 Task: Find connections with filter location Nouna with filter topic #communitieswith filter profile language English with filter current company Rheinmetall with filter school Mangalayatan University, Aligarh with filter industry Recreational Facilities with filter service category CateringChange with filter keywords title Administrative Analyst
Action: Mouse moved to (625, 121)
Screenshot: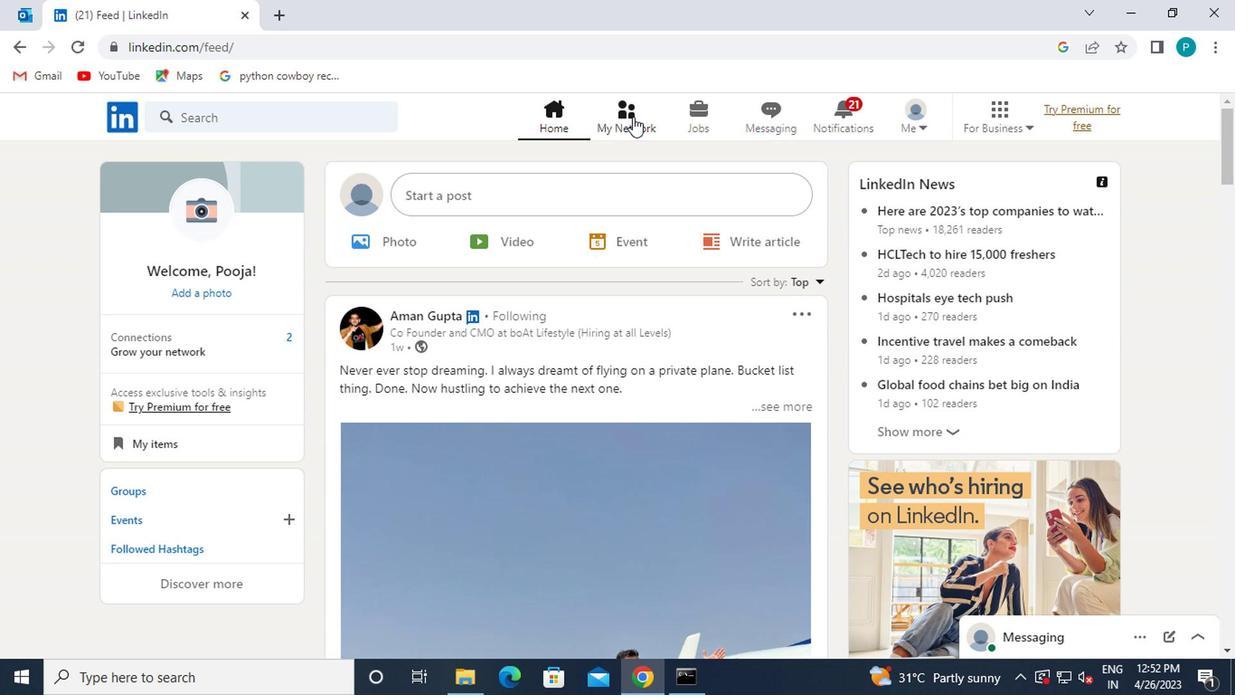 
Action: Mouse pressed left at (625, 121)
Screenshot: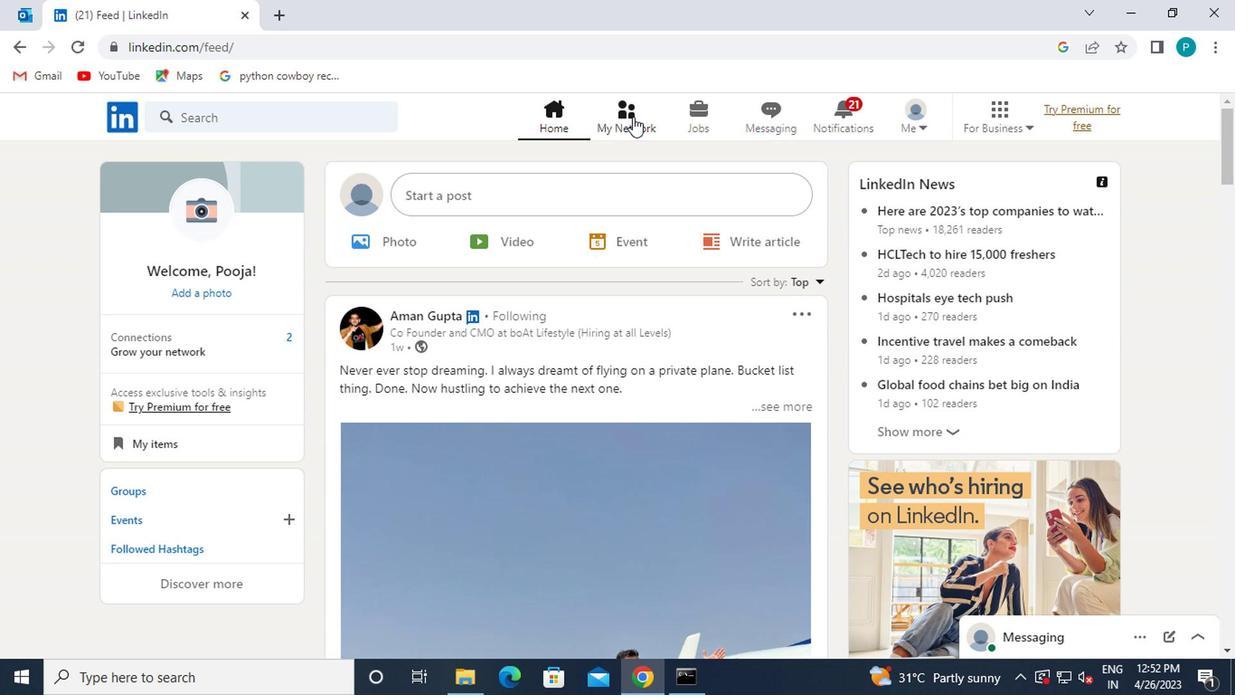 
Action: Mouse moved to (627, 121)
Screenshot: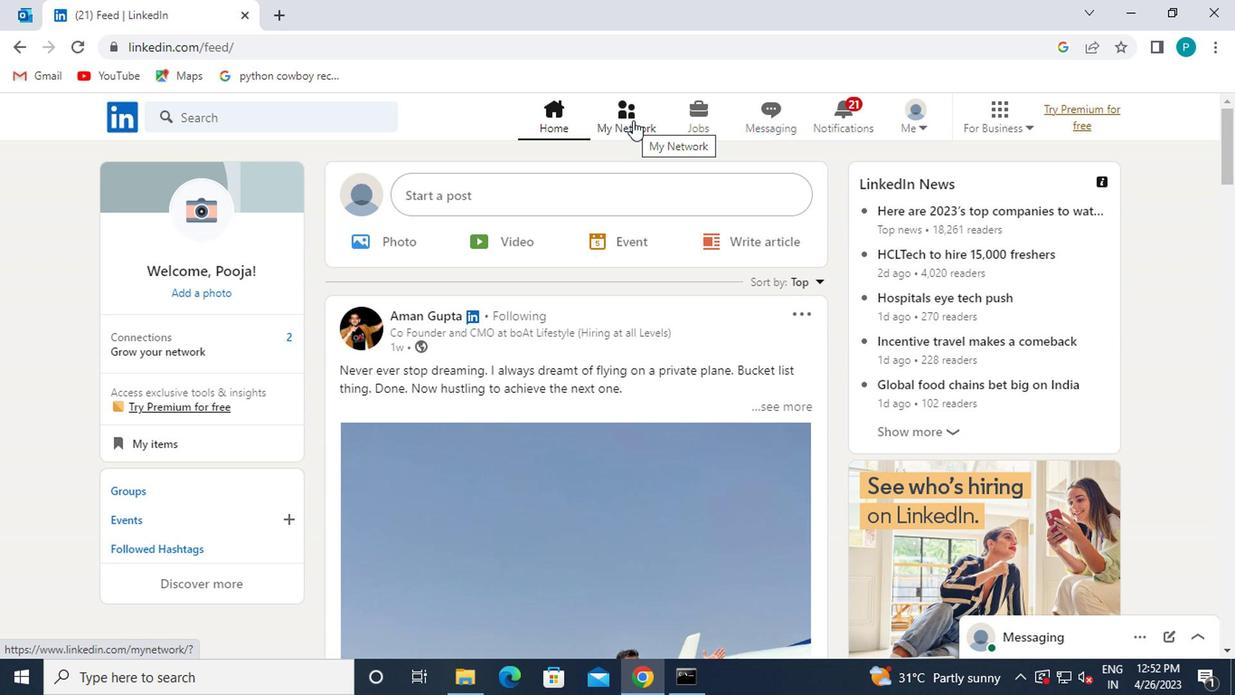 
Action: Mouse pressed left at (627, 121)
Screenshot: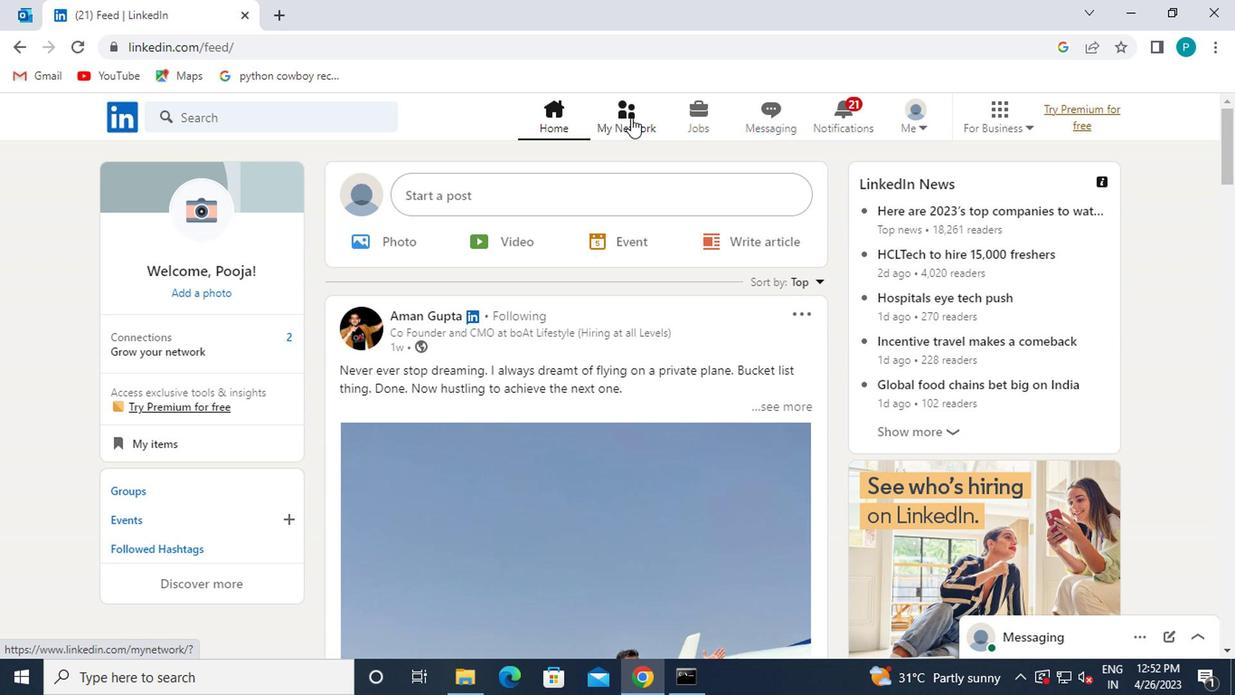 
Action: Mouse moved to (299, 209)
Screenshot: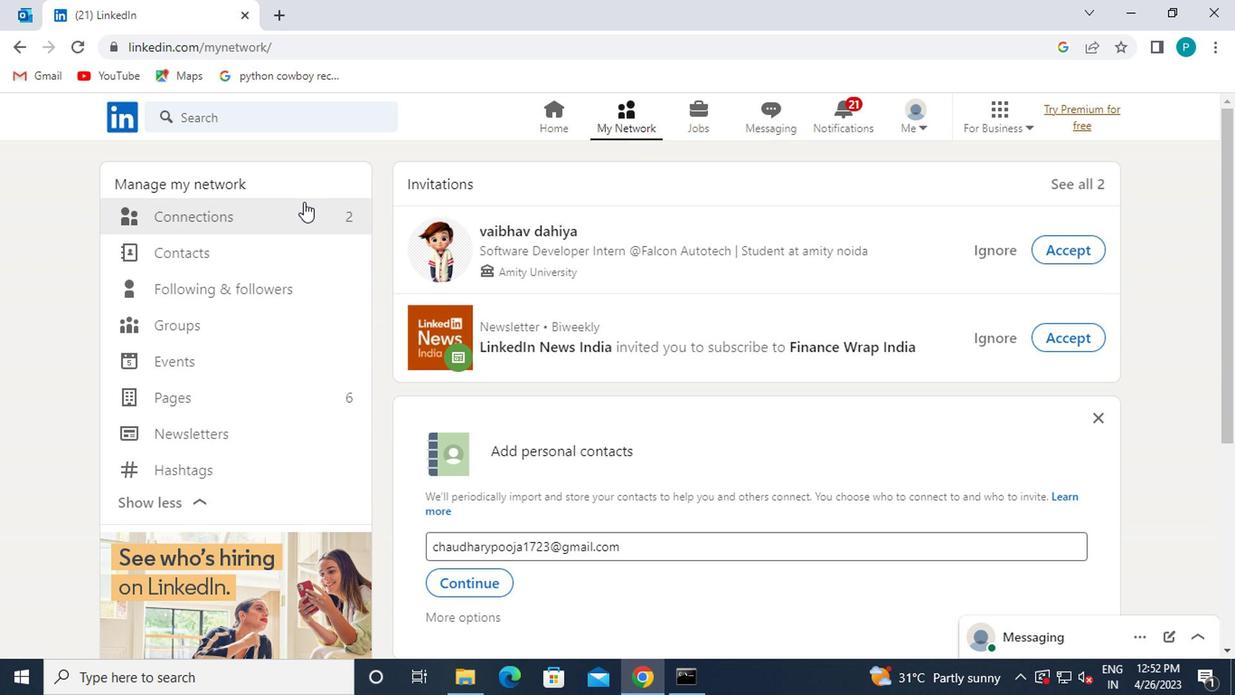 
Action: Mouse pressed left at (299, 209)
Screenshot: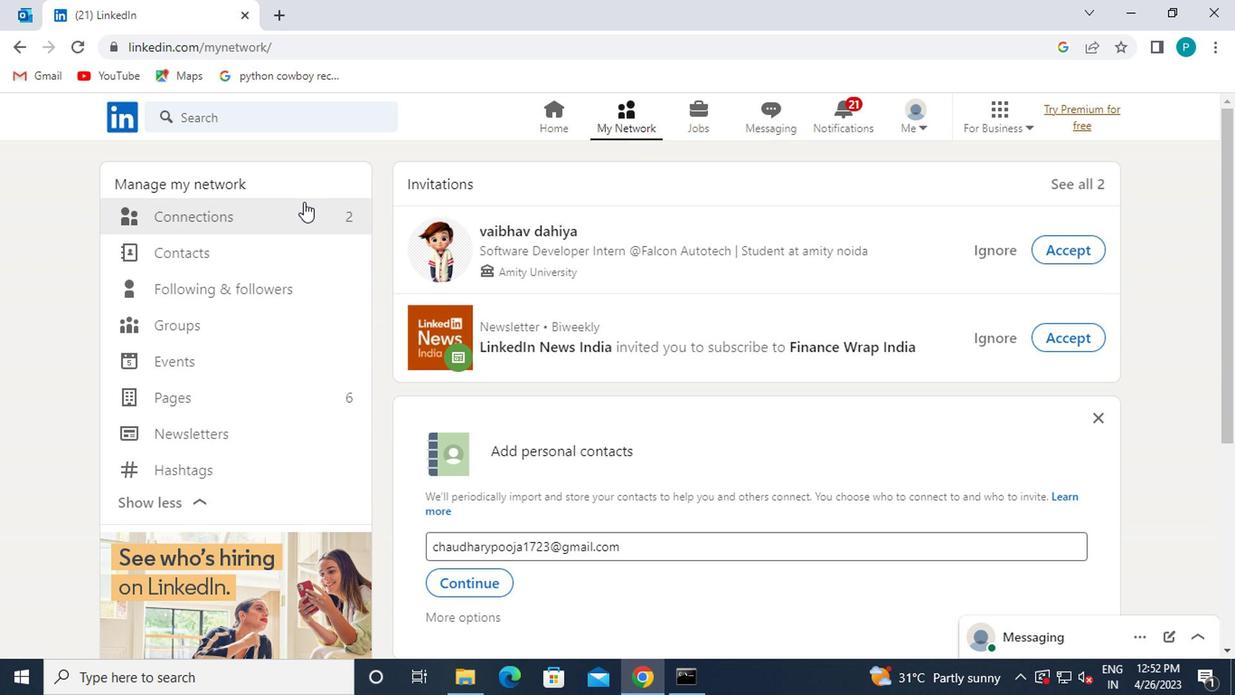 
Action: Mouse moved to (749, 219)
Screenshot: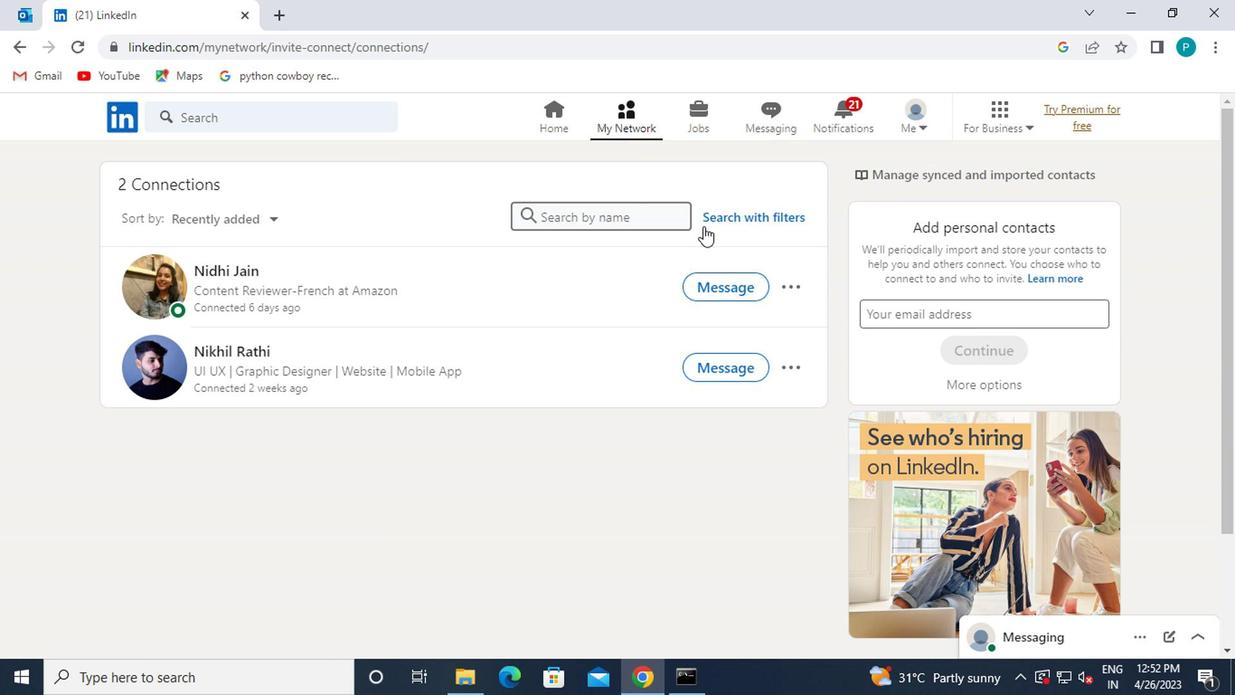 
Action: Mouse pressed left at (749, 219)
Screenshot: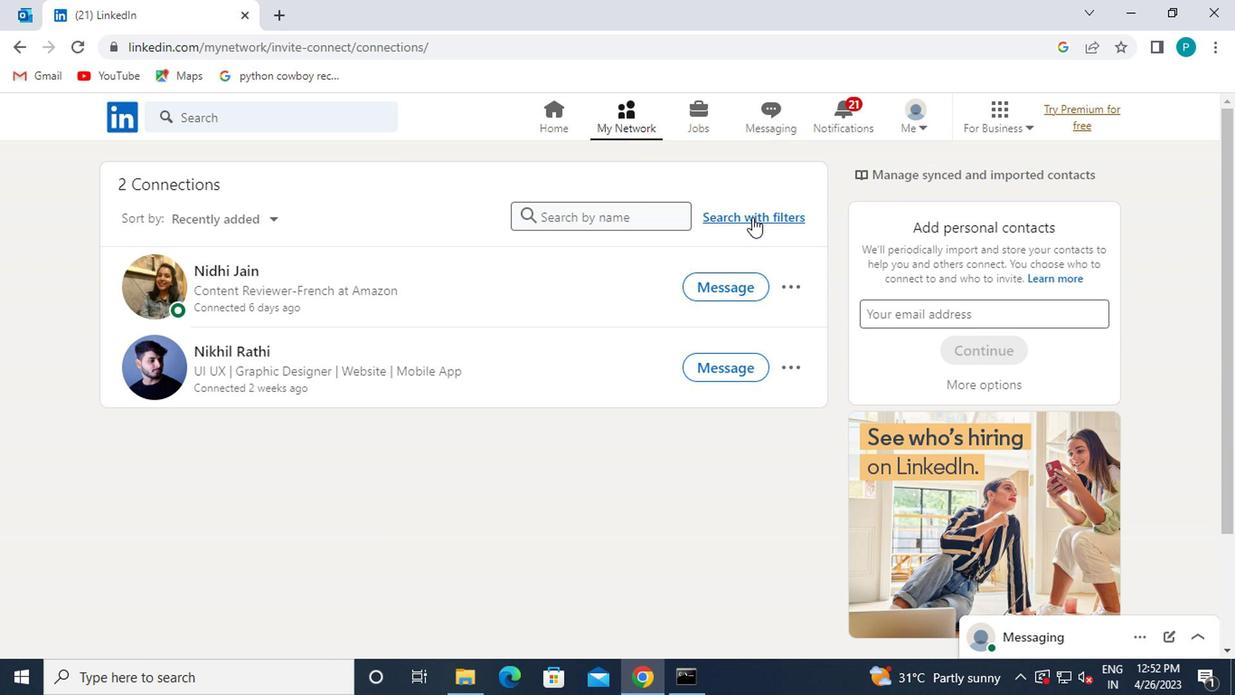
Action: Mouse moved to (596, 169)
Screenshot: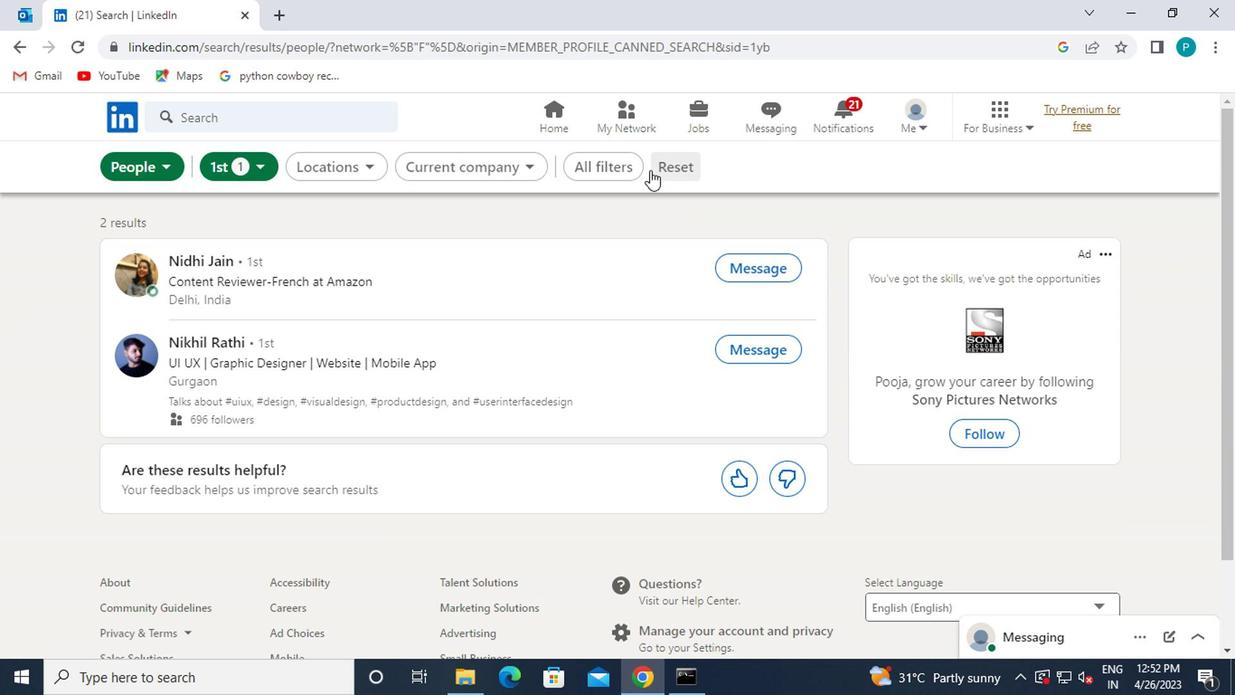 
Action: Mouse pressed left at (596, 169)
Screenshot: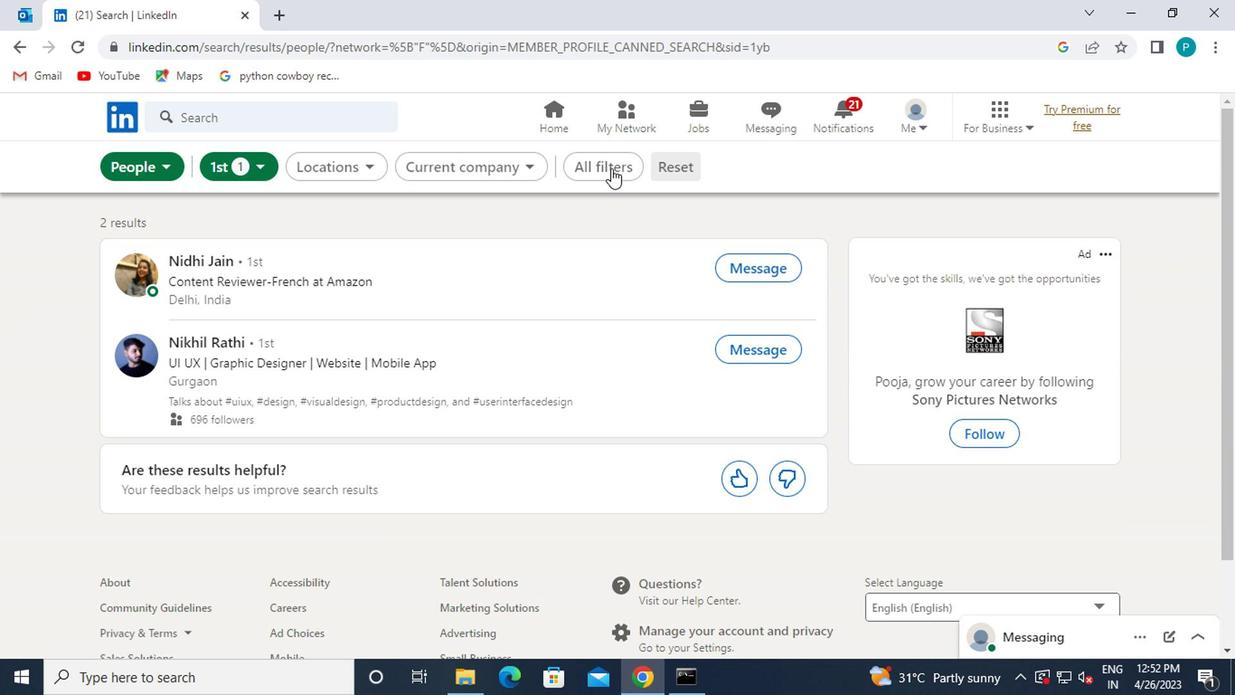 
Action: Mouse moved to (988, 421)
Screenshot: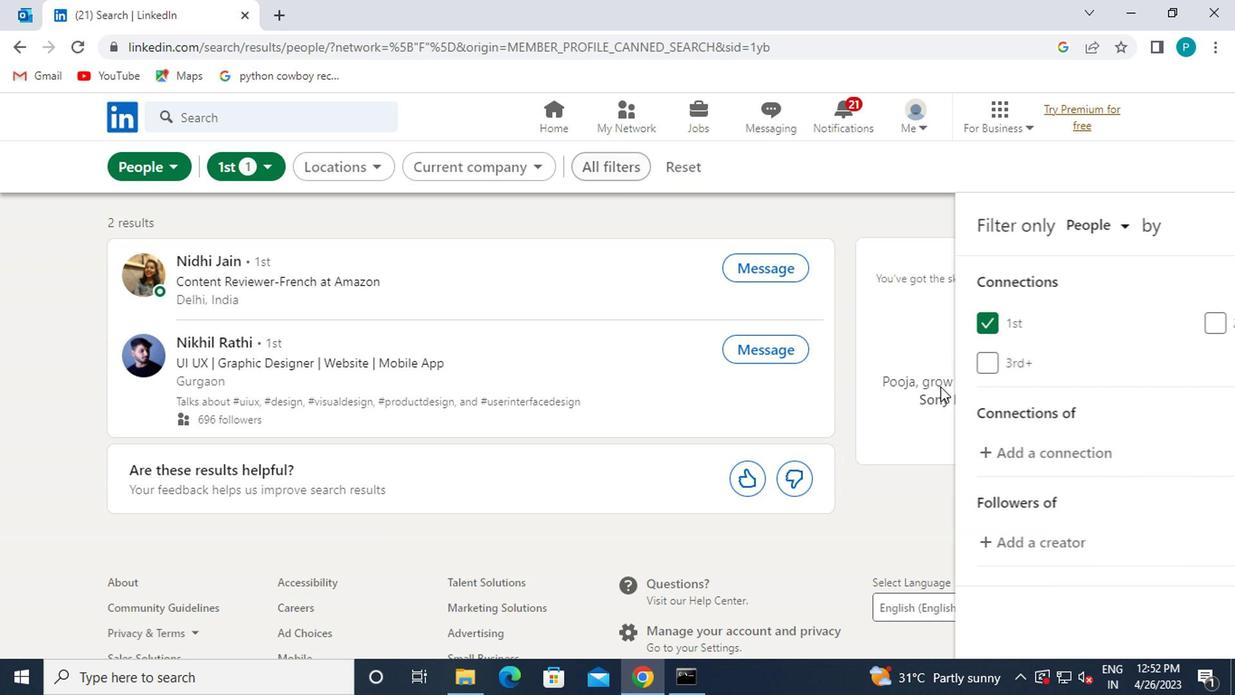 
Action: Mouse scrolled (988, 420) with delta (0, 0)
Screenshot: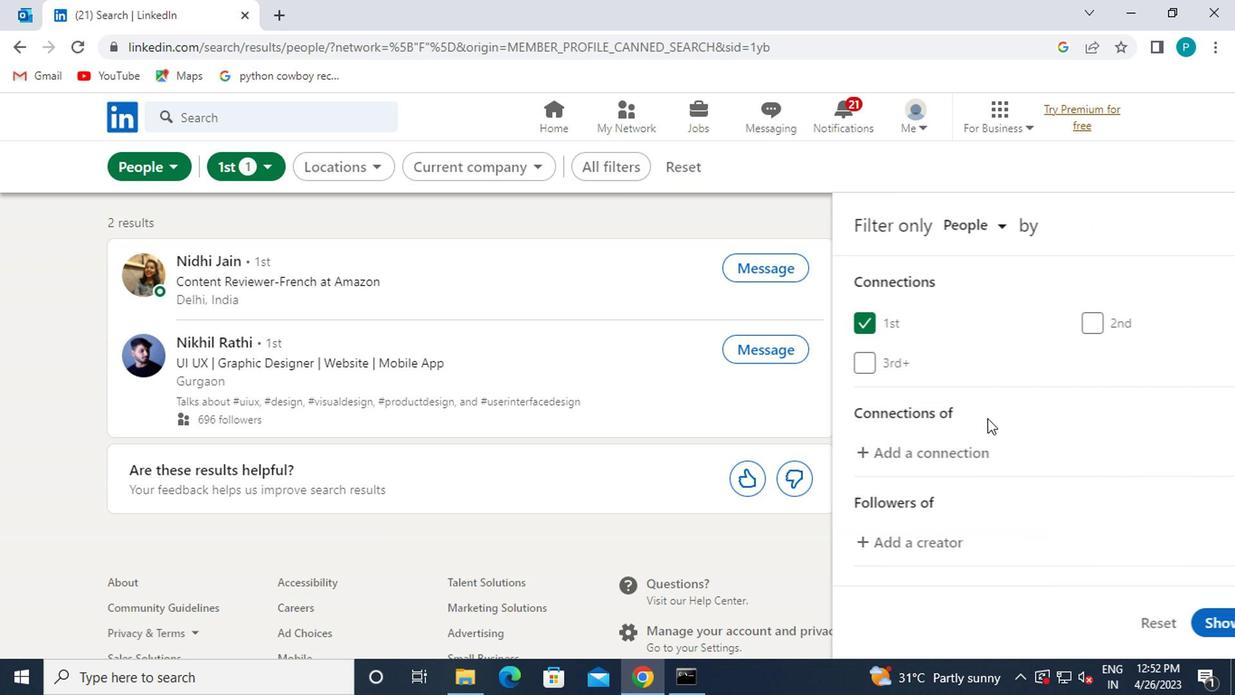 
Action: Mouse scrolled (988, 420) with delta (0, 0)
Screenshot: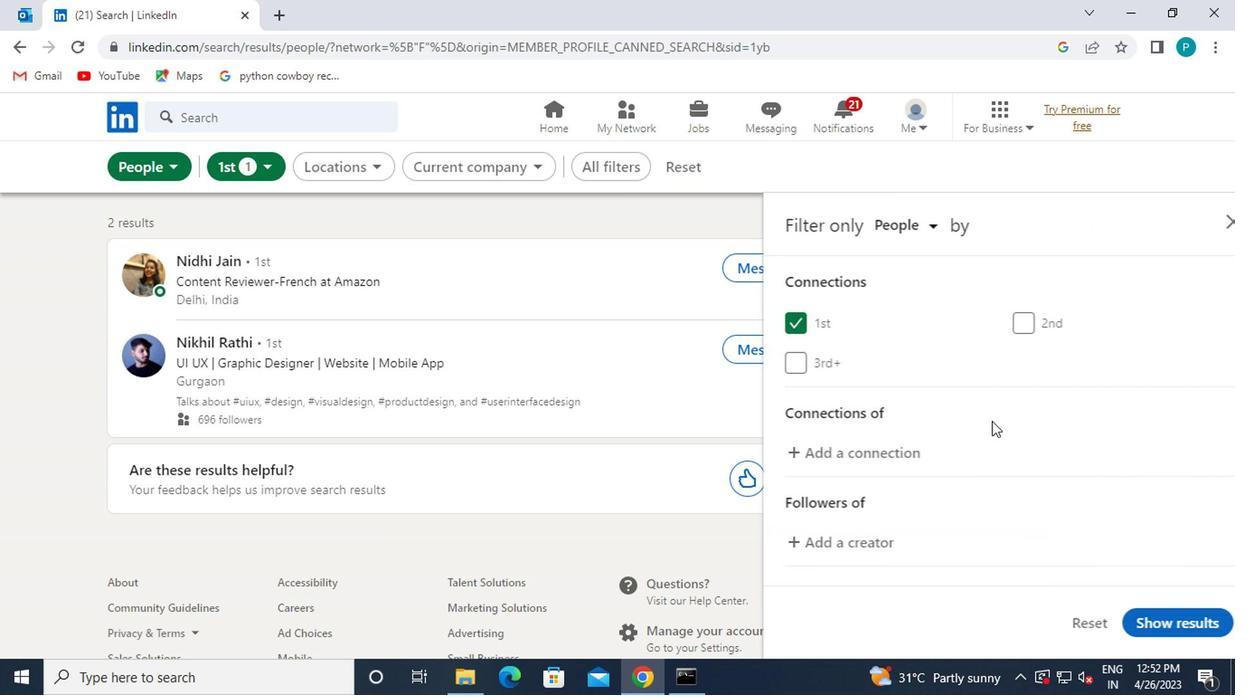 
Action: Mouse scrolled (988, 420) with delta (0, 0)
Screenshot: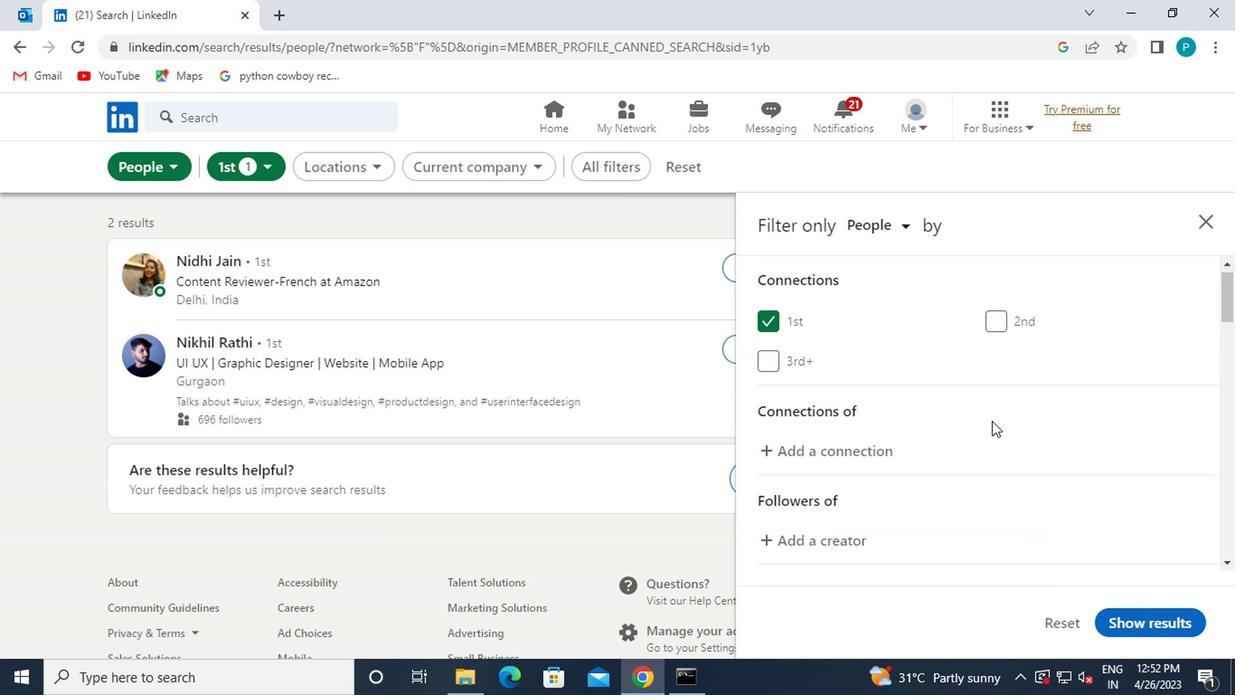 
Action: Mouse moved to (1008, 436)
Screenshot: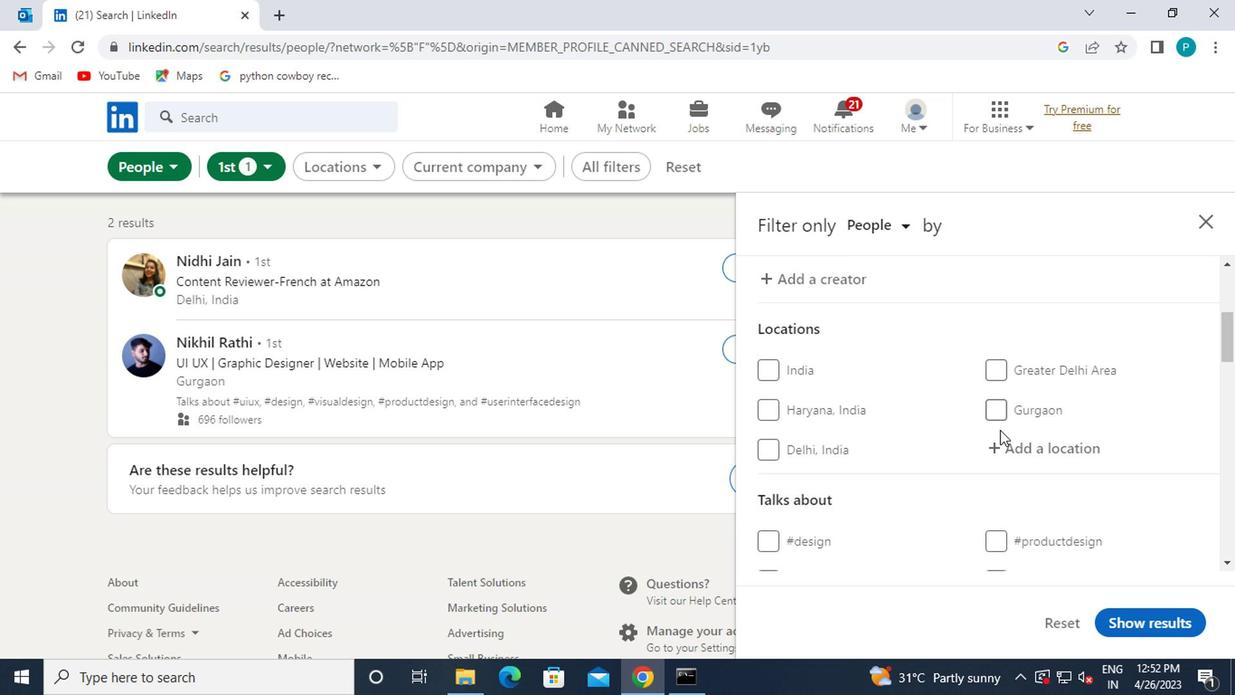 
Action: Mouse pressed left at (1008, 436)
Screenshot: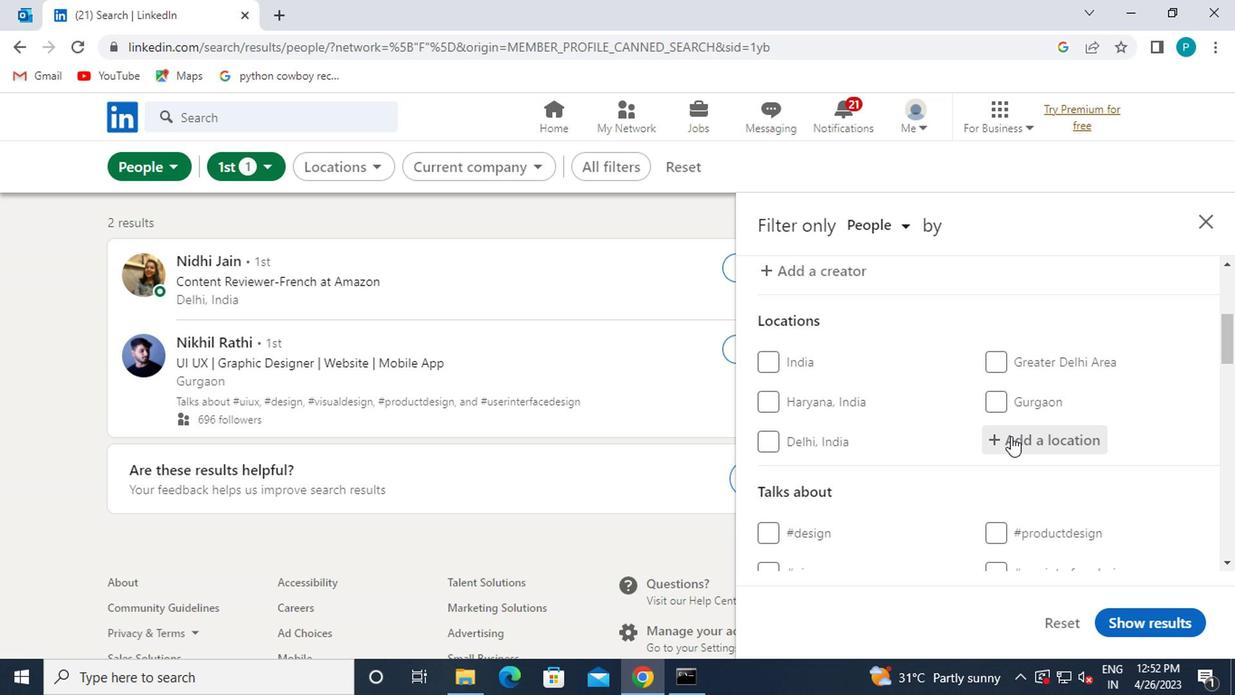 
Action: Mouse moved to (1017, 427)
Screenshot: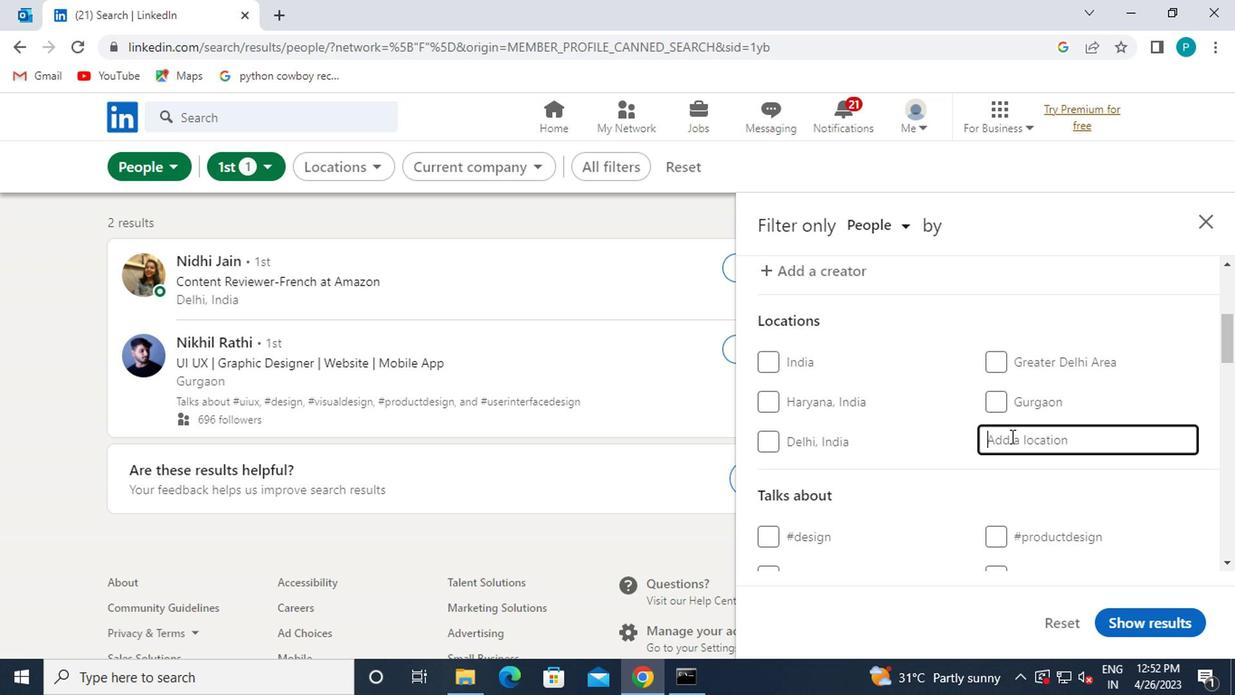 
Action: Key pressed nouna
Screenshot: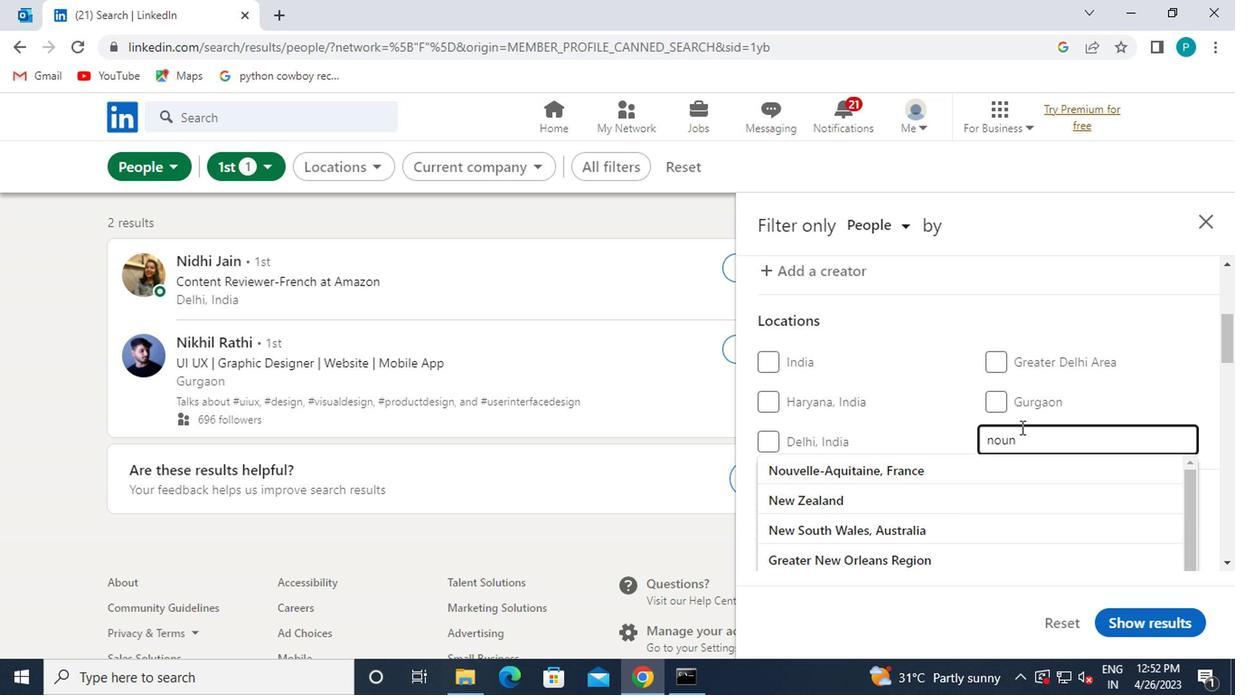 
Action: Mouse moved to (1020, 427)
Screenshot: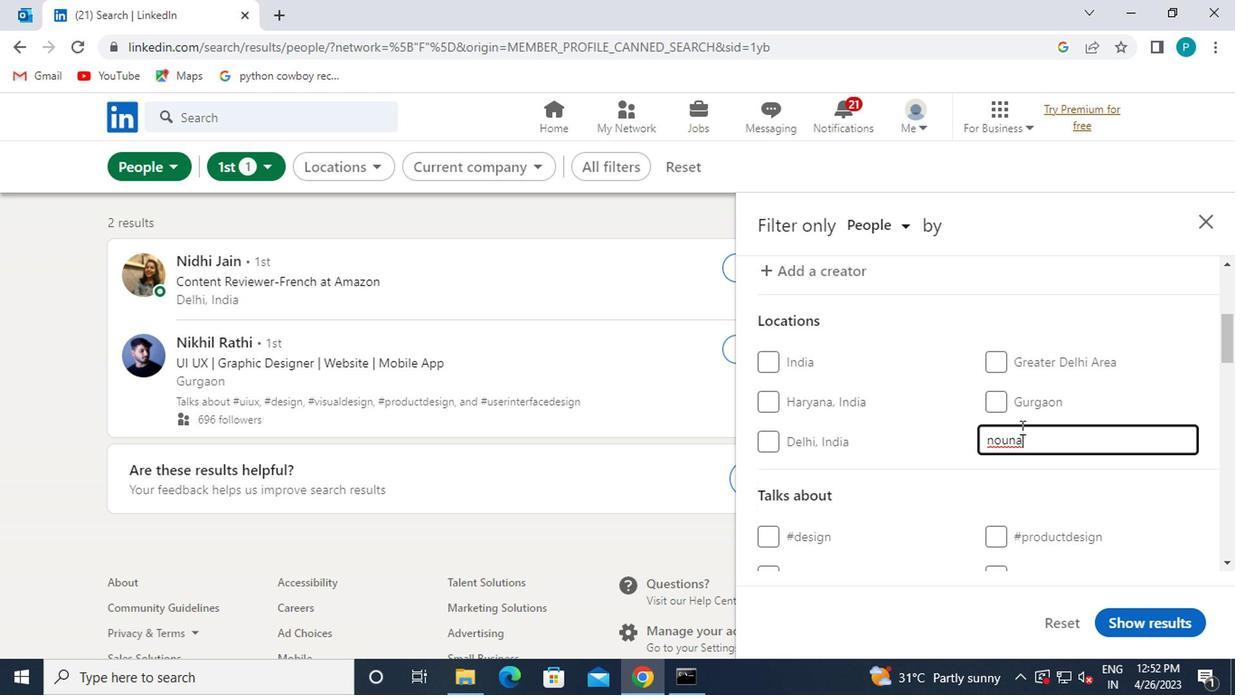 
Action: Mouse scrolled (1020, 426) with delta (0, 0)
Screenshot: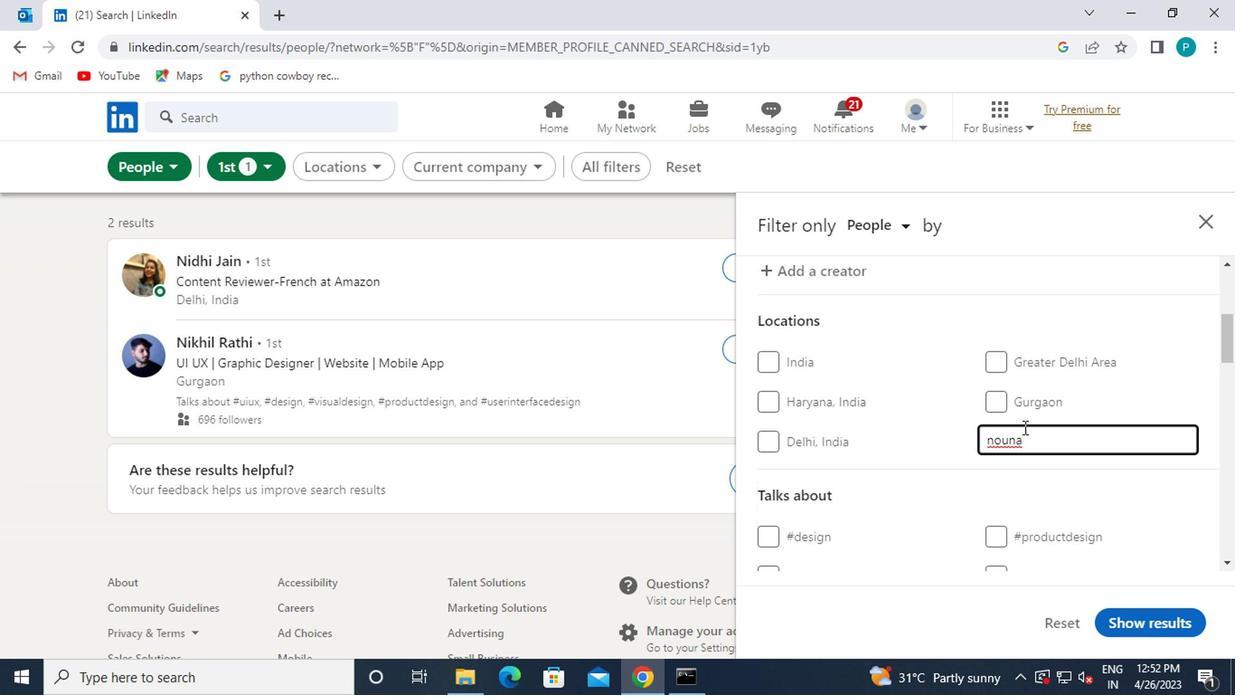 
Action: Mouse scrolled (1020, 426) with delta (0, 0)
Screenshot: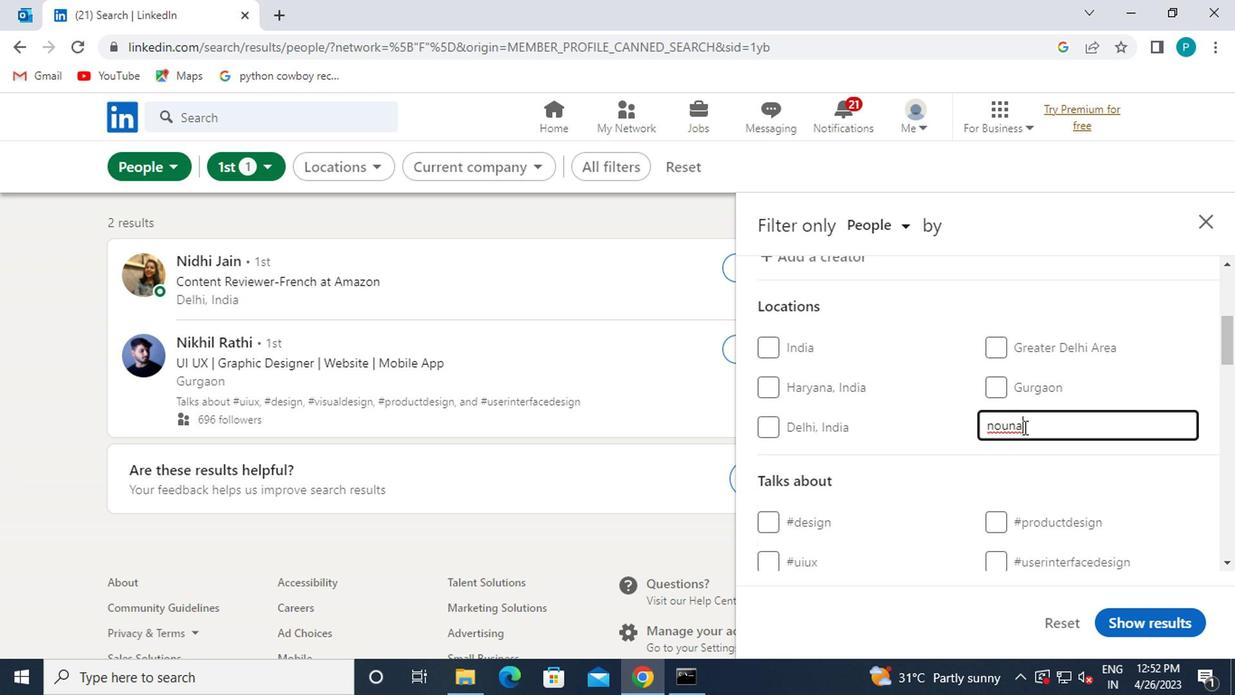
Action: Mouse moved to (1038, 431)
Screenshot: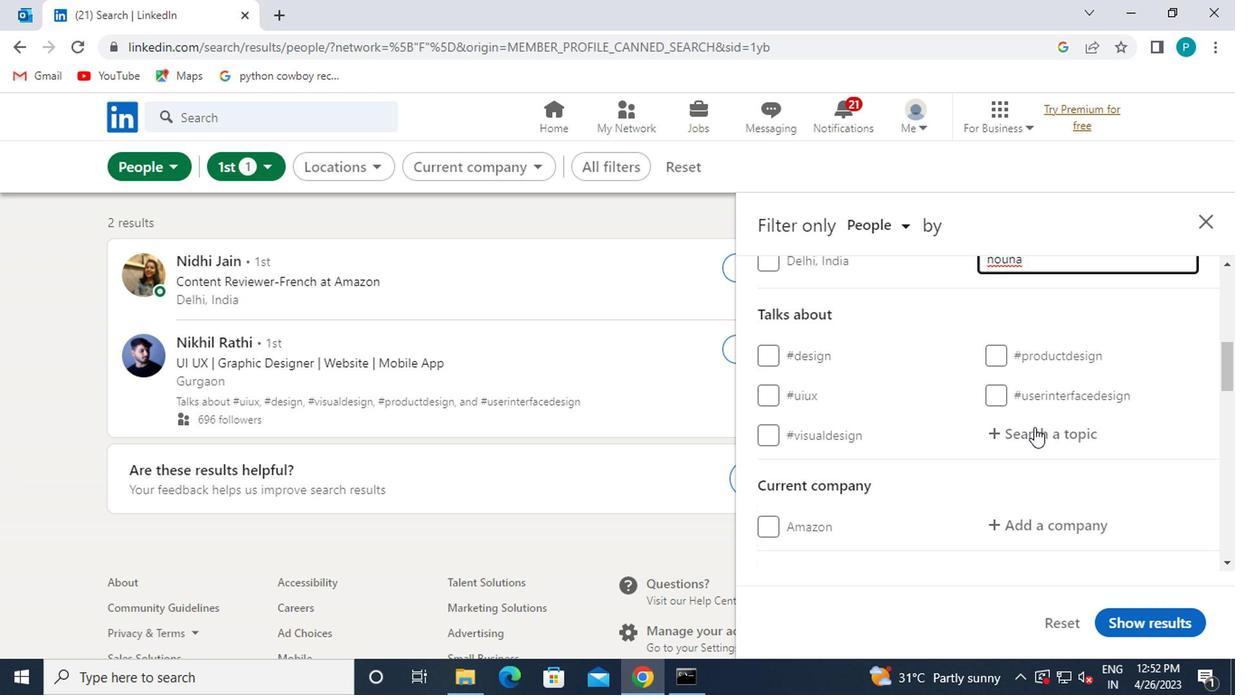 
Action: Mouse pressed left at (1038, 431)
Screenshot: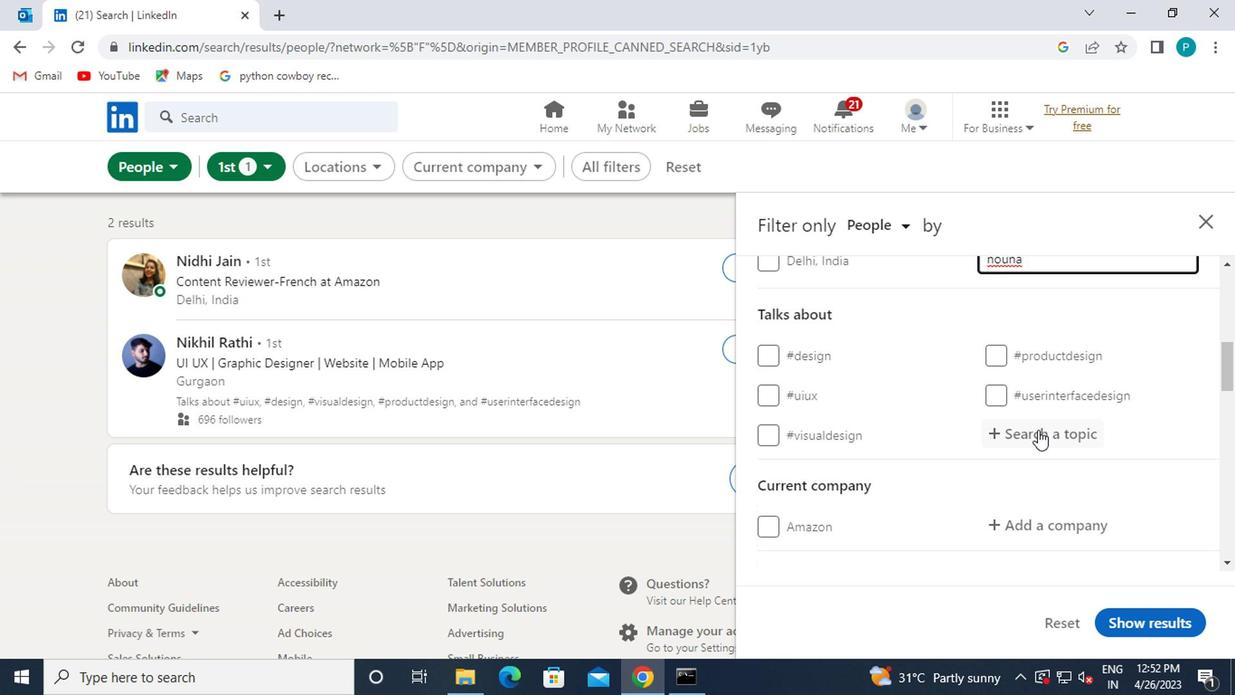 
Action: Mouse moved to (1038, 433)
Screenshot: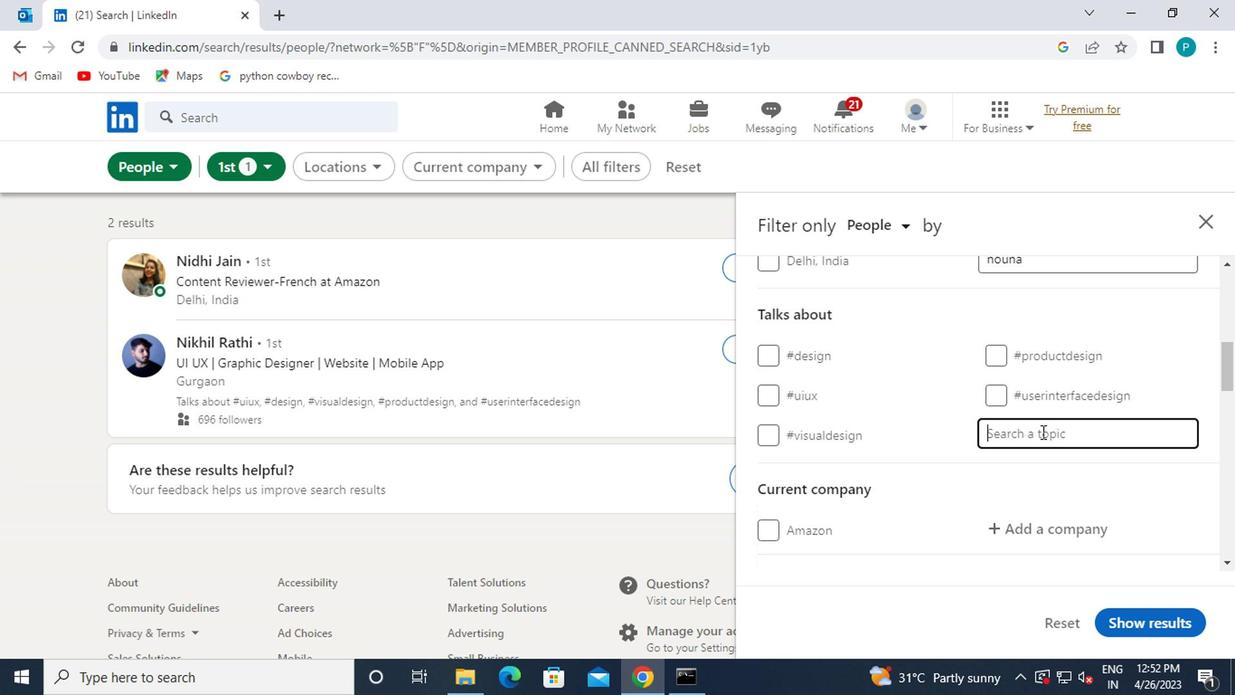 
Action: Key pressed <Key.shift>#COMMUNITIES
Screenshot: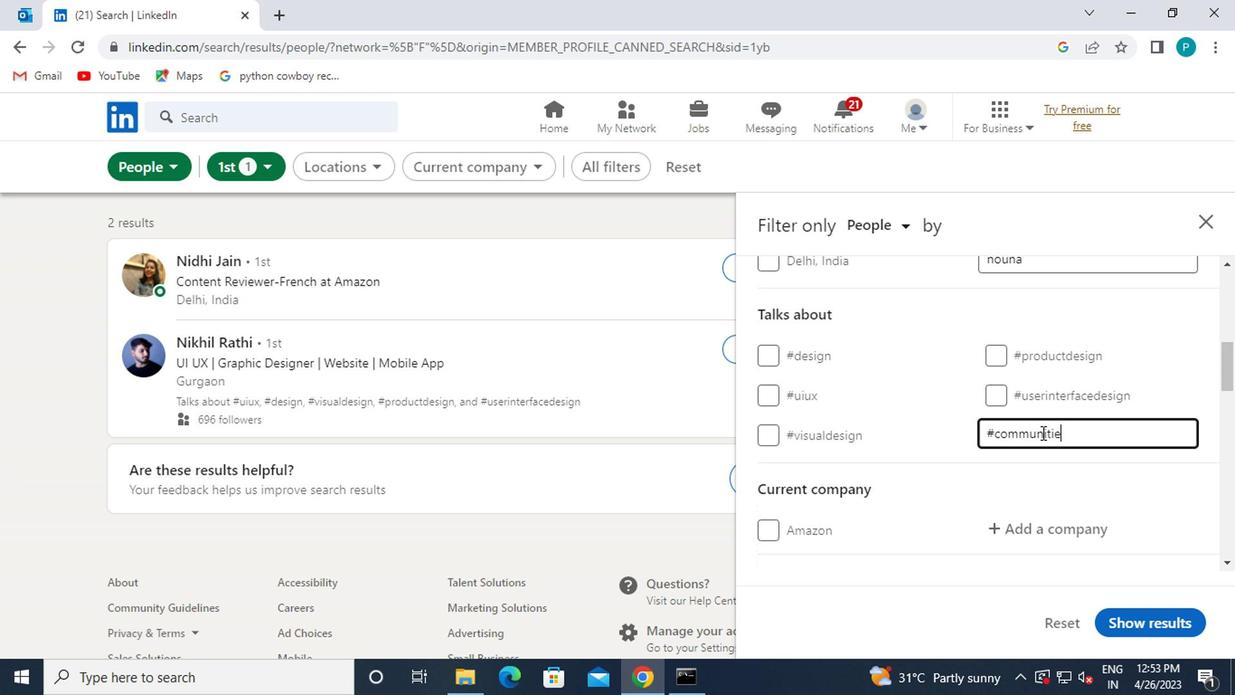 
Action: Mouse moved to (1037, 437)
Screenshot: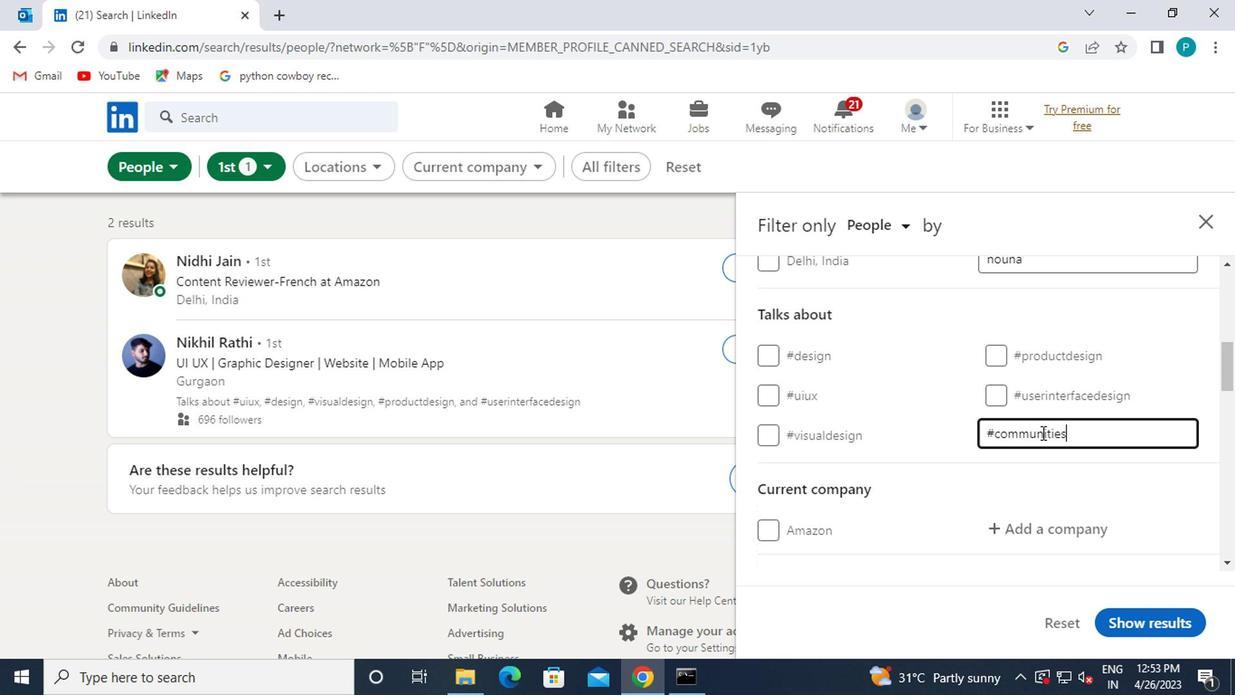 
Action: Mouse scrolled (1037, 436) with delta (0, 0)
Screenshot: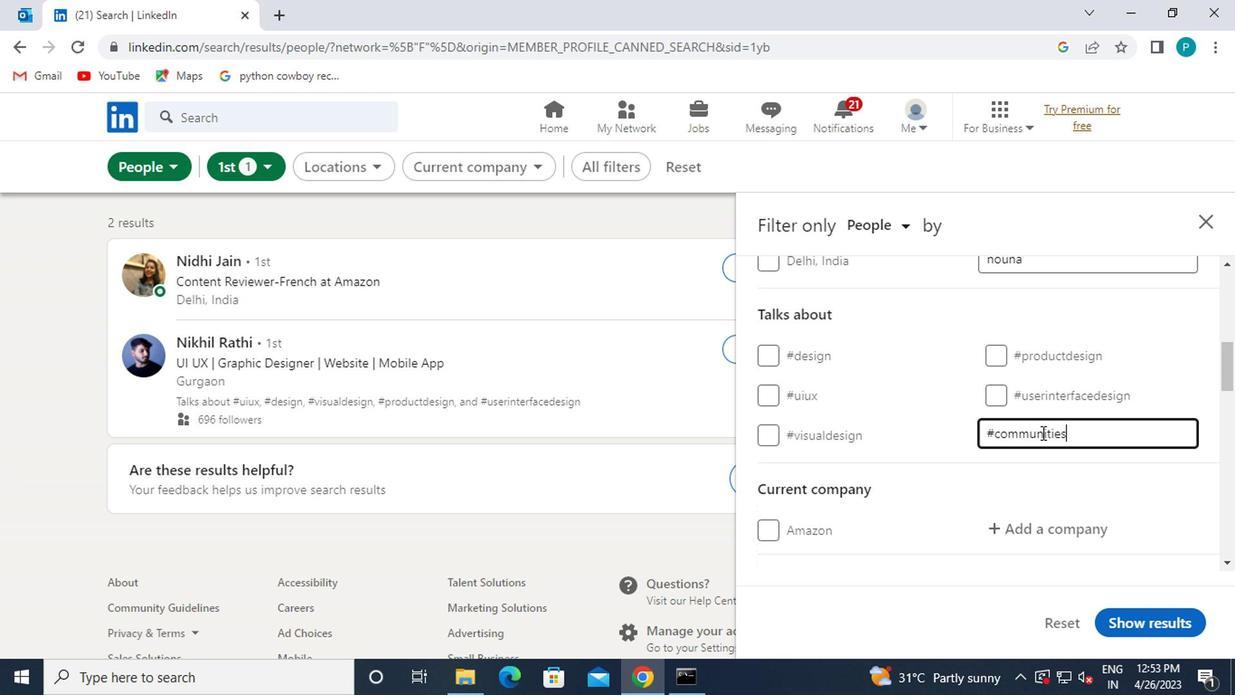 
Action: Mouse moved to (1037, 437)
Screenshot: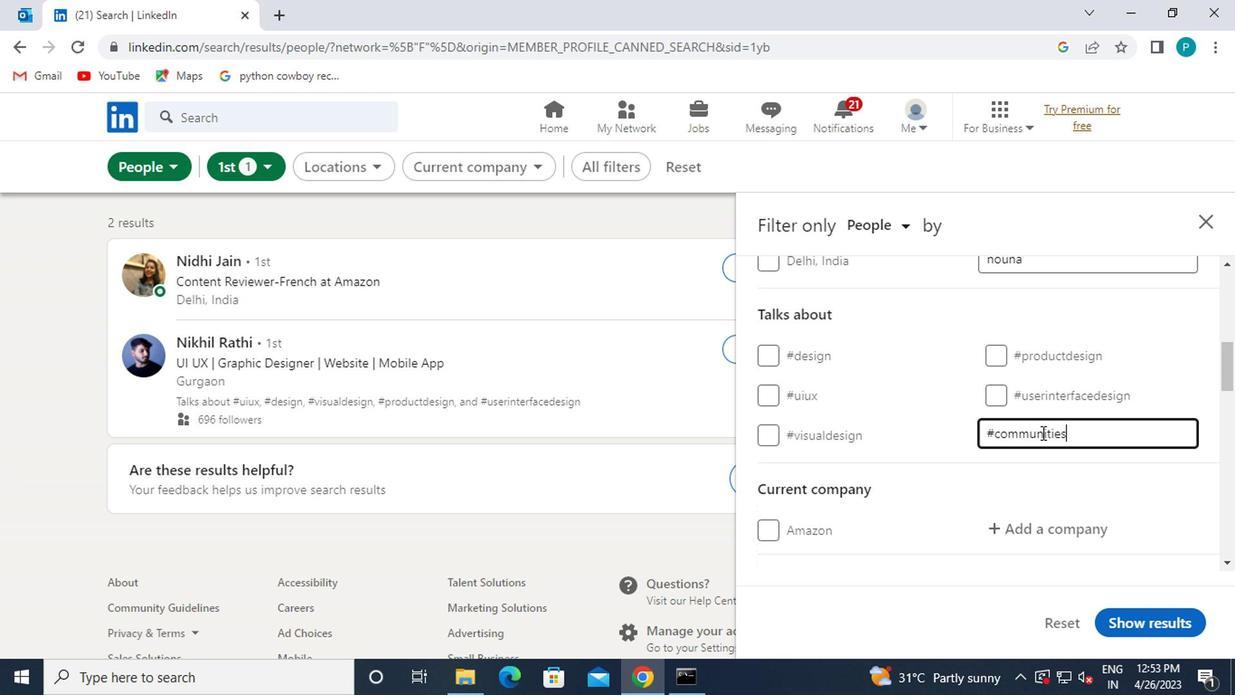 
Action: Mouse scrolled (1037, 436) with delta (0, 0)
Screenshot: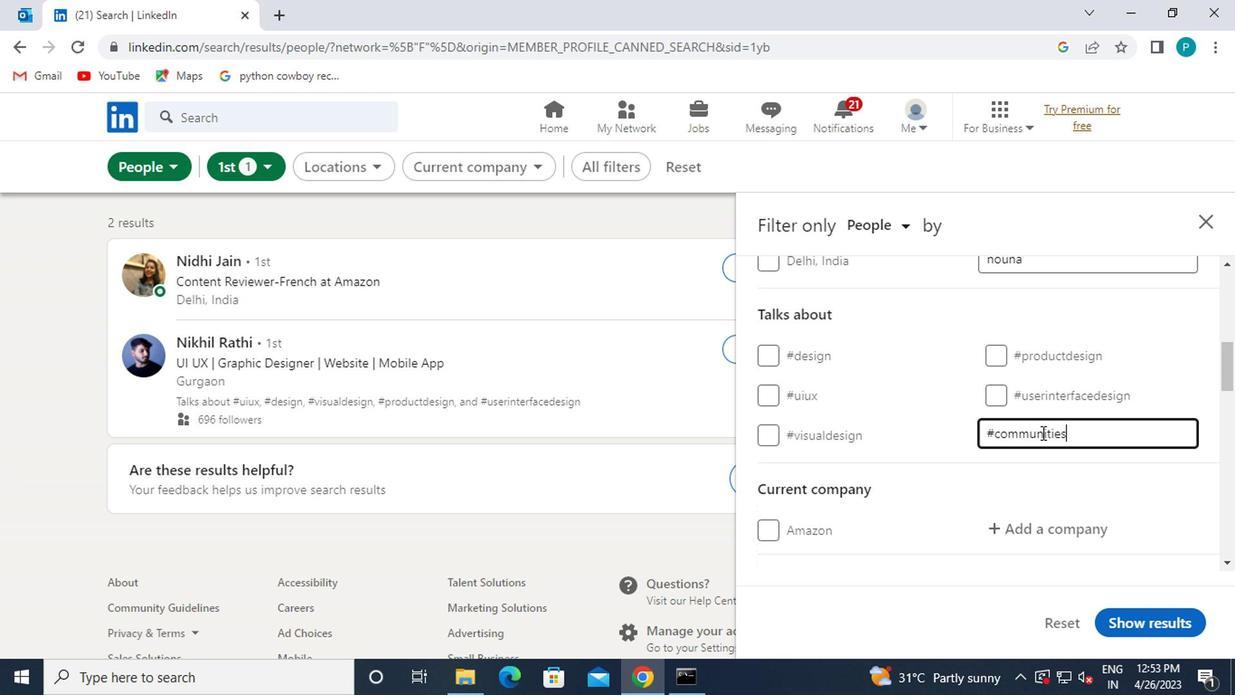 
Action: Mouse moved to (997, 353)
Screenshot: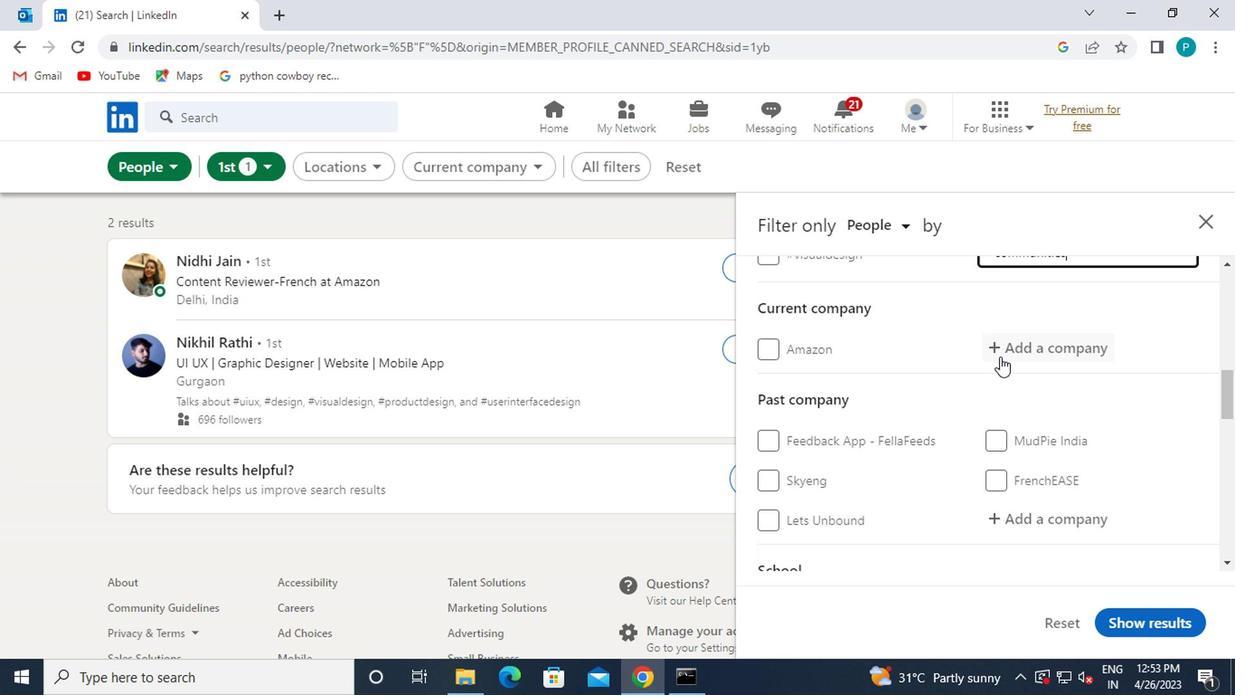 
Action: Mouse pressed left at (997, 353)
Screenshot: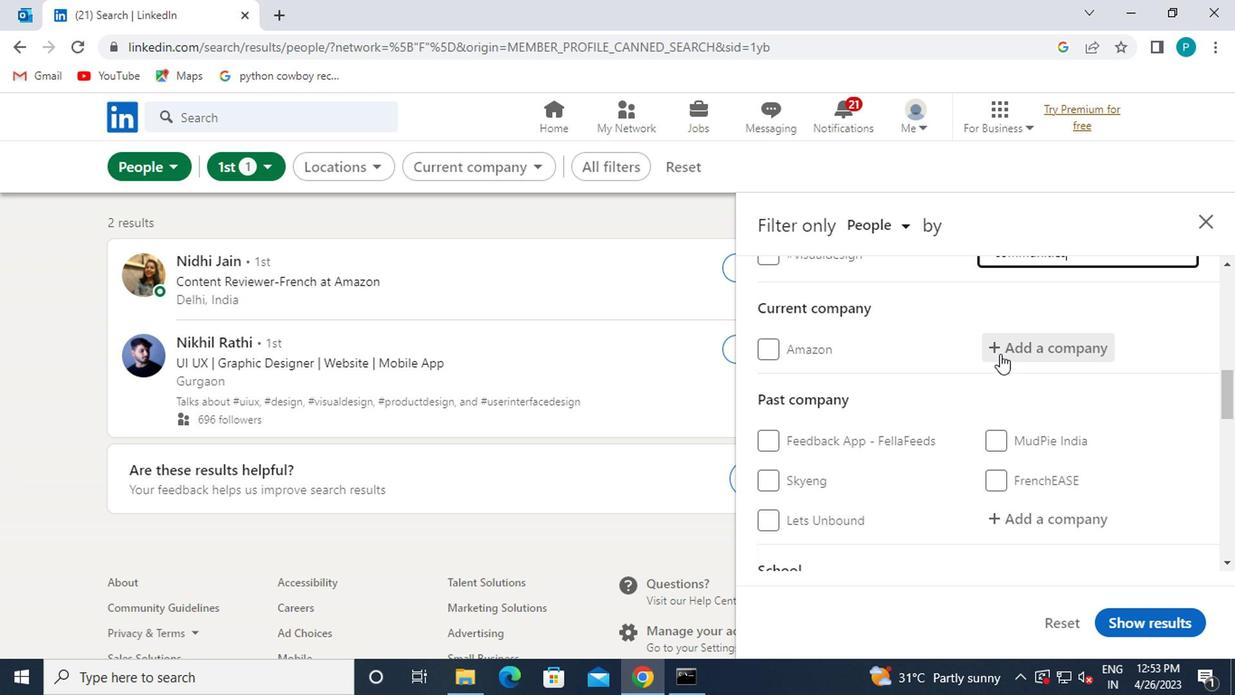 
Action: Key pressed <Key.caps_lock>R<Key.caps_lock>HEINMETALL
Screenshot: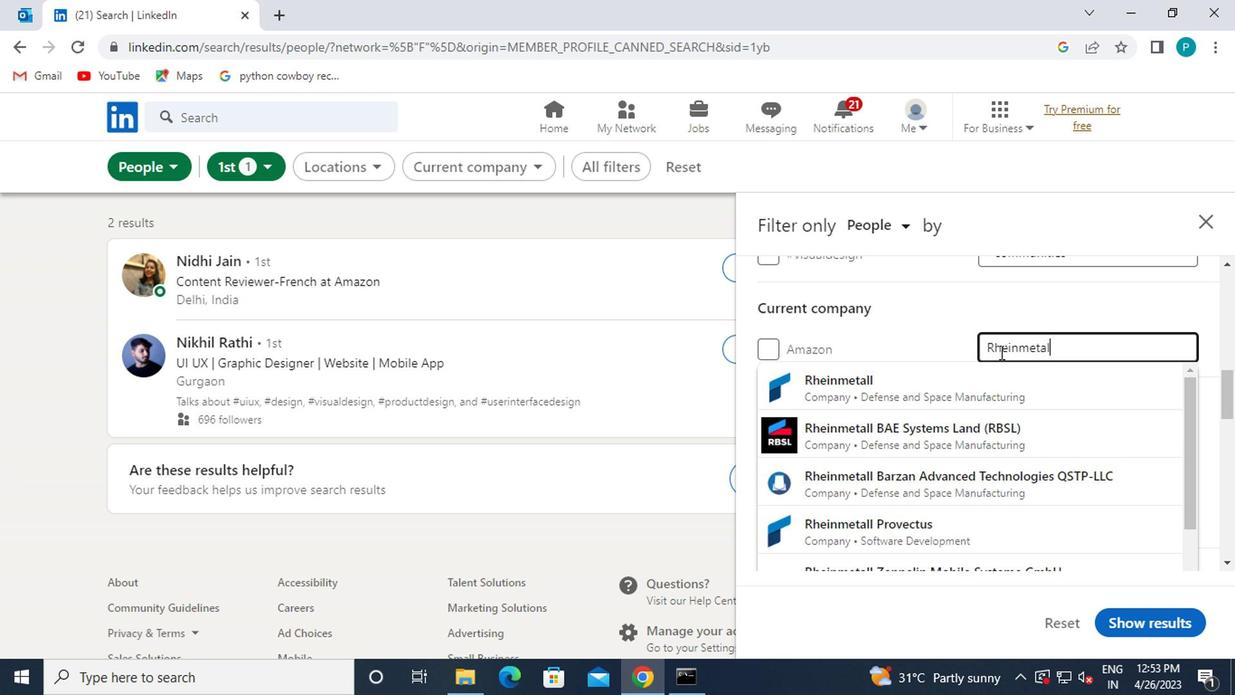 
Action: Mouse moved to (983, 390)
Screenshot: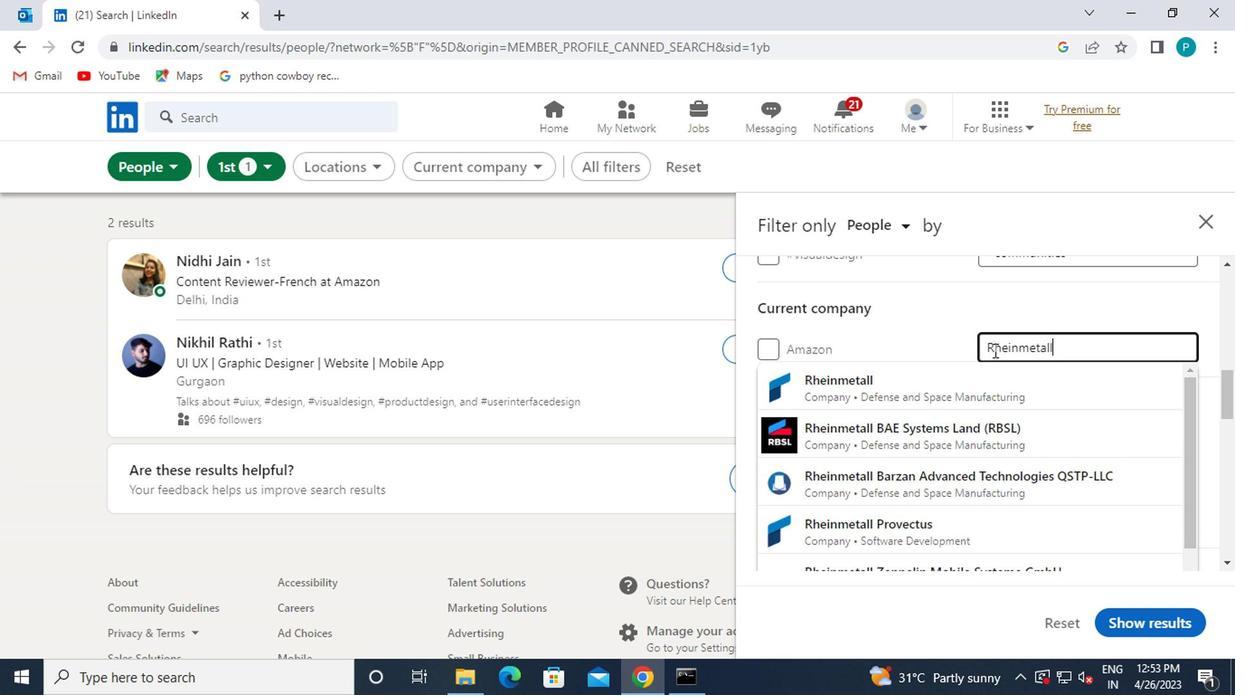 
Action: Mouse pressed left at (983, 390)
Screenshot: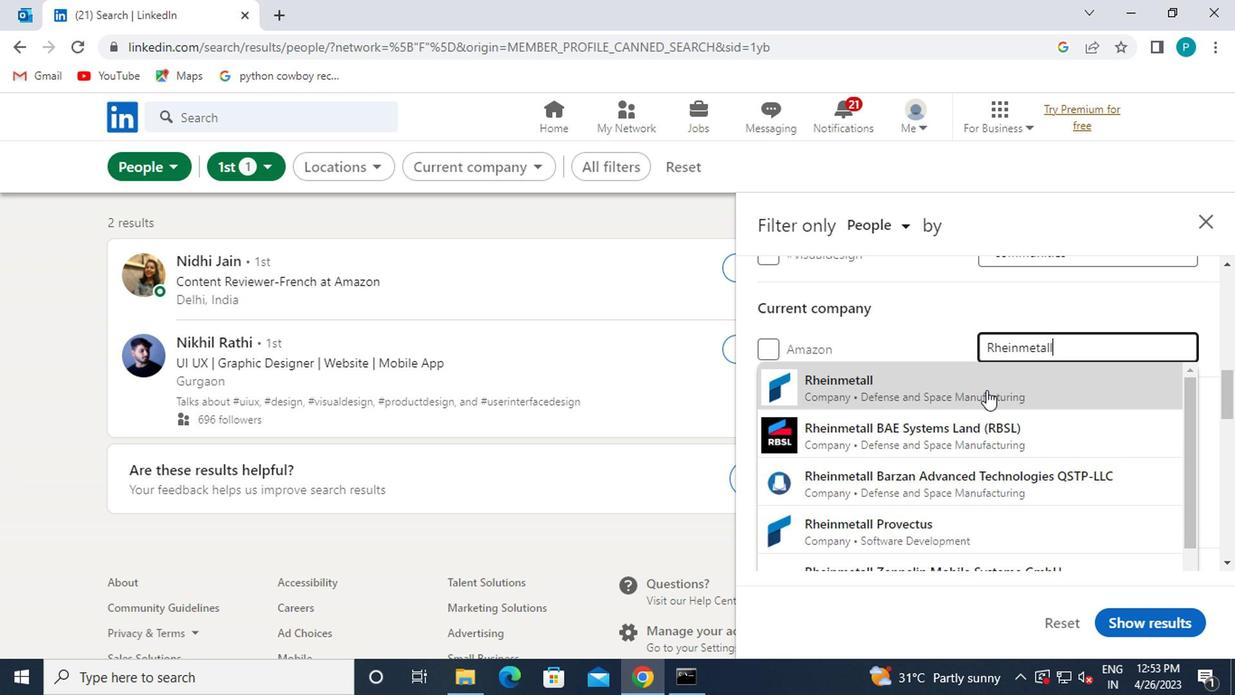 
Action: Mouse moved to (983, 410)
Screenshot: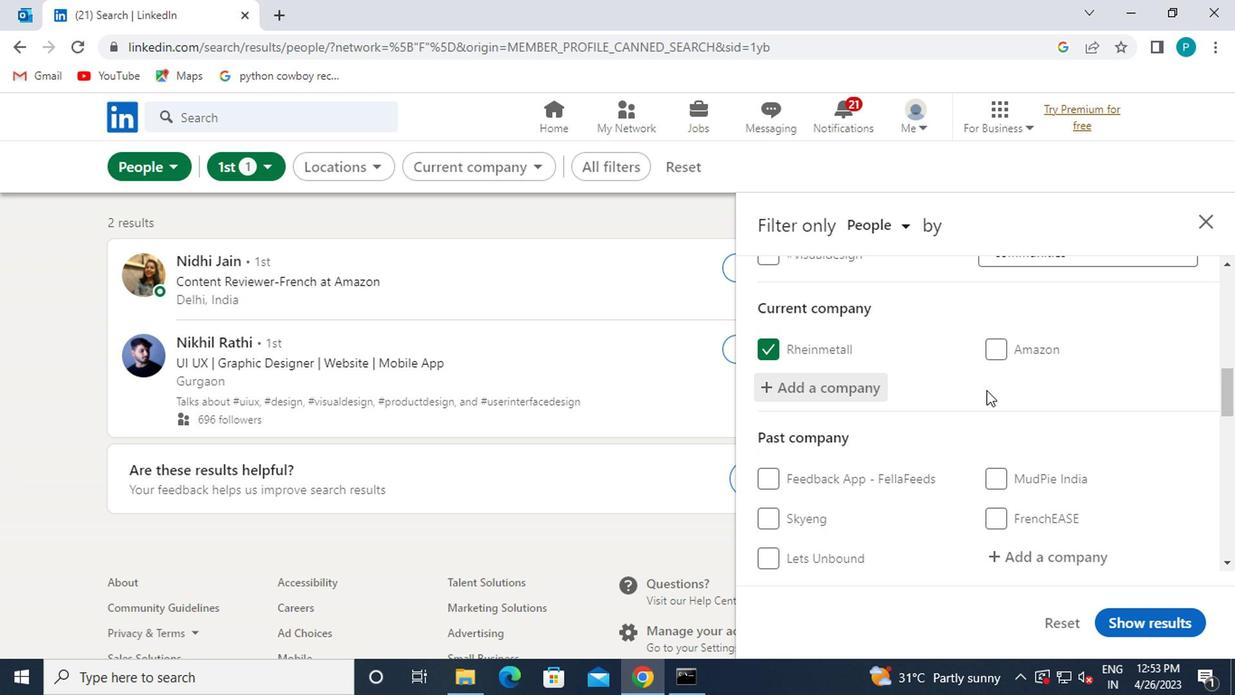 
Action: Mouse scrolled (983, 409) with delta (0, -1)
Screenshot: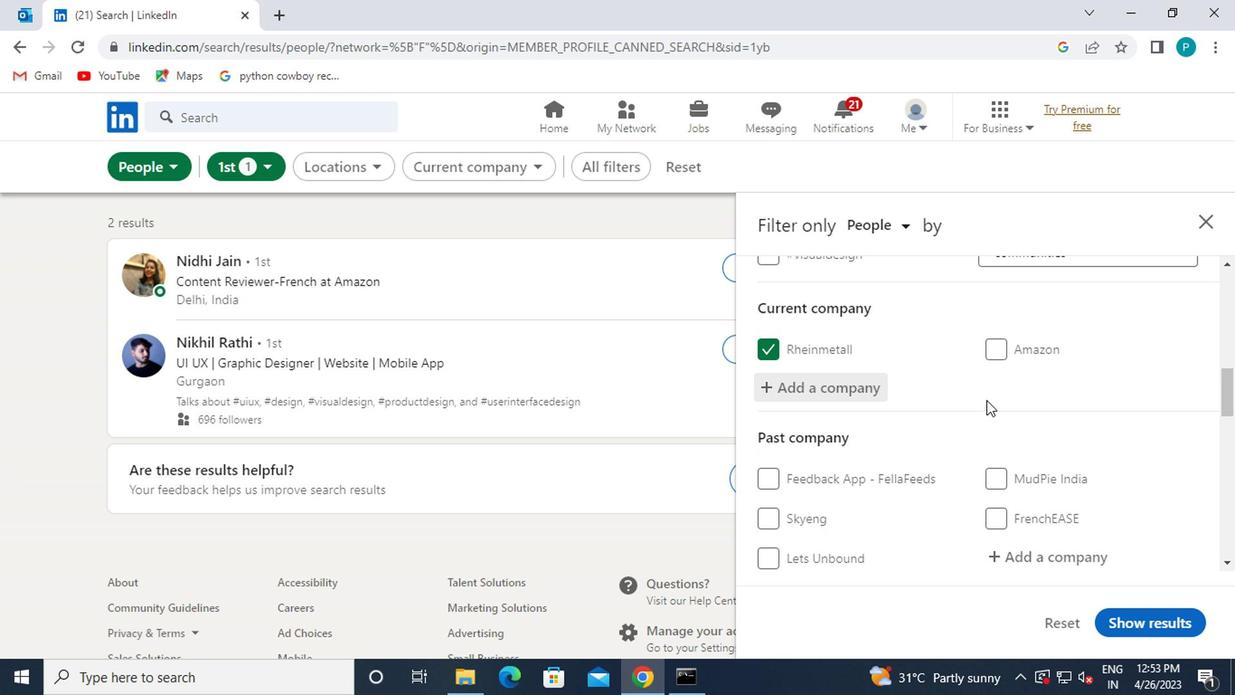 
Action: Mouse moved to (983, 415)
Screenshot: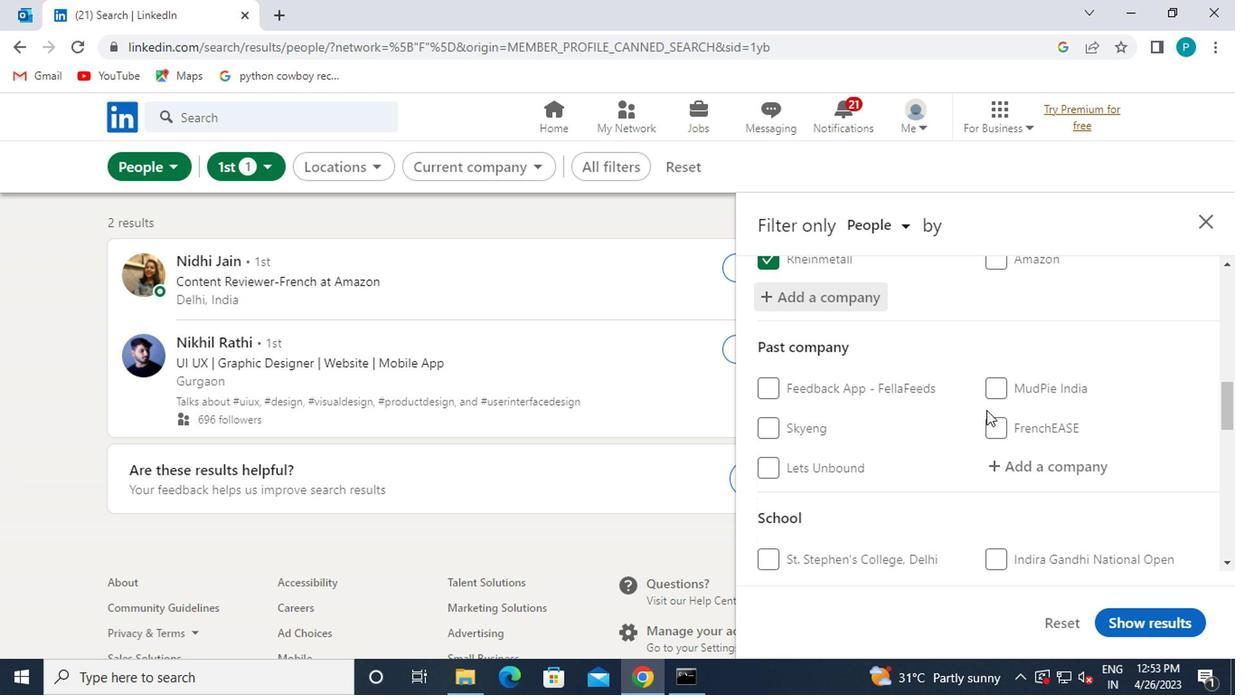 
Action: Mouse scrolled (983, 415) with delta (0, 0)
Screenshot: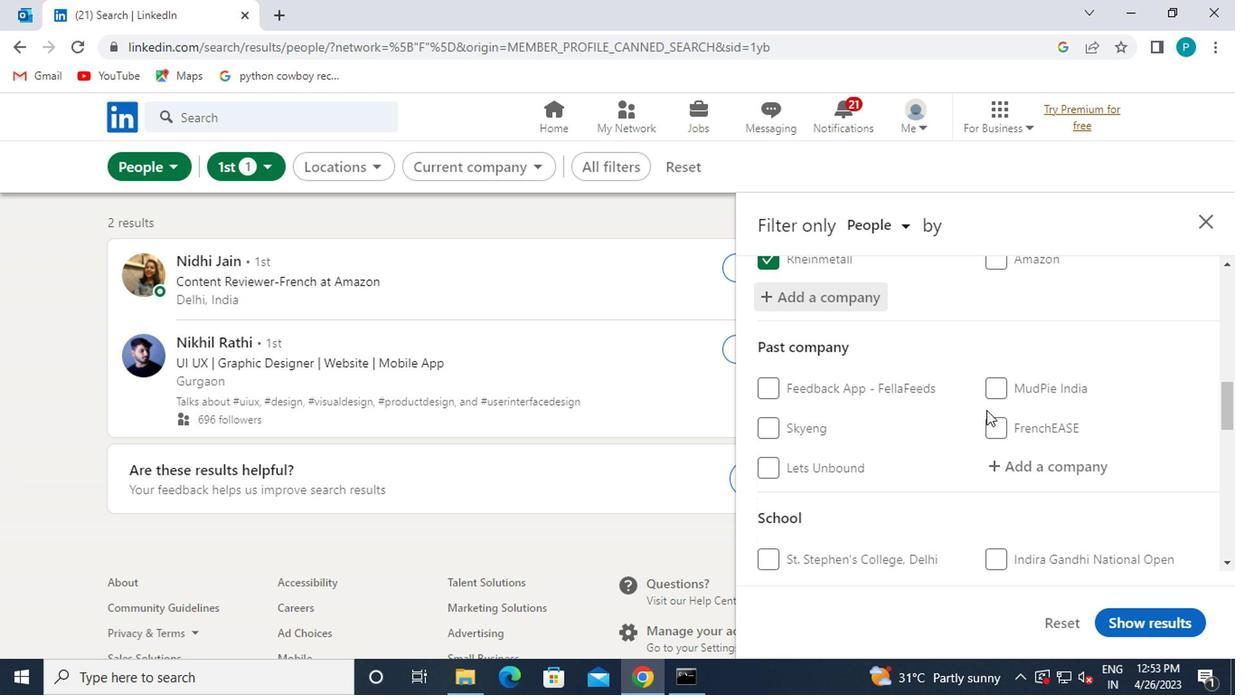 
Action: Mouse moved to (983, 426)
Screenshot: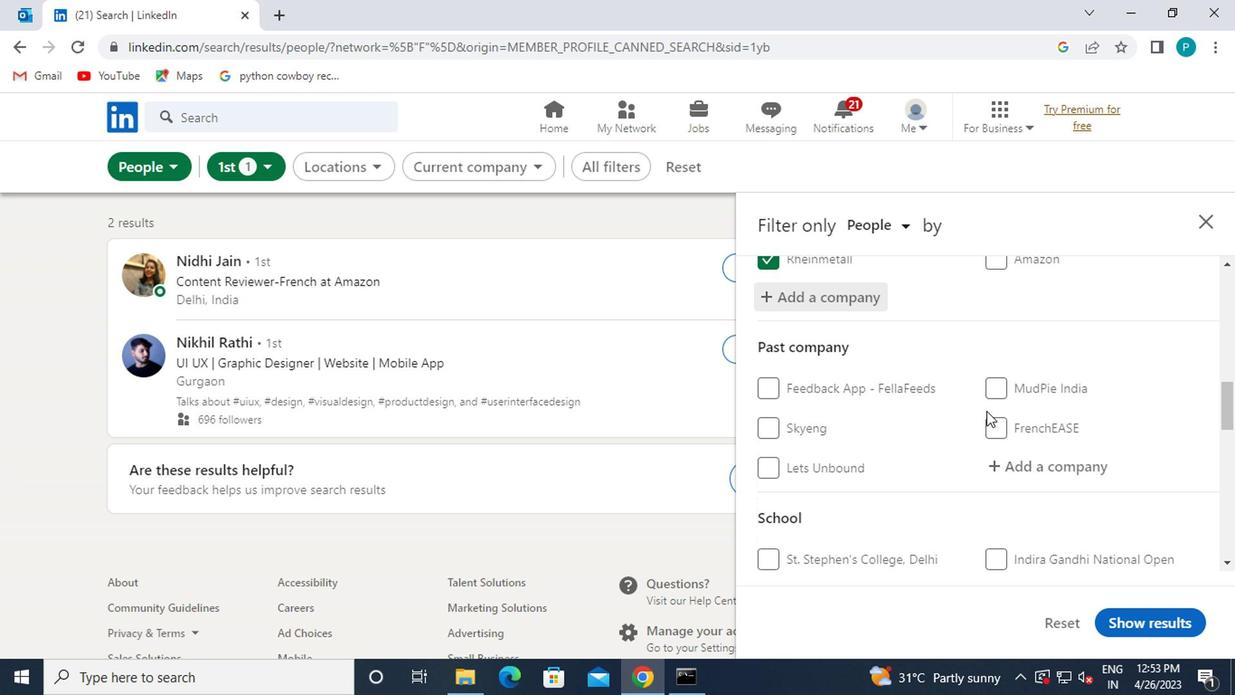 
Action: Mouse scrolled (983, 425) with delta (0, -1)
Screenshot: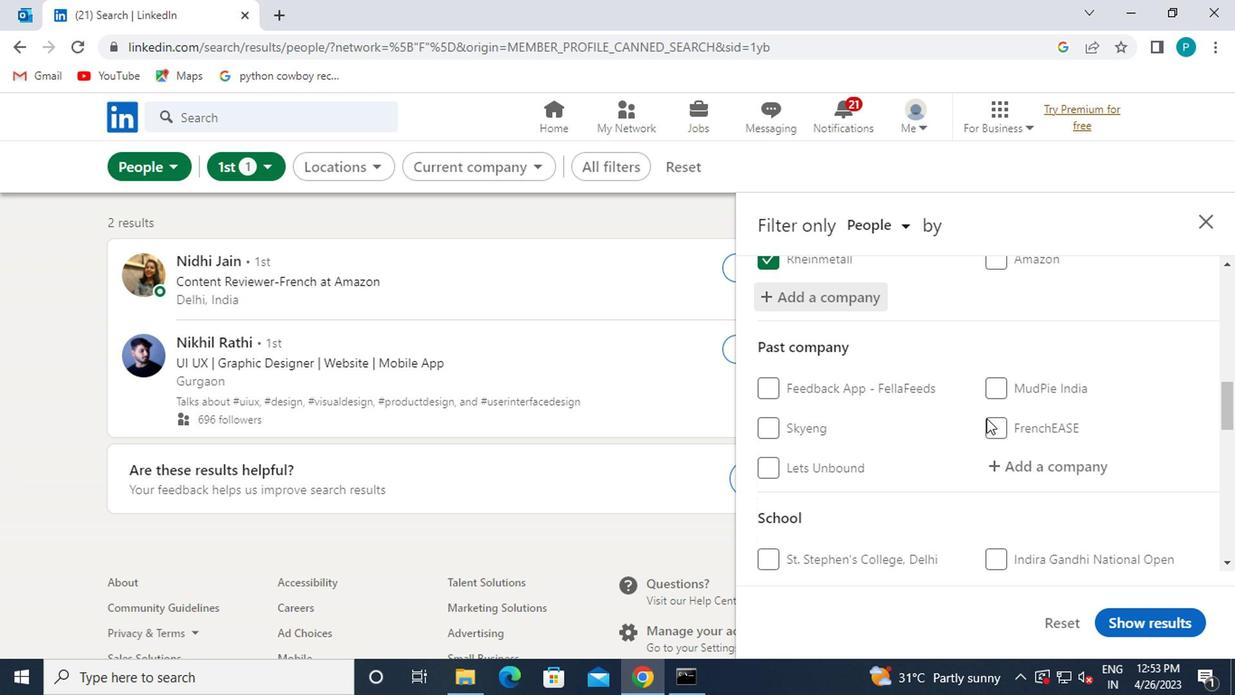 
Action: Mouse moved to (1001, 488)
Screenshot: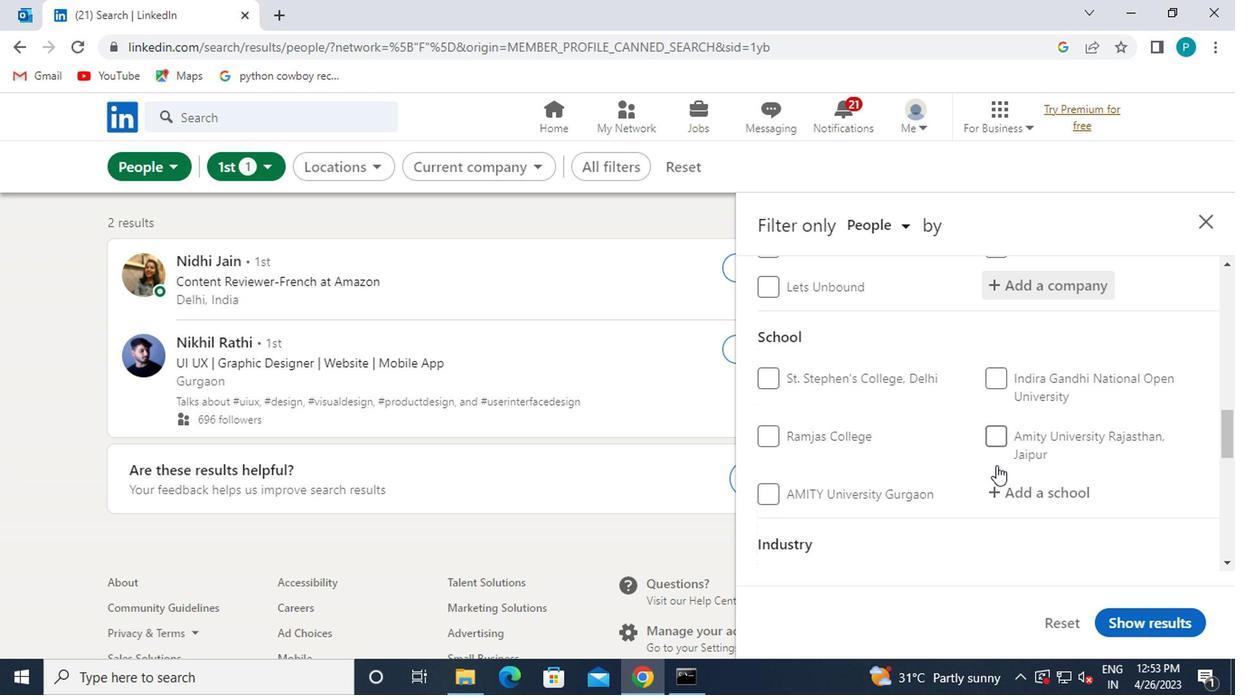 
Action: Mouse pressed left at (1001, 488)
Screenshot: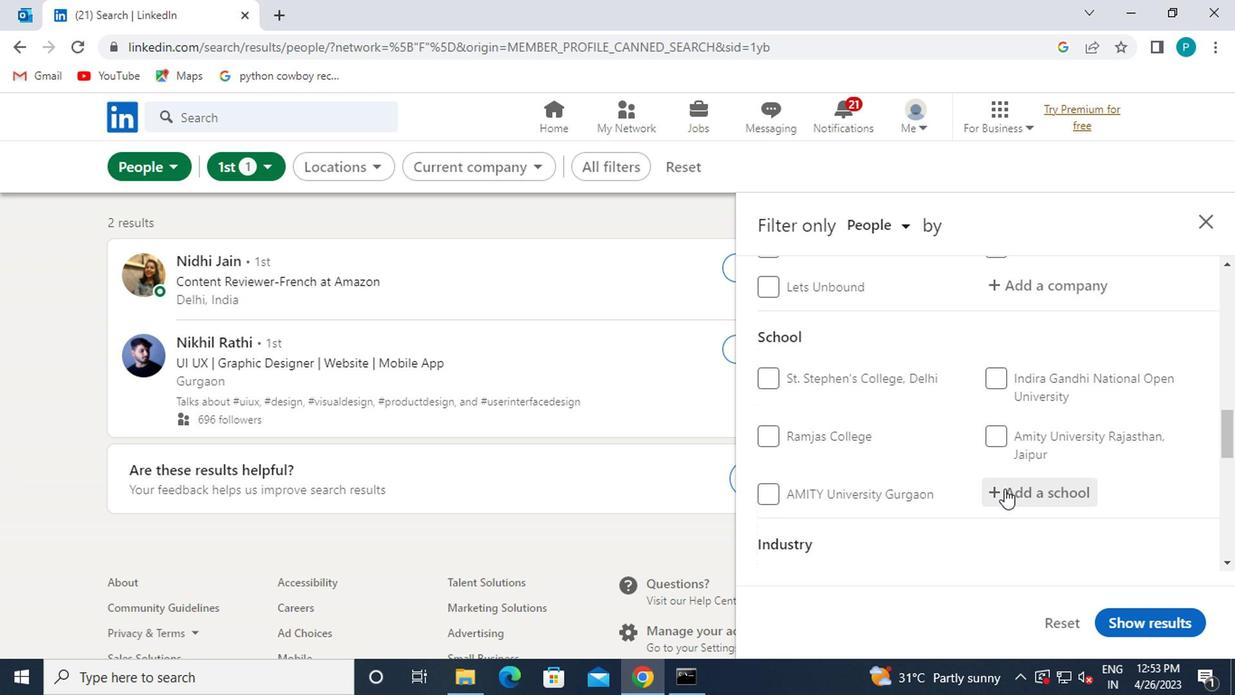 
Action: Mouse moved to (1026, 475)
Screenshot: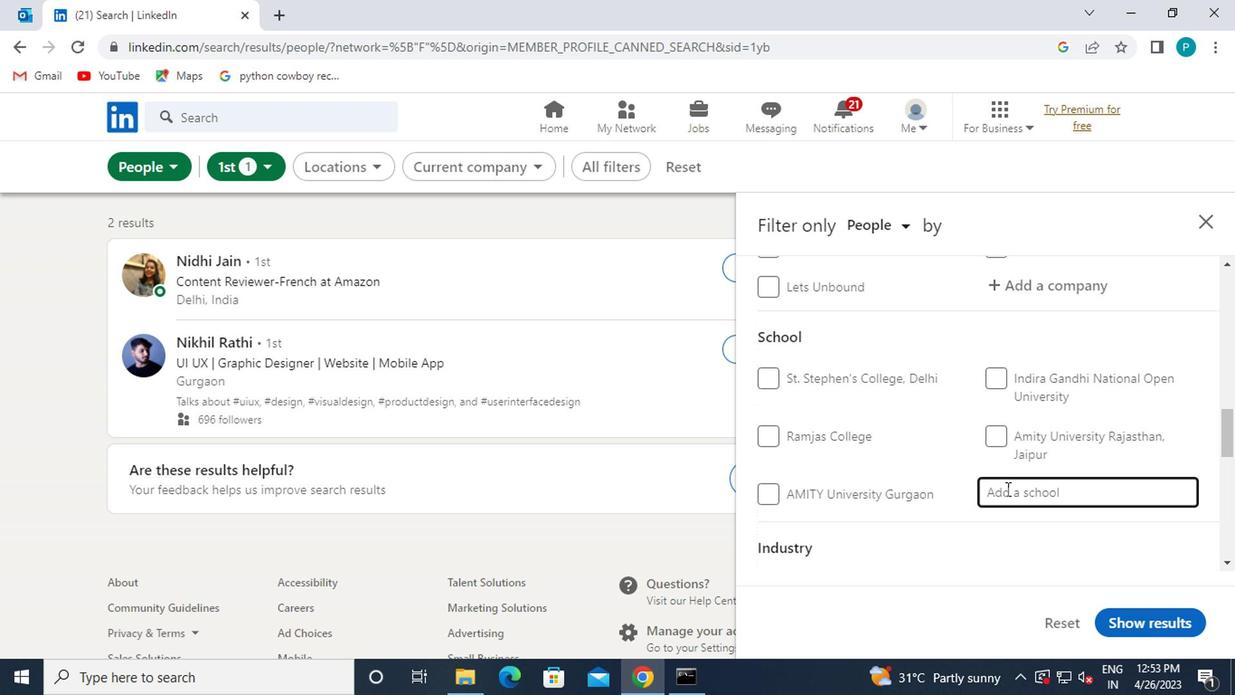
Action: Key pressed MANAL<Key.backspace><Key.backspace>GALAYATAN
Screenshot: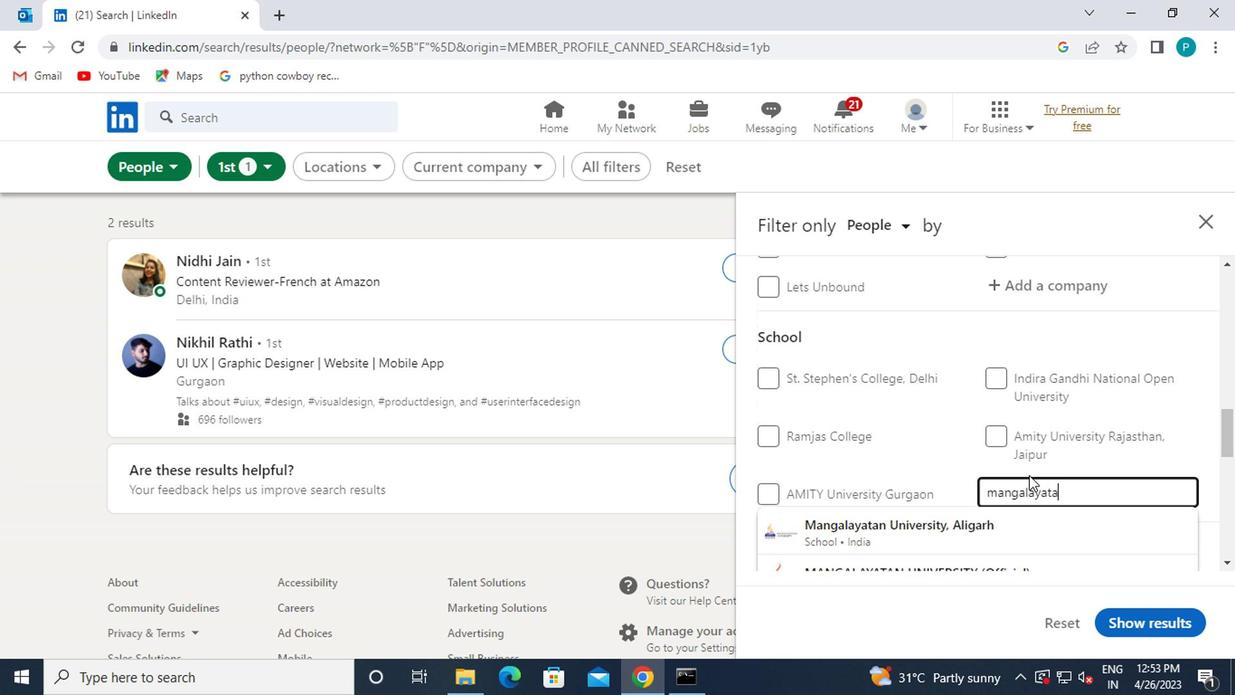 
Action: Mouse moved to (1011, 531)
Screenshot: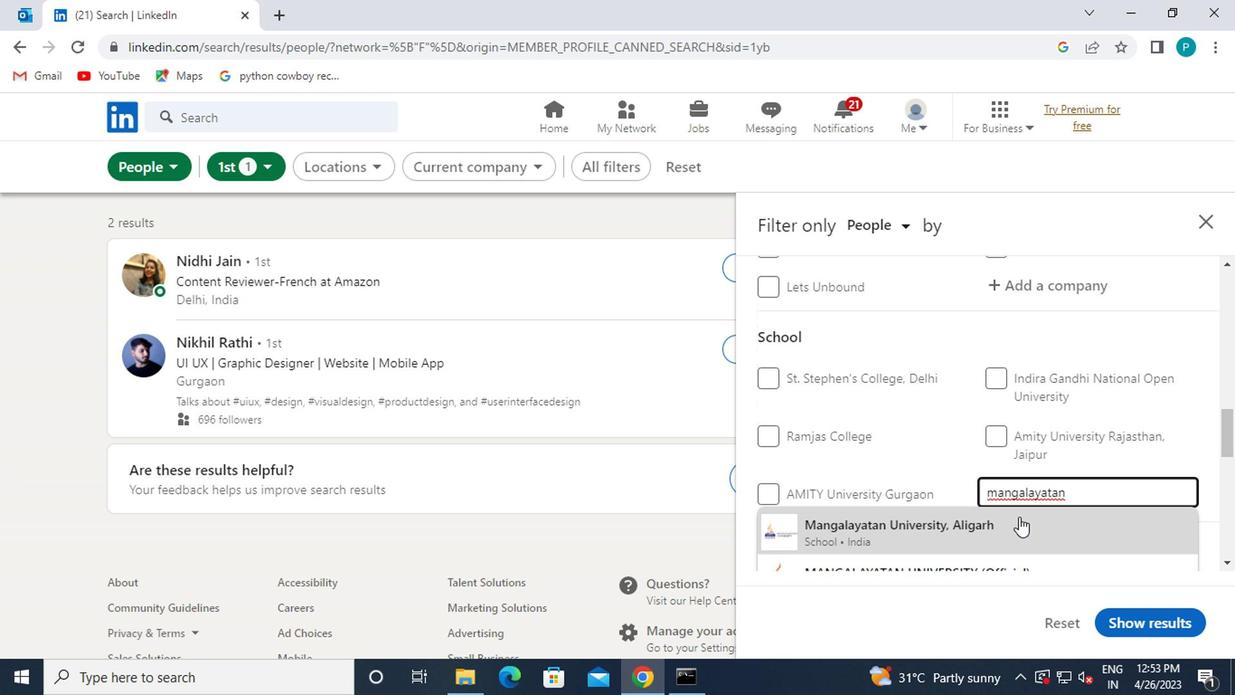 
Action: Mouse pressed left at (1011, 531)
Screenshot: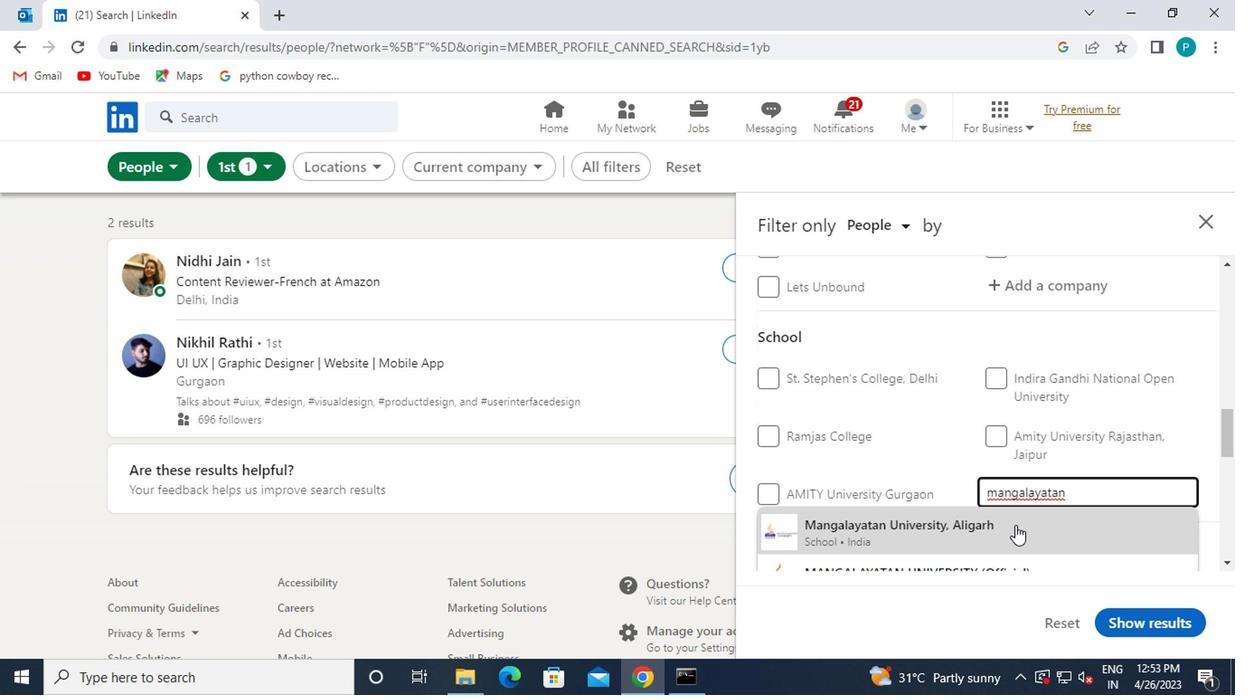 
Action: Mouse moved to (930, 509)
Screenshot: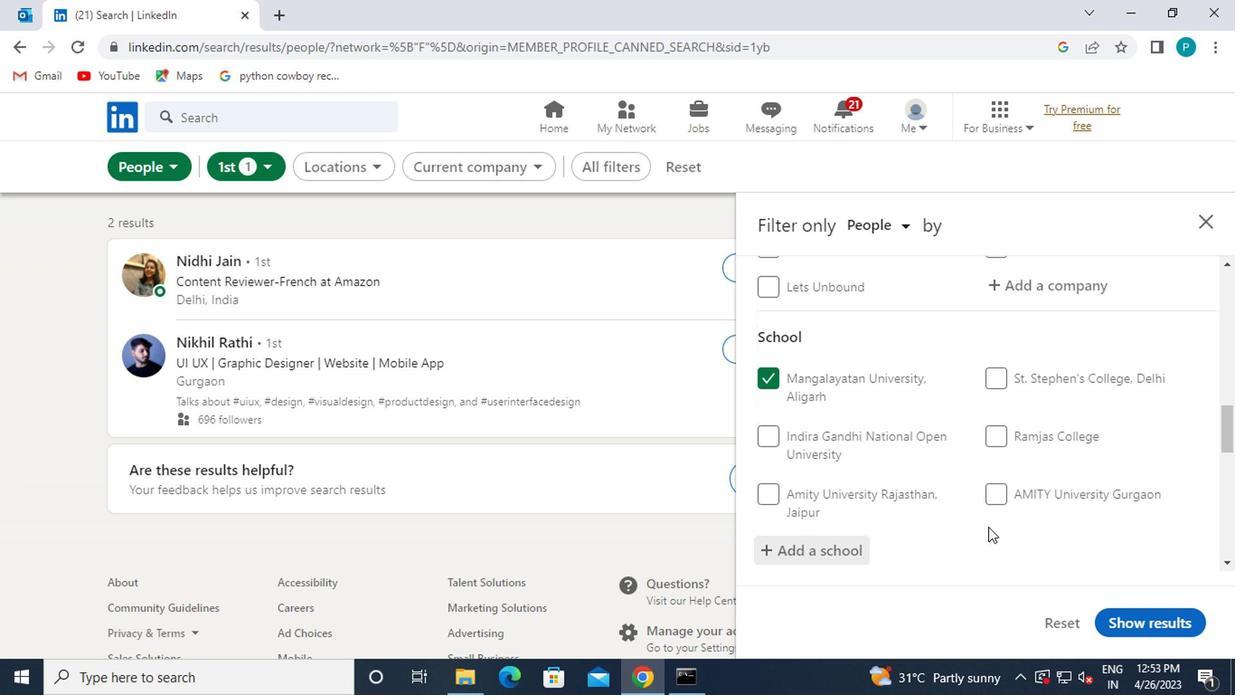 
Action: Mouse scrolled (930, 507) with delta (0, -1)
Screenshot: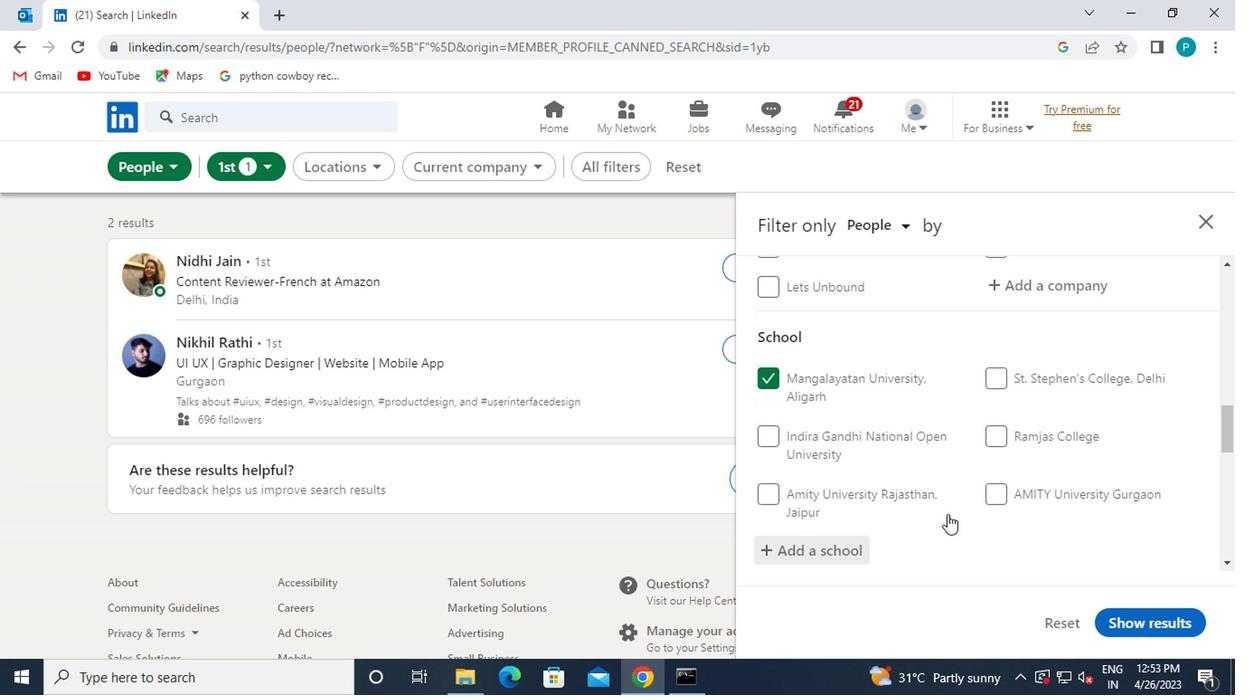 
Action: Mouse scrolled (930, 507) with delta (0, -1)
Screenshot: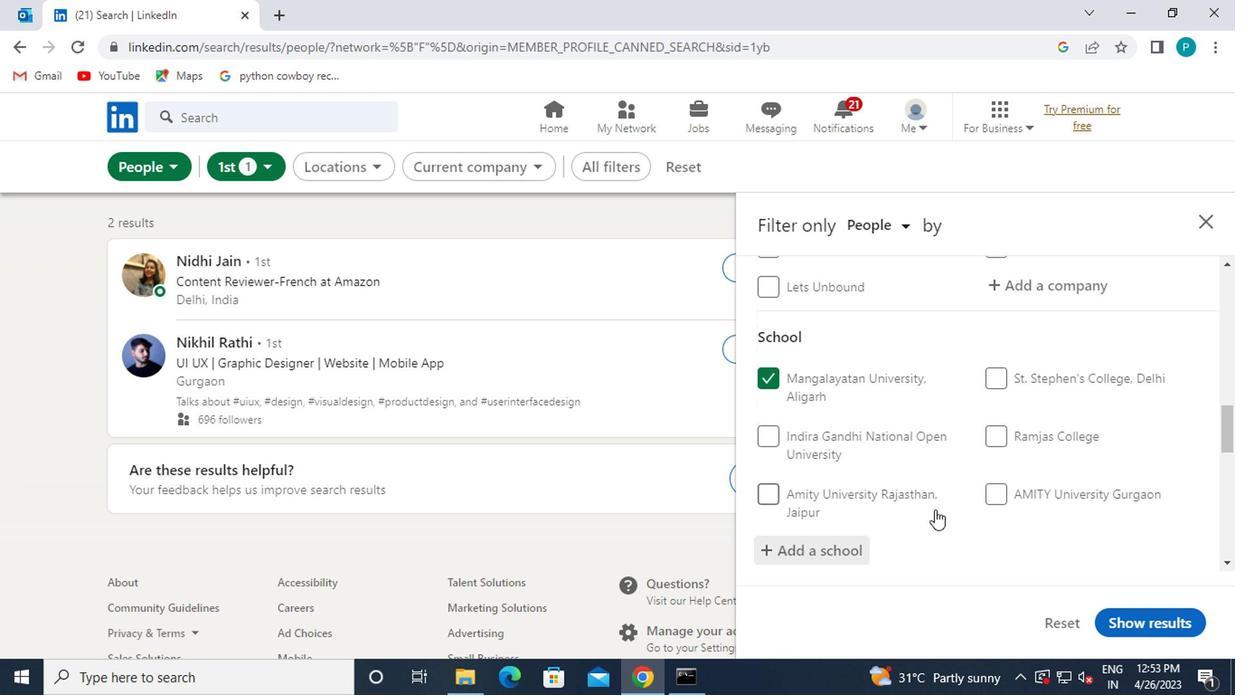 
Action: Mouse moved to (828, 525)
Screenshot: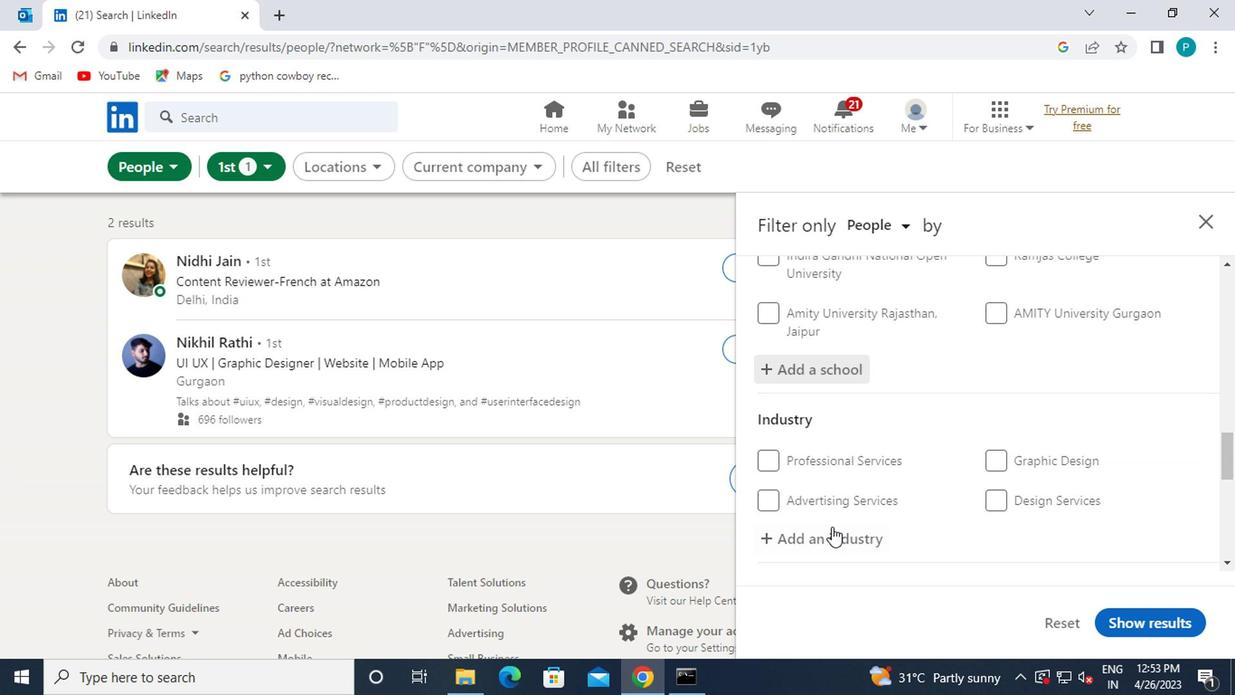 
Action: Mouse pressed left at (828, 525)
Screenshot: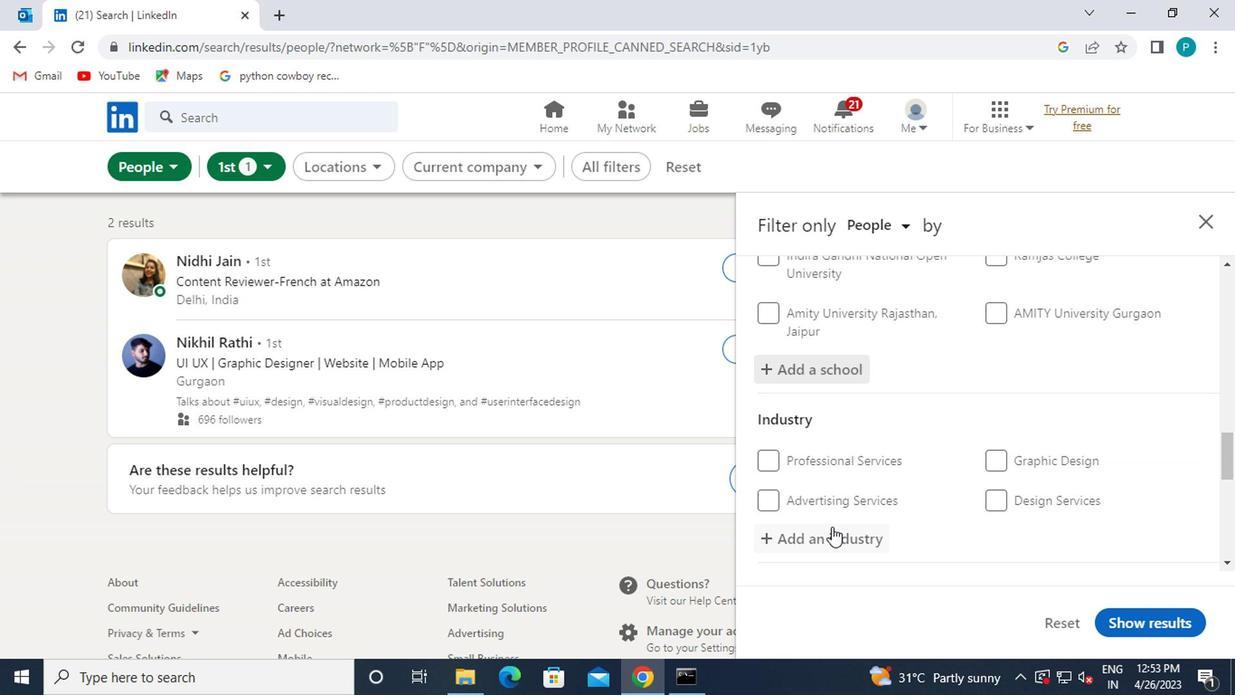 
Action: Mouse moved to (845, 505)
Screenshot: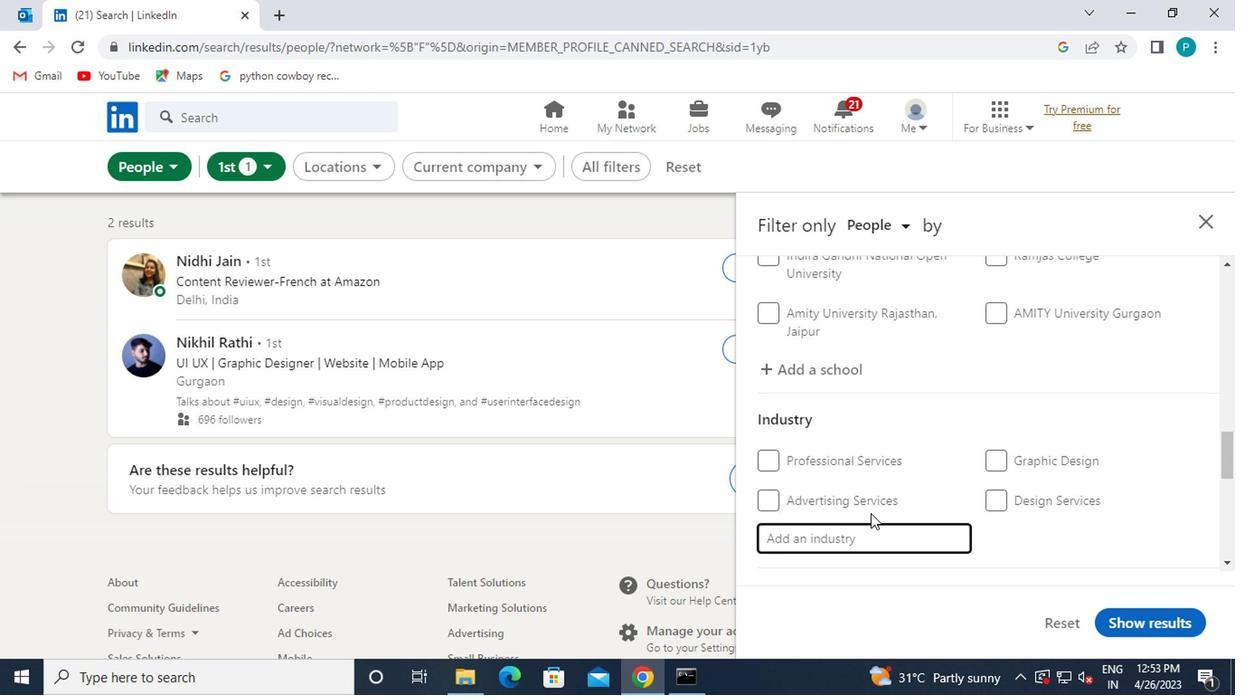 
Action: Key pressed <Key.caps_lock>
Screenshot: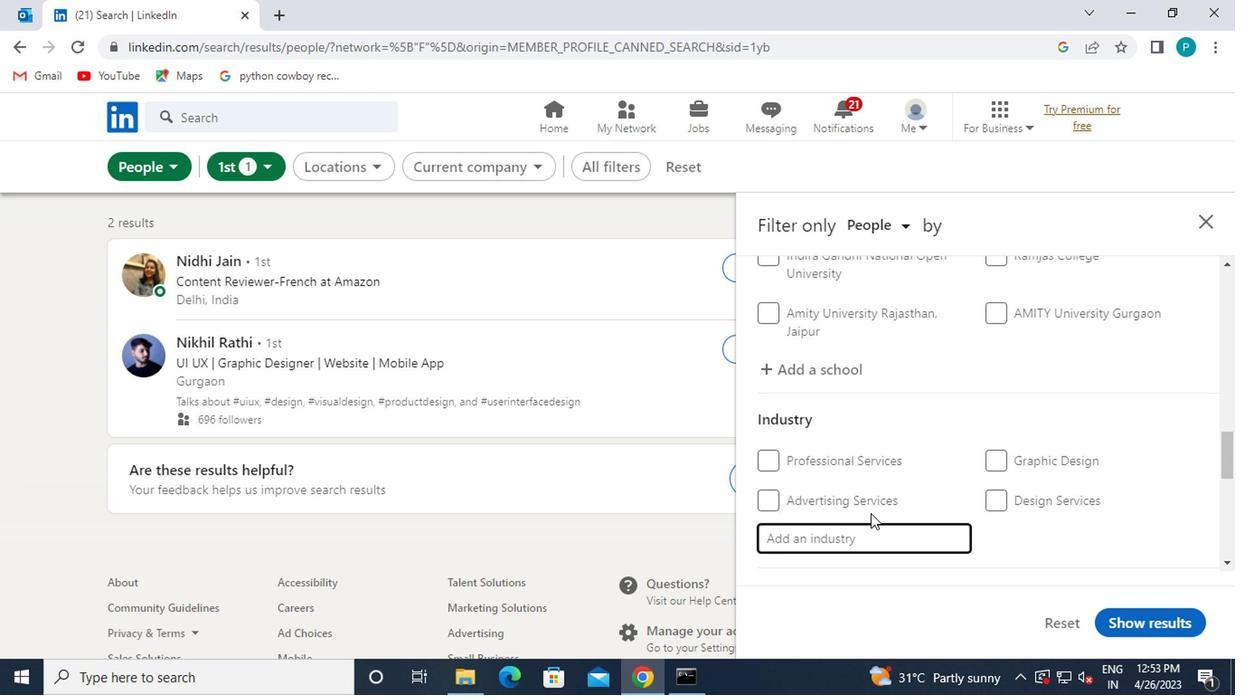 
Action: Mouse moved to (845, 504)
Screenshot: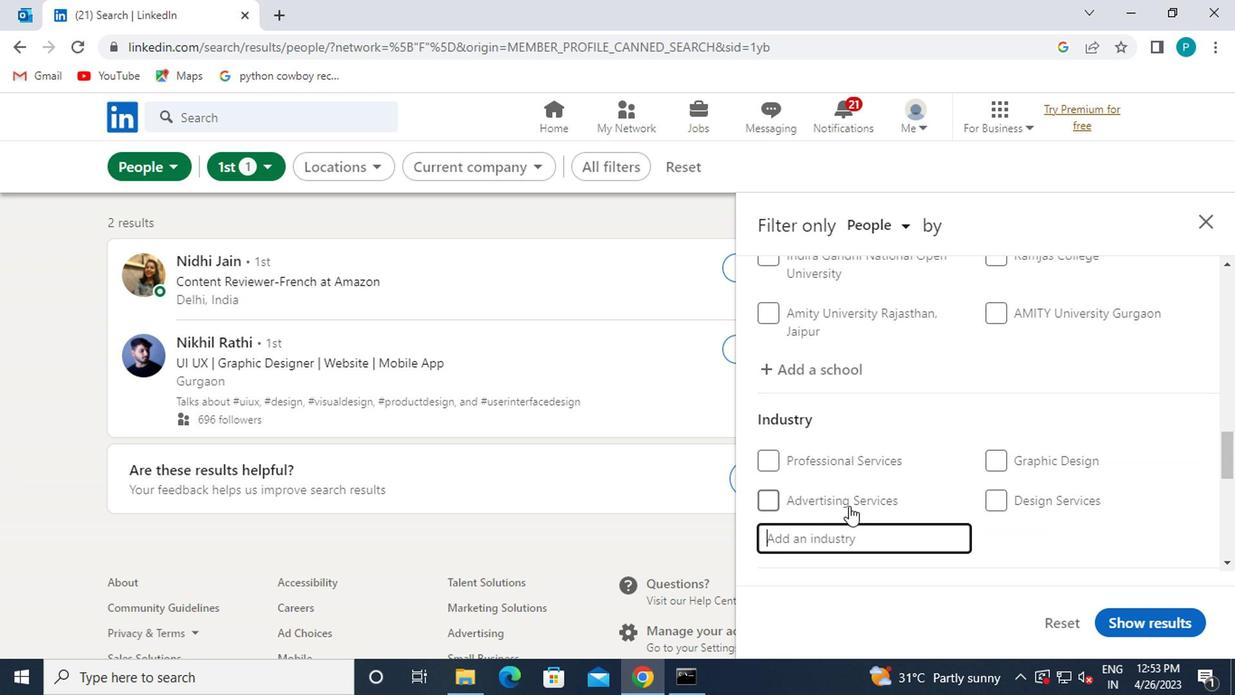 
Action: Key pressed R<Key.caps_lock>EC
Screenshot: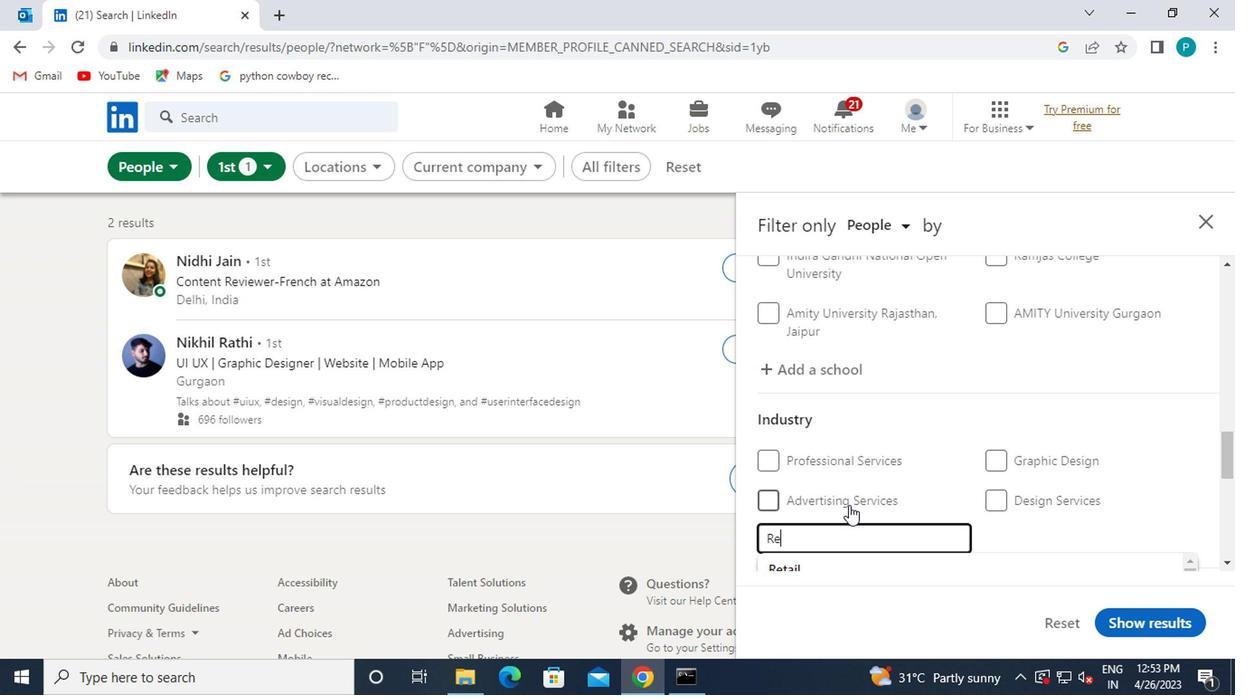
Action: Mouse scrolled (845, 503) with delta (0, -1)
Screenshot: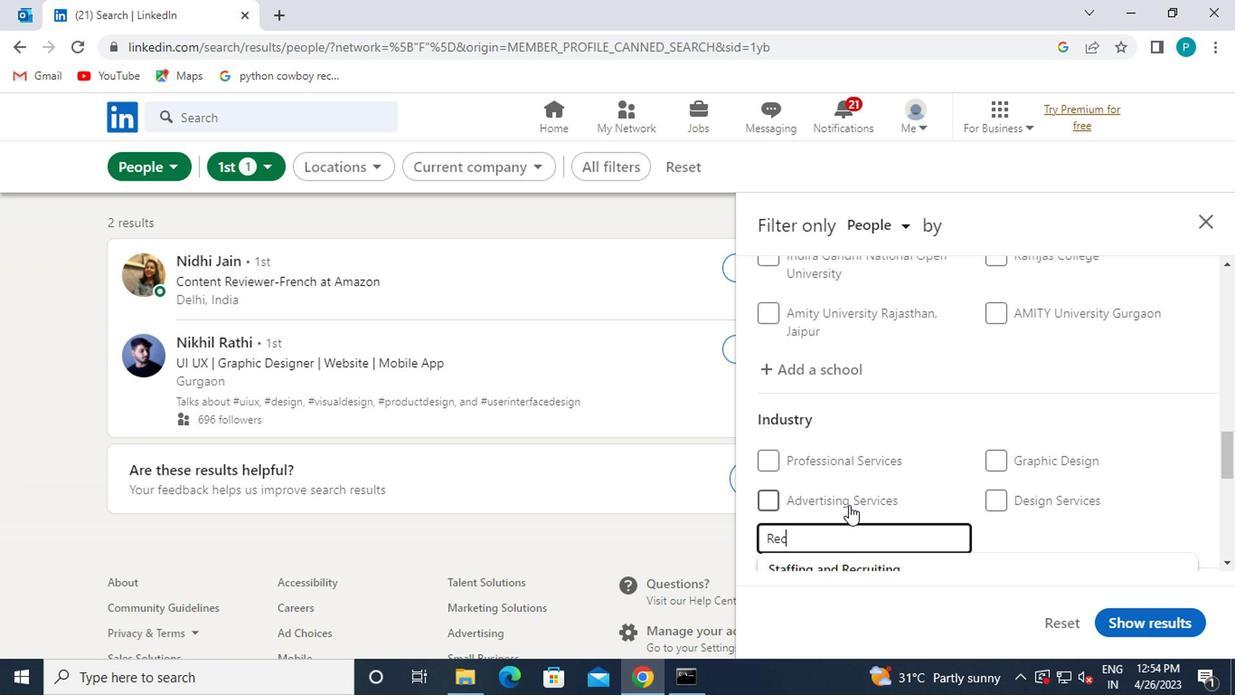 
Action: Mouse moved to (852, 507)
Screenshot: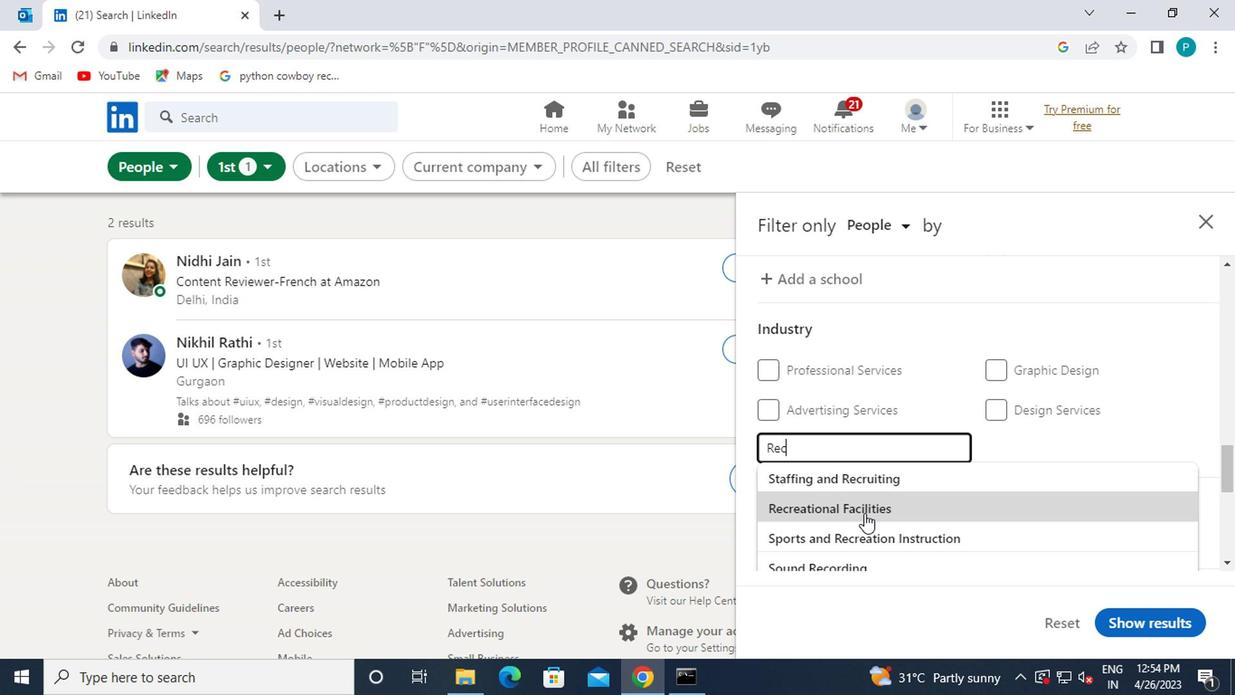 
Action: Mouse pressed left at (852, 507)
Screenshot: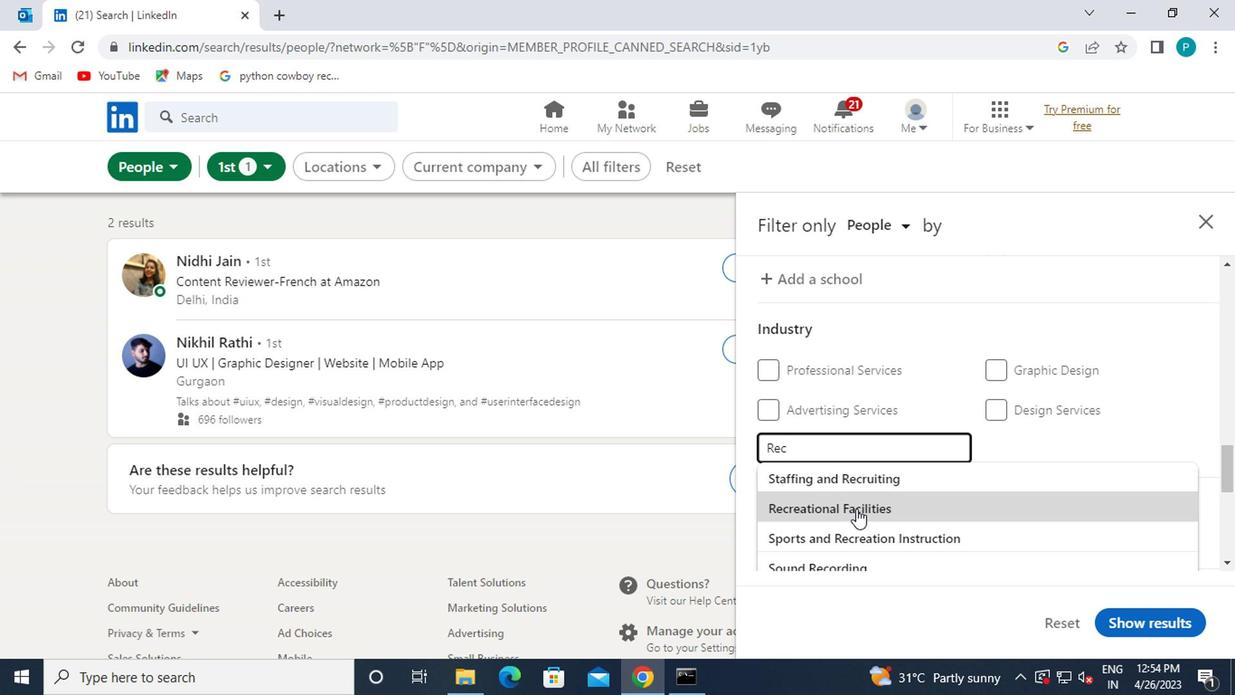 
Action: Mouse scrolled (852, 507) with delta (0, 0)
Screenshot: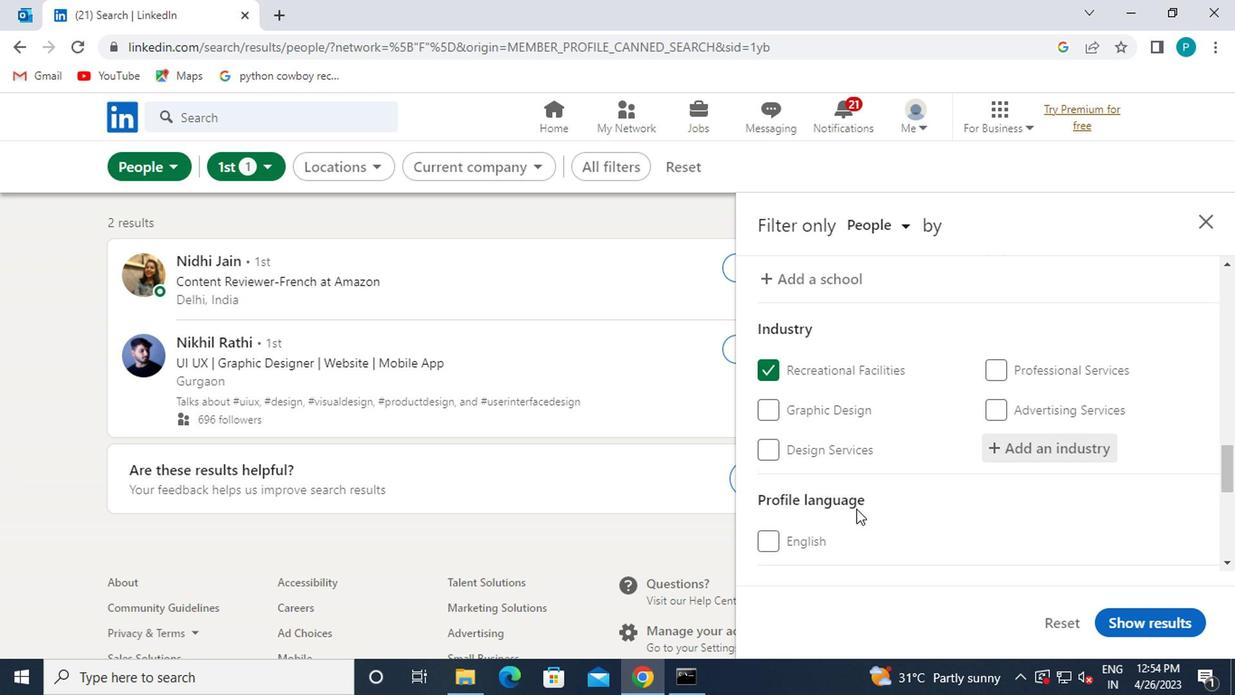 
Action: Mouse scrolled (852, 507) with delta (0, 0)
Screenshot: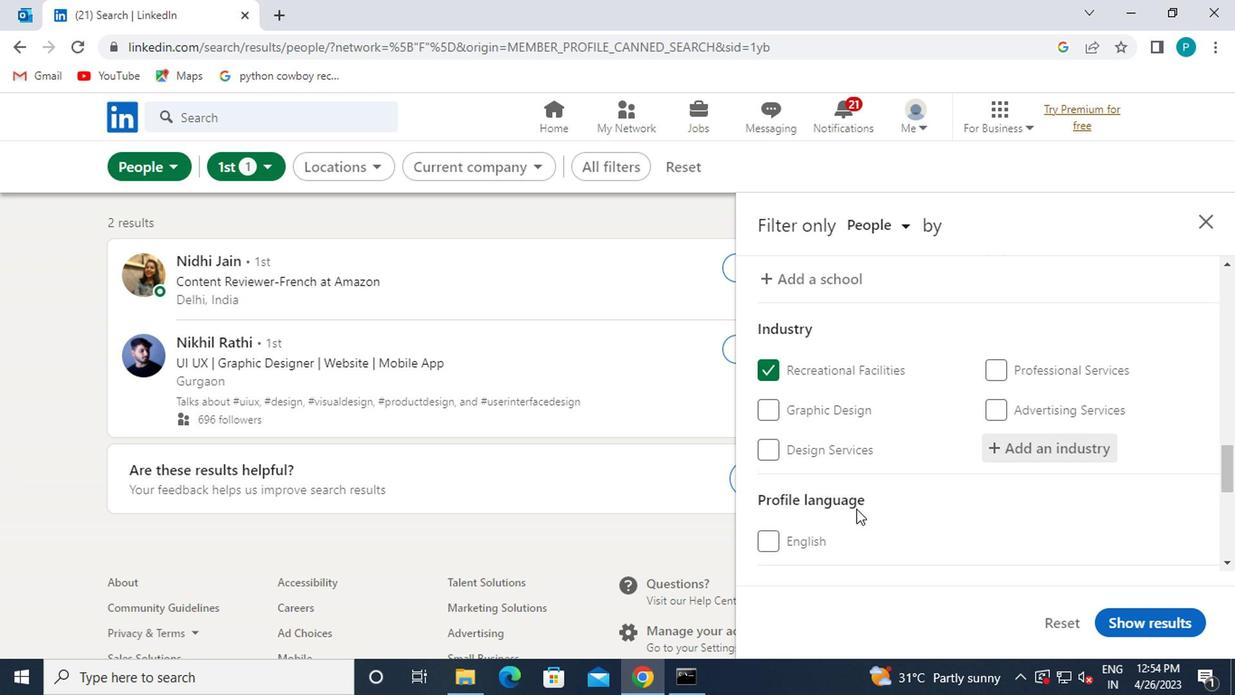 
Action: Mouse scrolled (852, 507) with delta (0, 0)
Screenshot: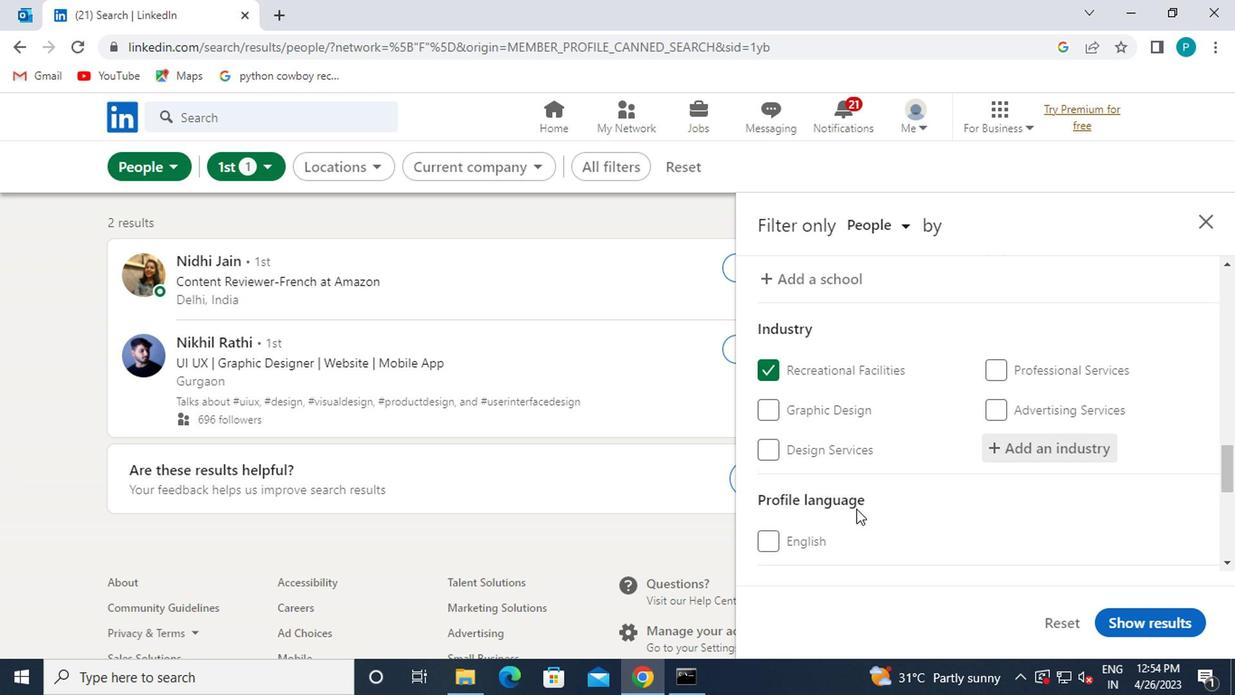 
Action: Mouse moved to (794, 356)
Screenshot: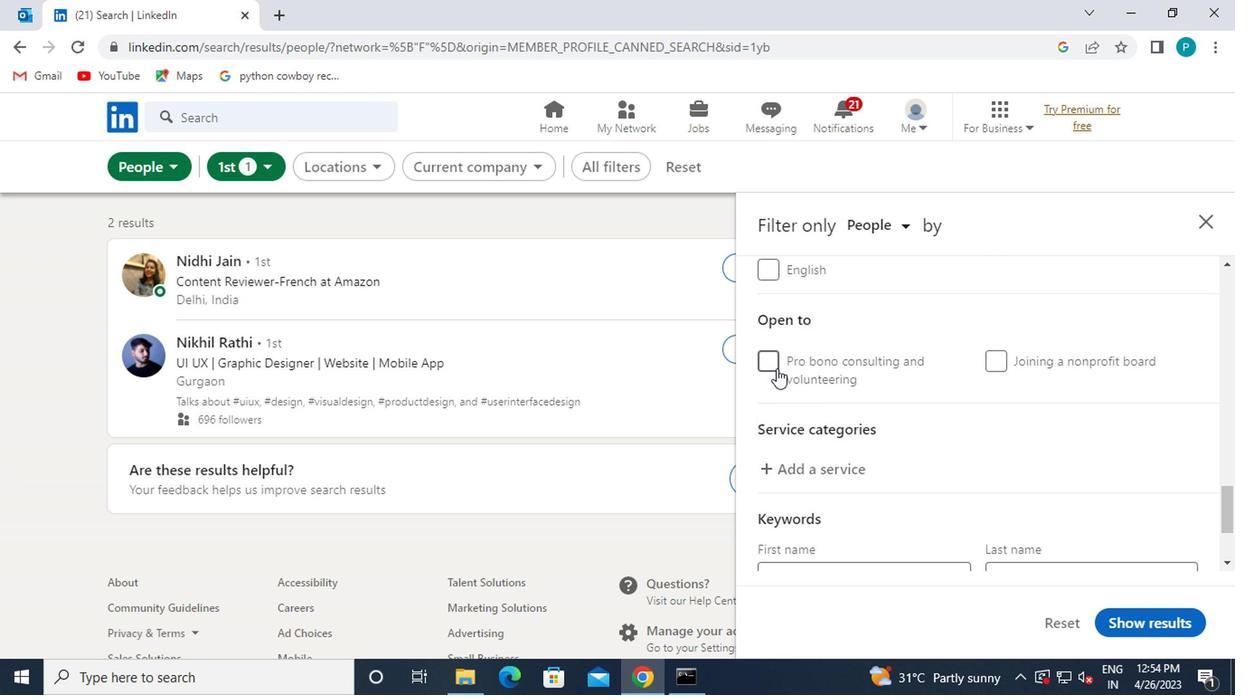 
Action: Mouse scrolled (794, 357) with delta (0, 1)
Screenshot: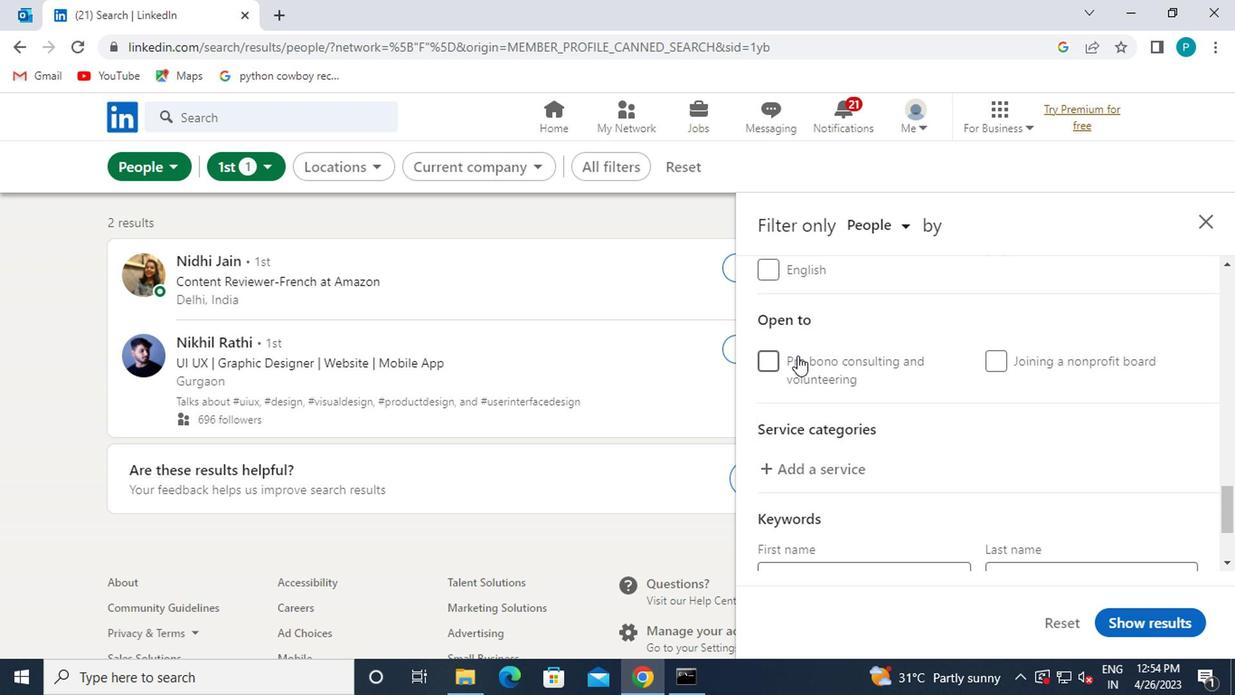 
Action: Mouse moved to (773, 358)
Screenshot: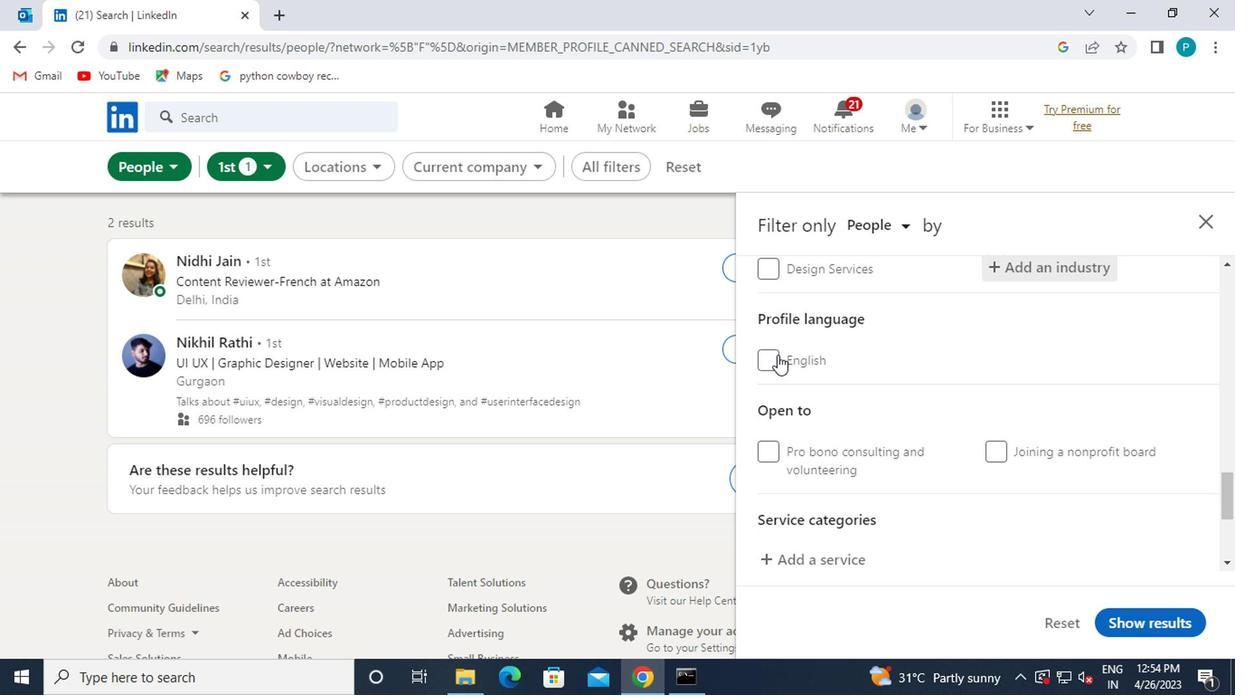 
Action: Mouse pressed left at (773, 358)
Screenshot: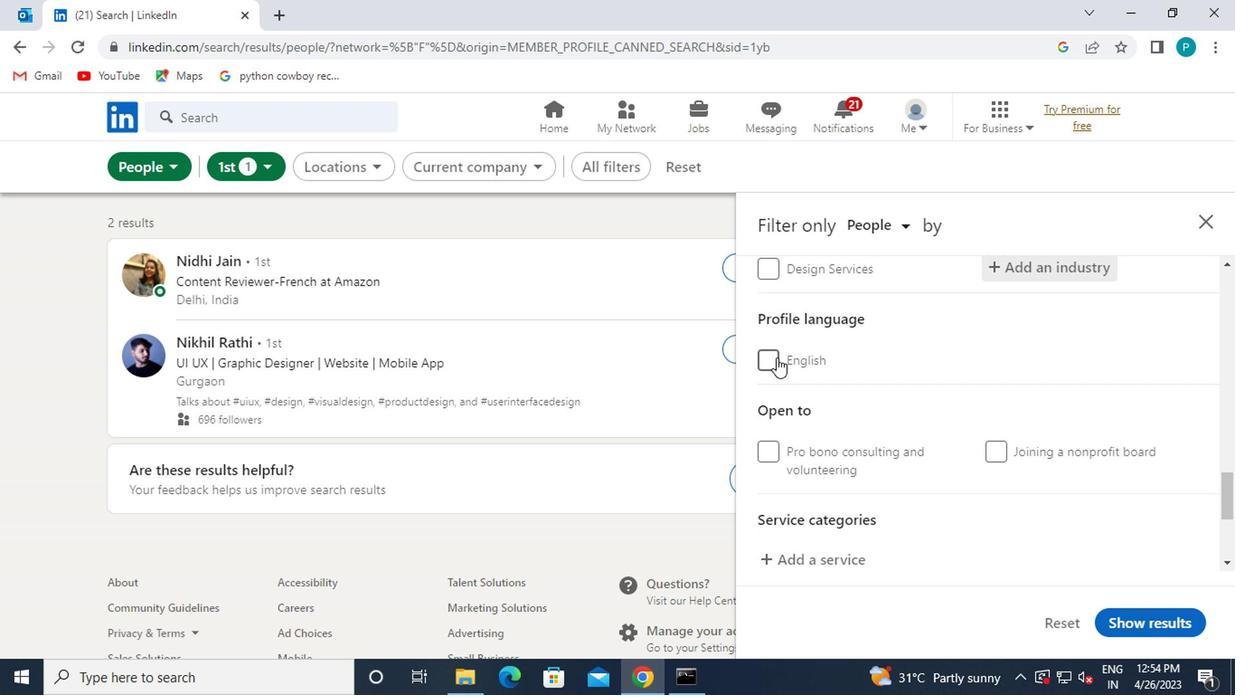 
Action: Mouse moved to (784, 429)
Screenshot: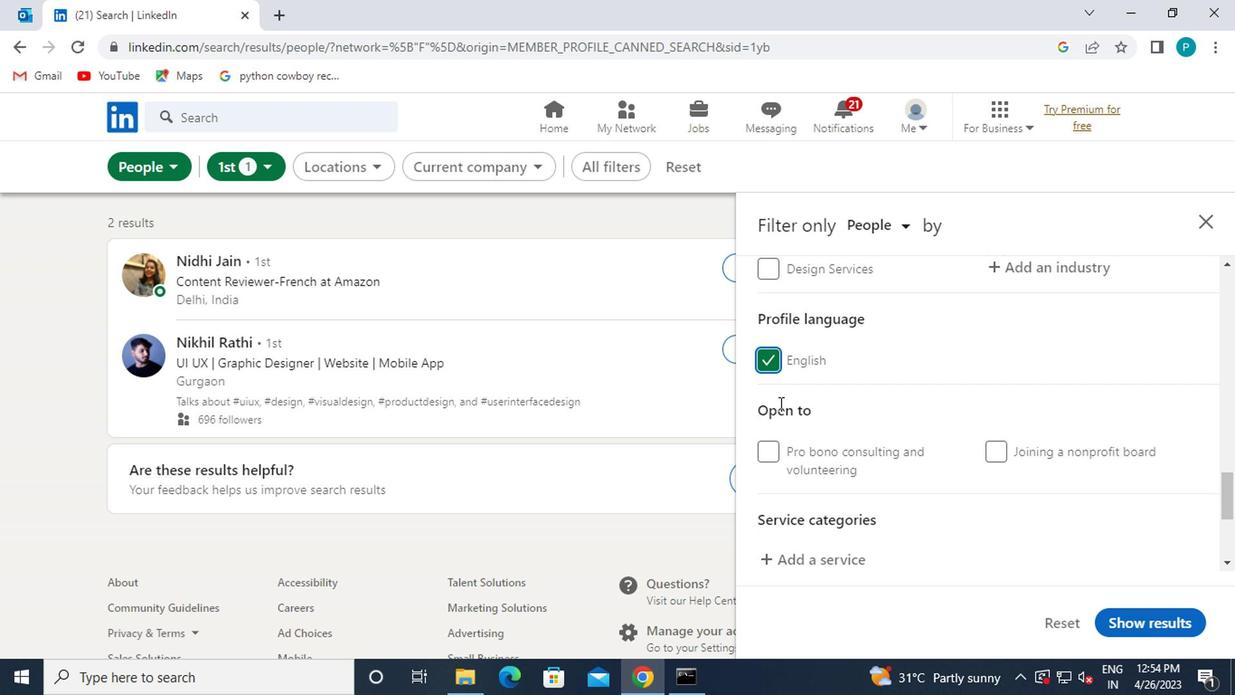 
Action: Mouse scrolled (784, 428) with delta (0, 0)
Screenshot: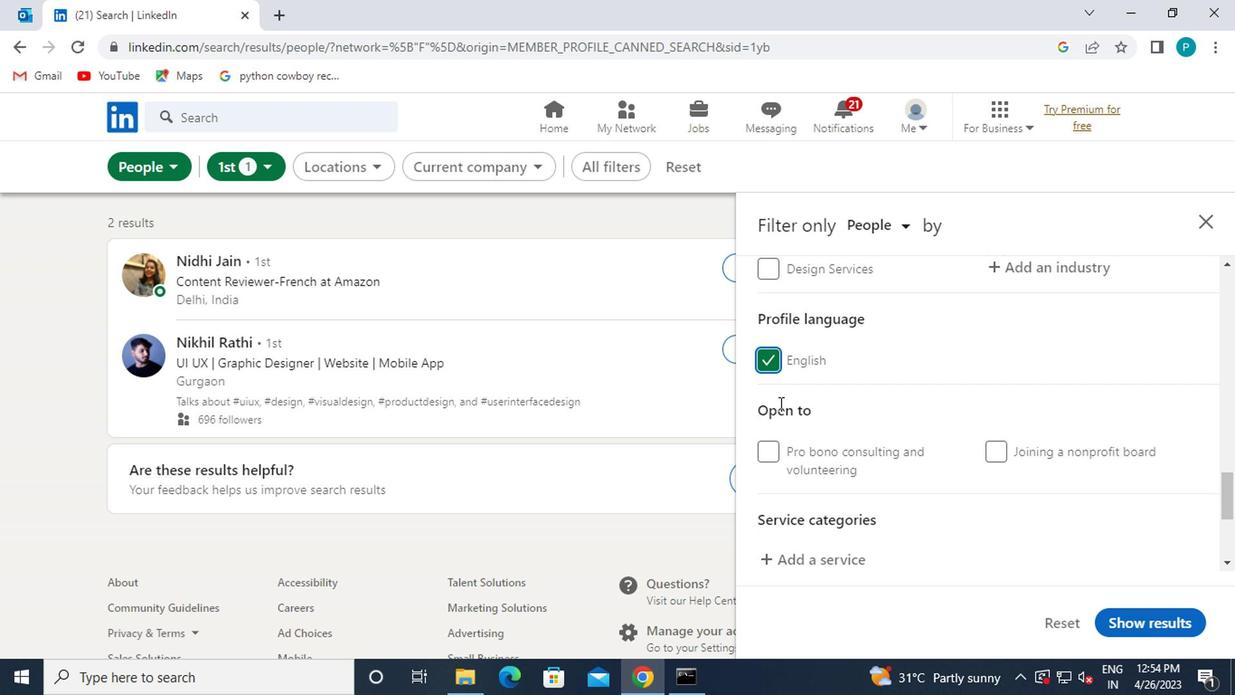 
Action: Mouse moved to (785, 433)
Screenshot: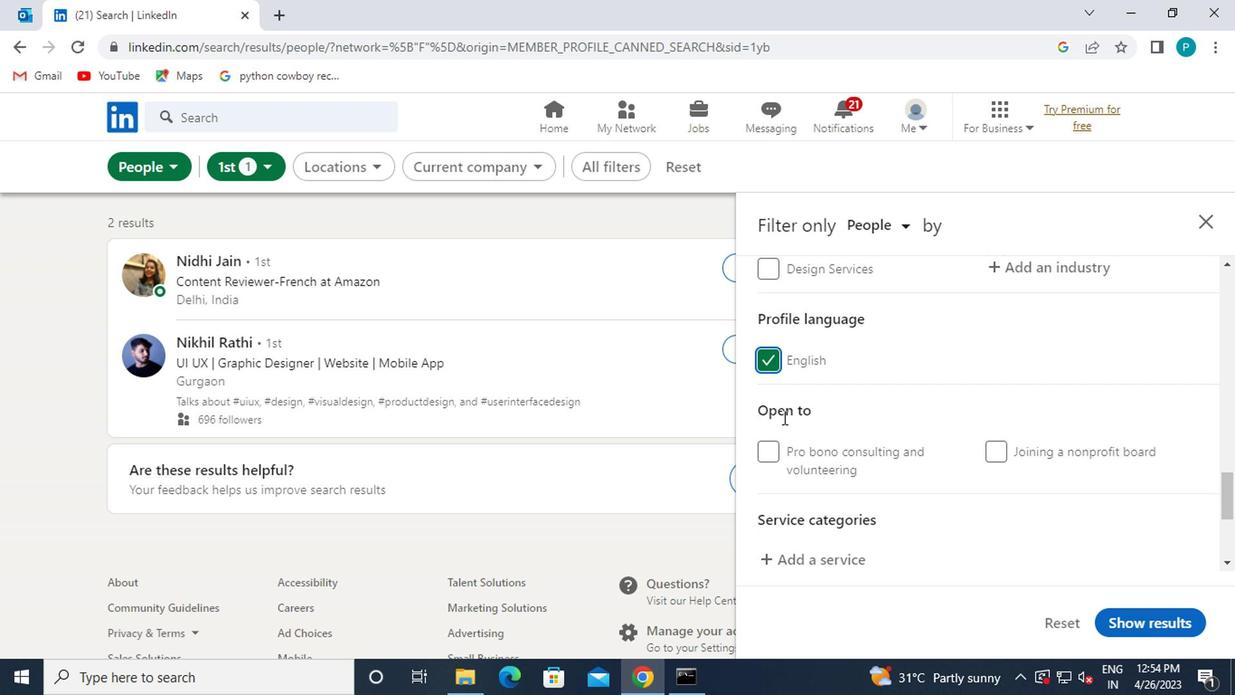 
Action: Mouse scrolled (785, 431) with delta (0, -1)
Screenshot: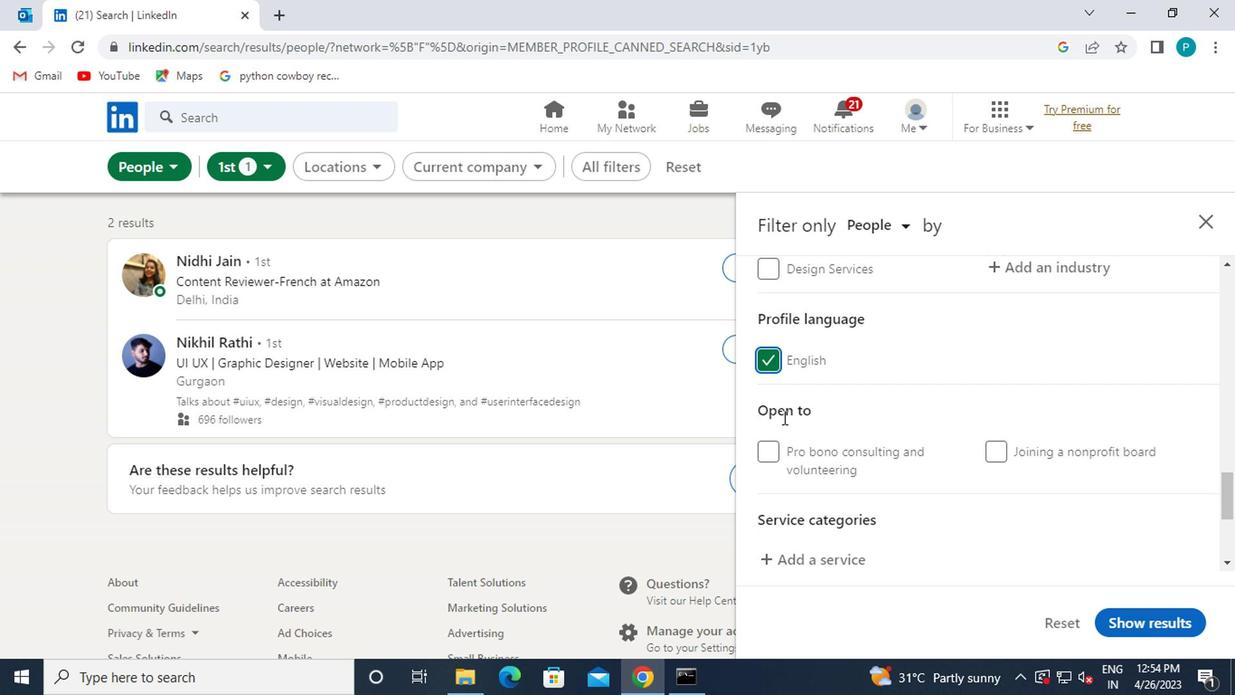 
Action: Mouse moved to (771, 372)
Screenshot: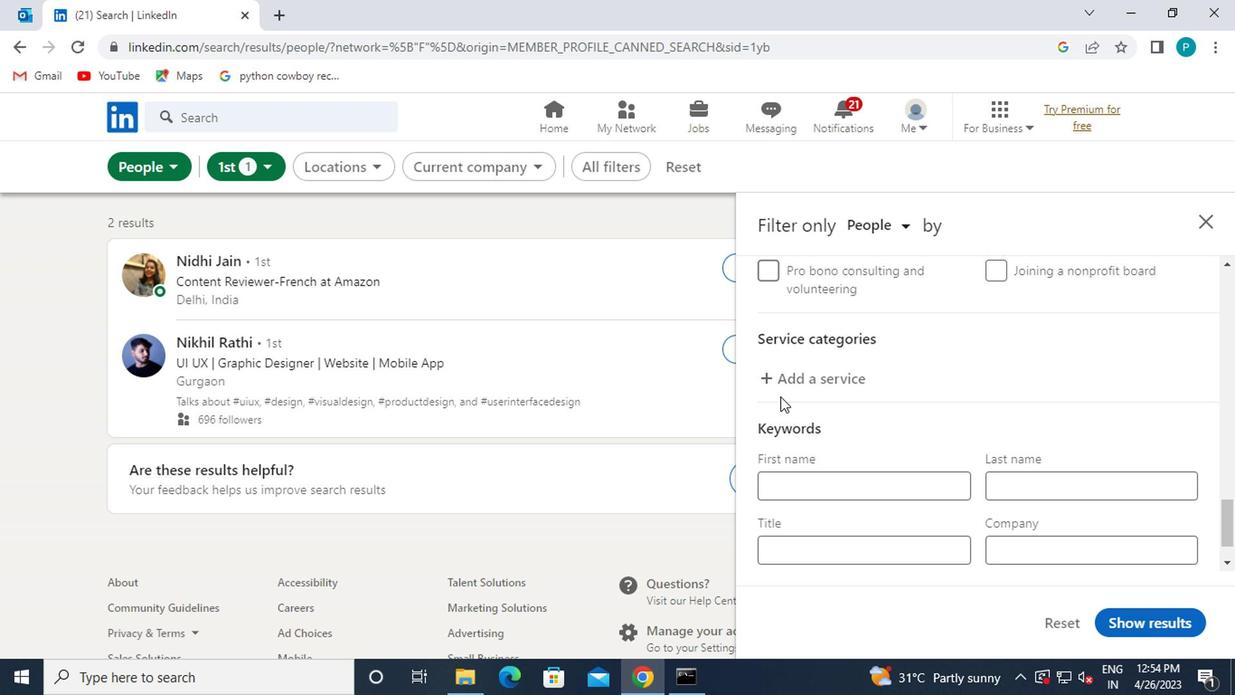 
Action: Mouse pressed left at (771, 372)
Screenshot: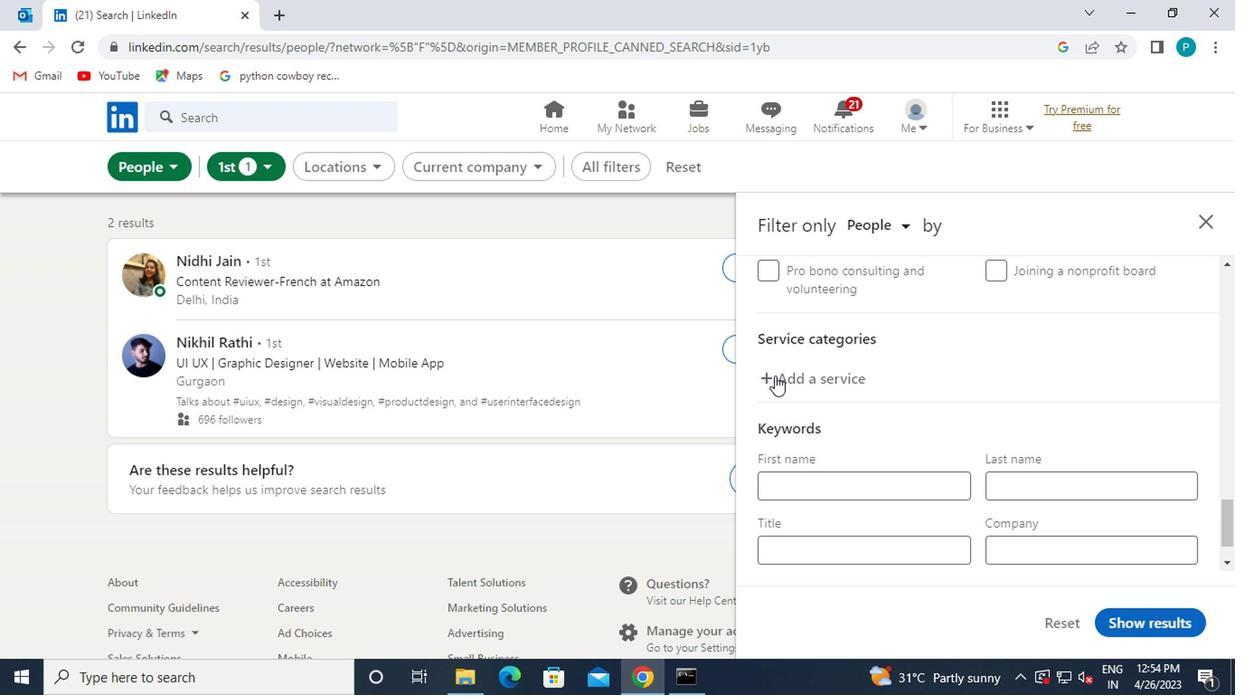 
Action: Mouse moved to (785, 374)
Screenshot: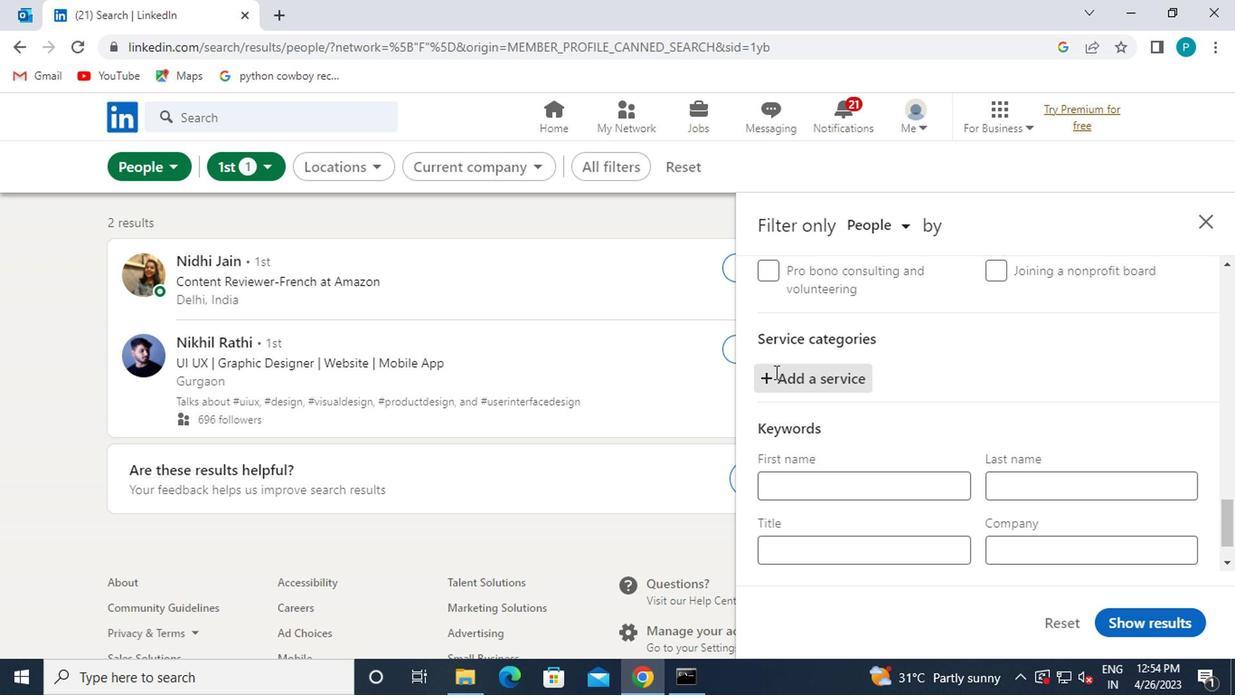 
Action: Key pressed CATER
Screenshot: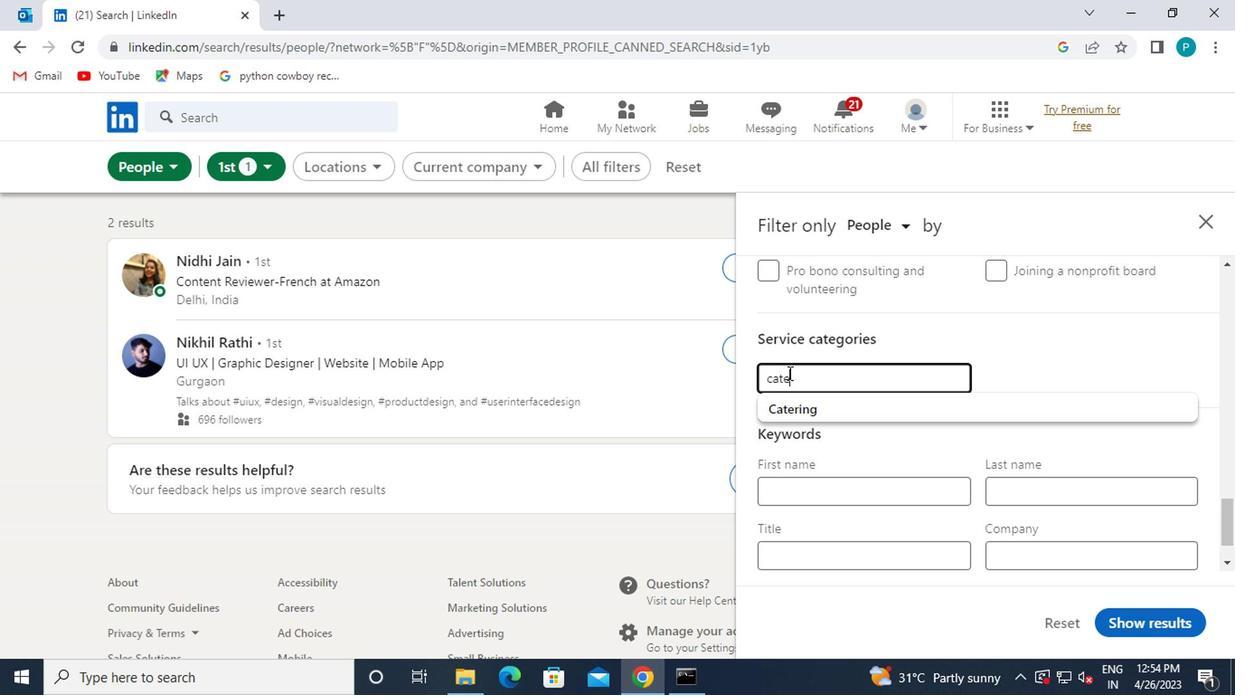 
Action: Mouse moved to (809, 408)
Screenshot: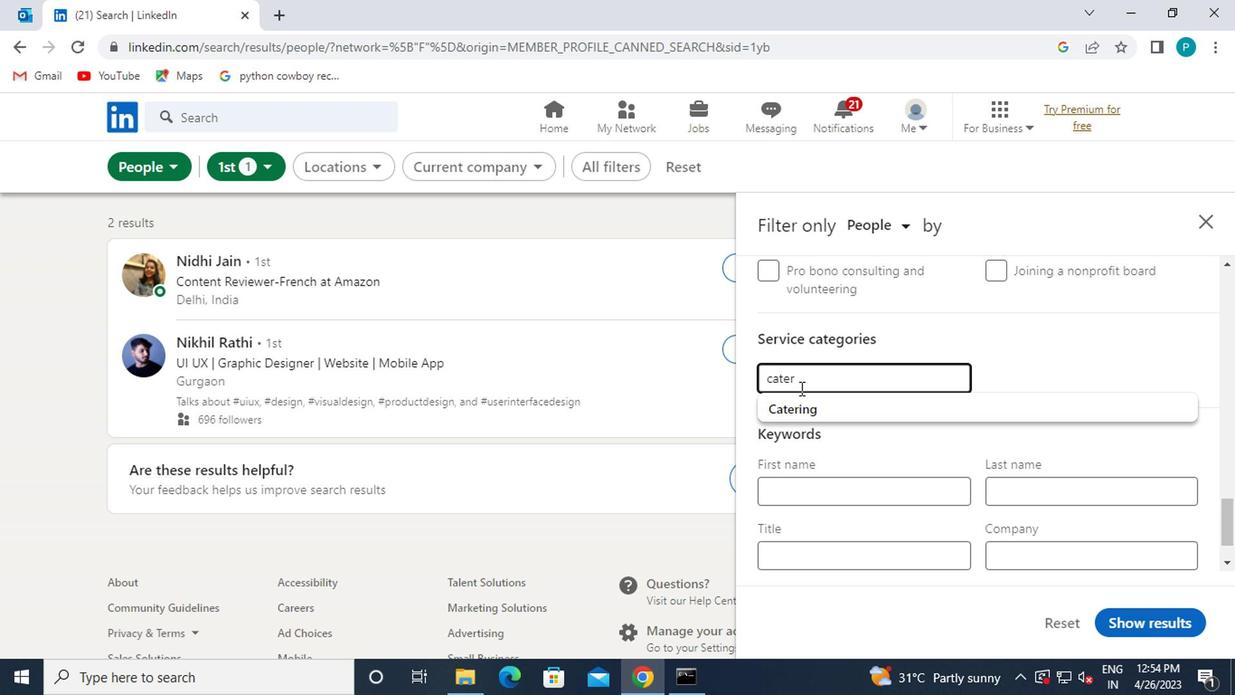 
Action: Mouse pressed left at (809, 408)
Screenshot: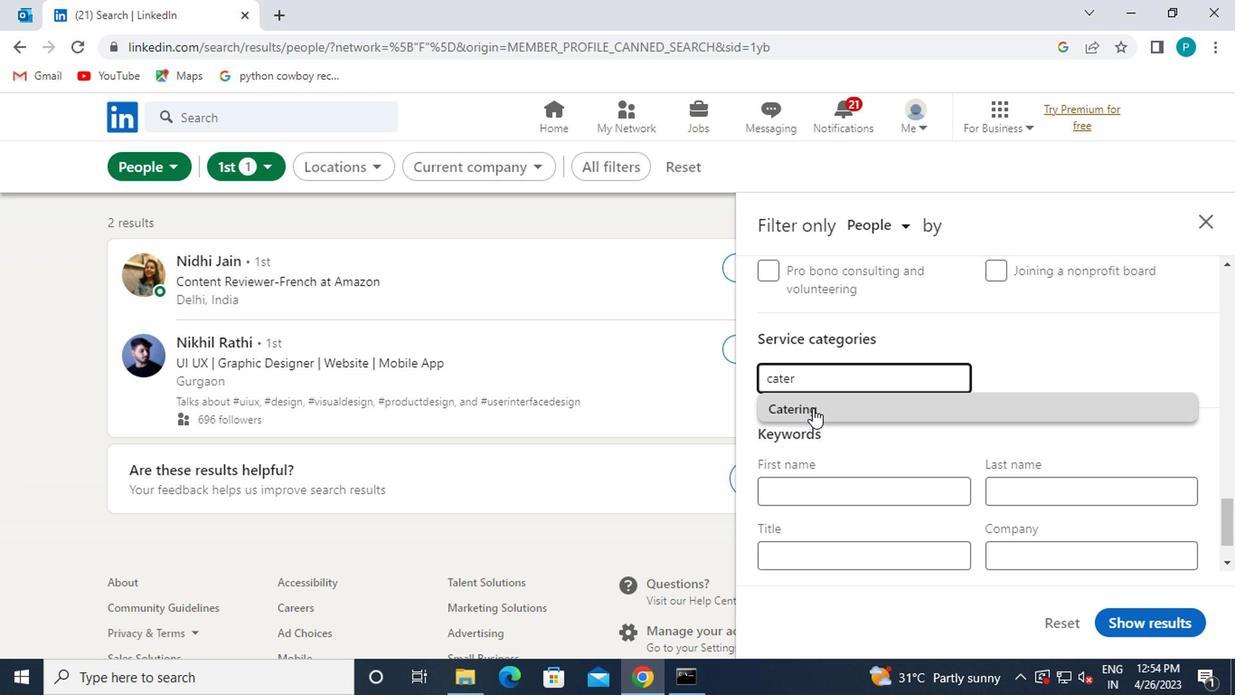 
Action: Mouse scrolled (809, 408) with delta (0, 0)
Screenshot: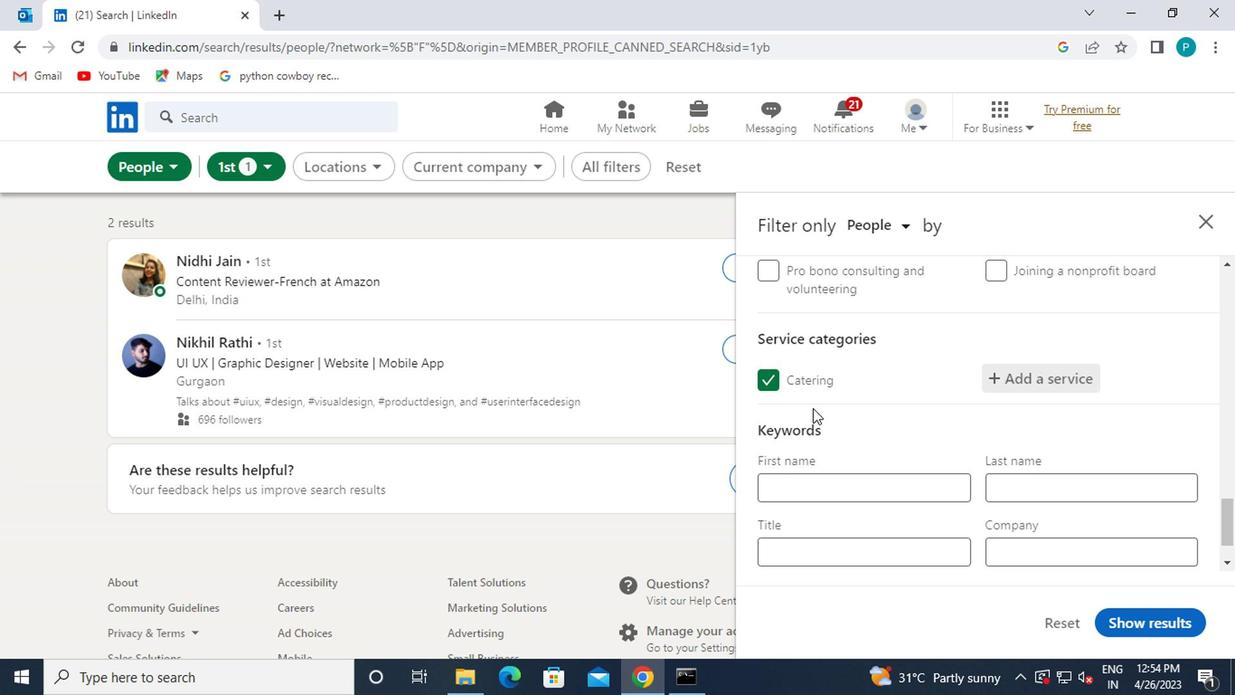
Action: Mouse scrolled (809, 408) with delta (0, 0)
Screenshot: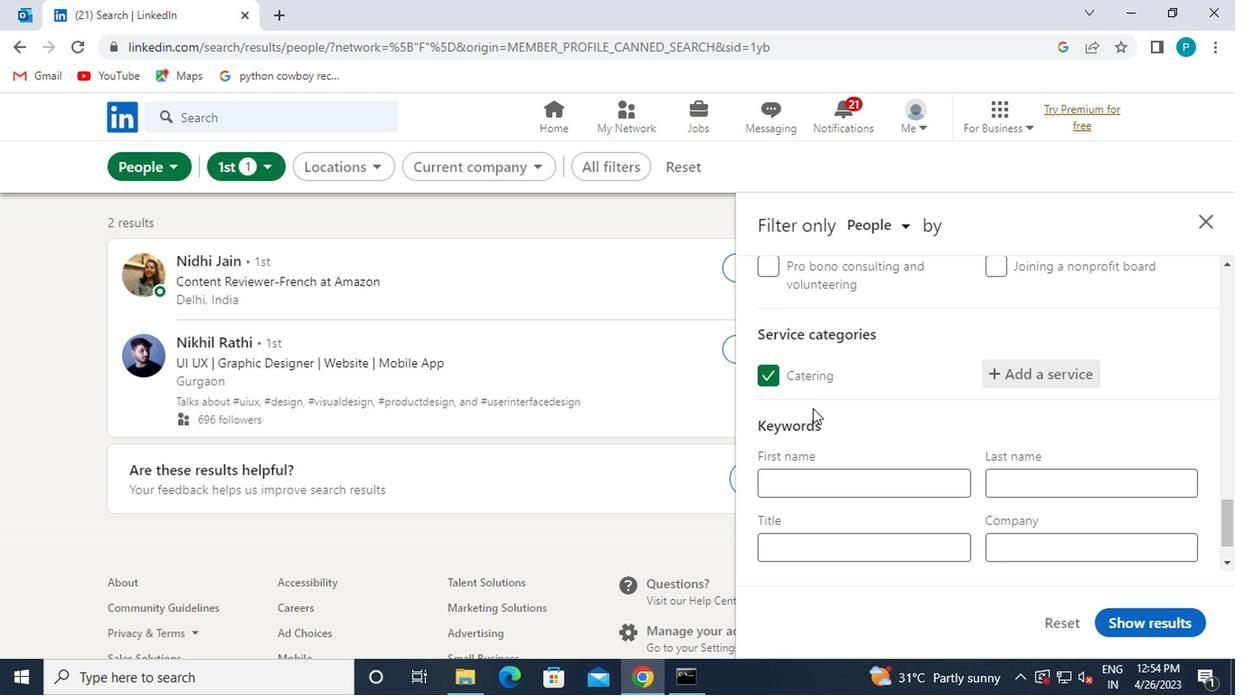 
Action: Mouse moved to (881, 431)
Screenshot: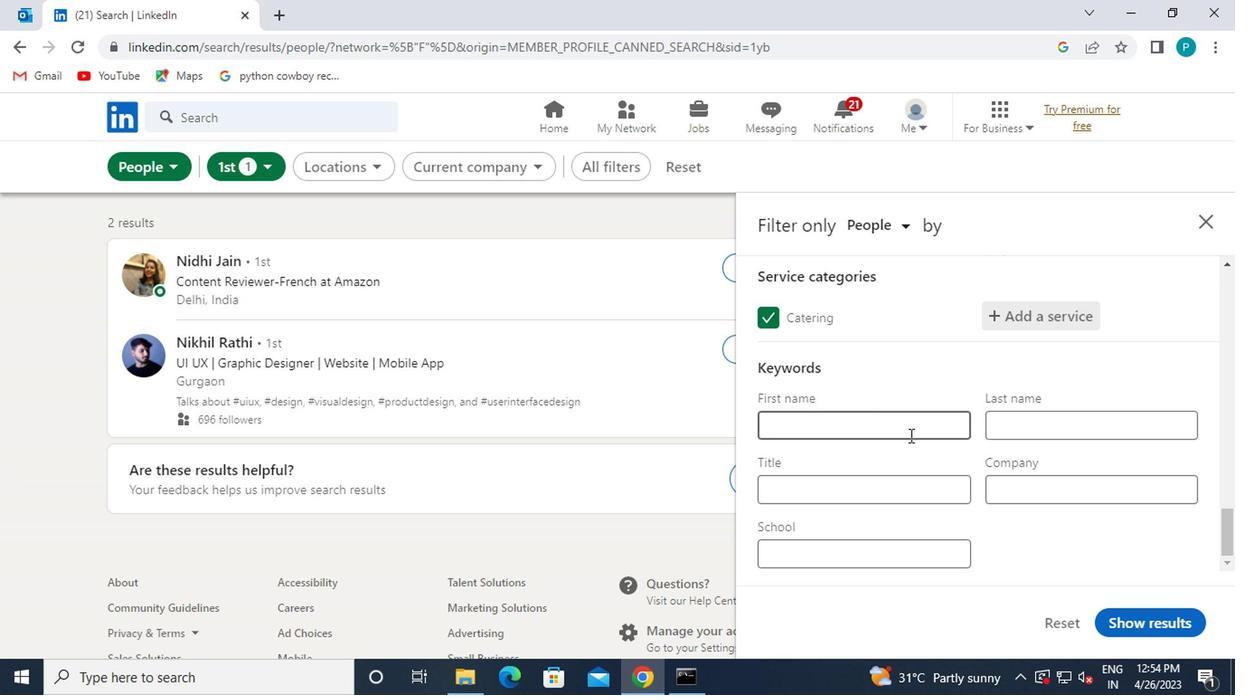 
Action: Mouse scrolled (881, 431) with delta (0, 0)
Screenshot: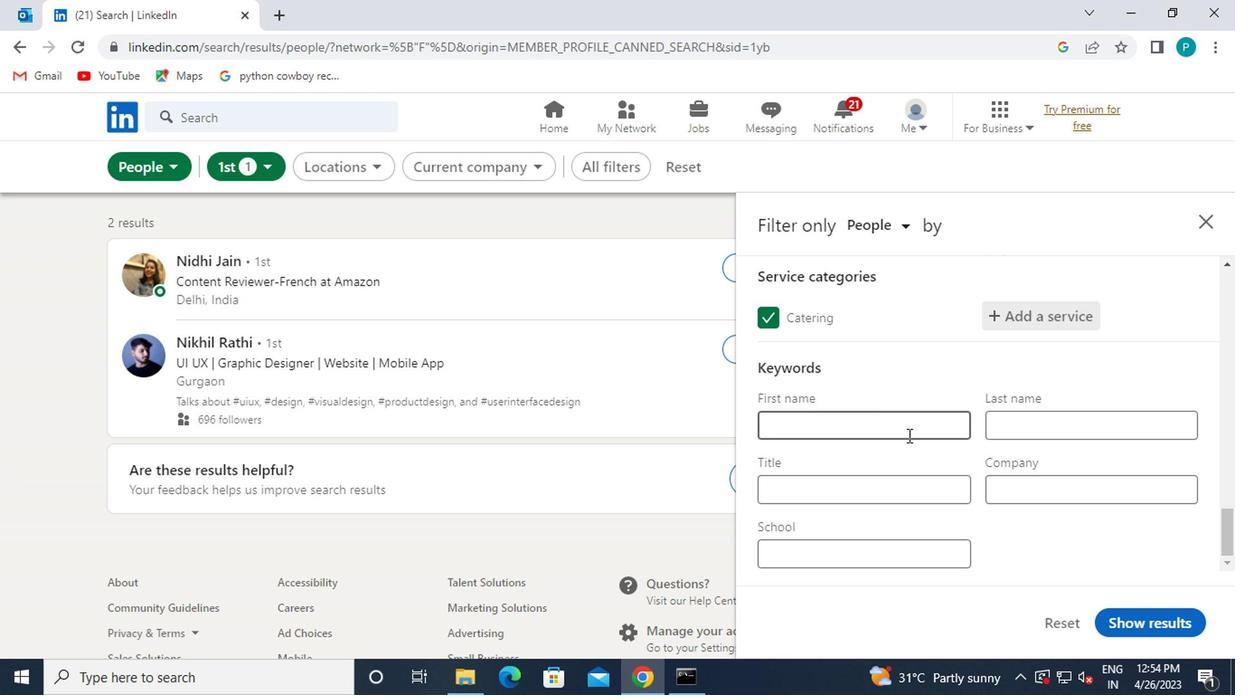 
Action: Mouse moved to (888, 486)
Screenshot: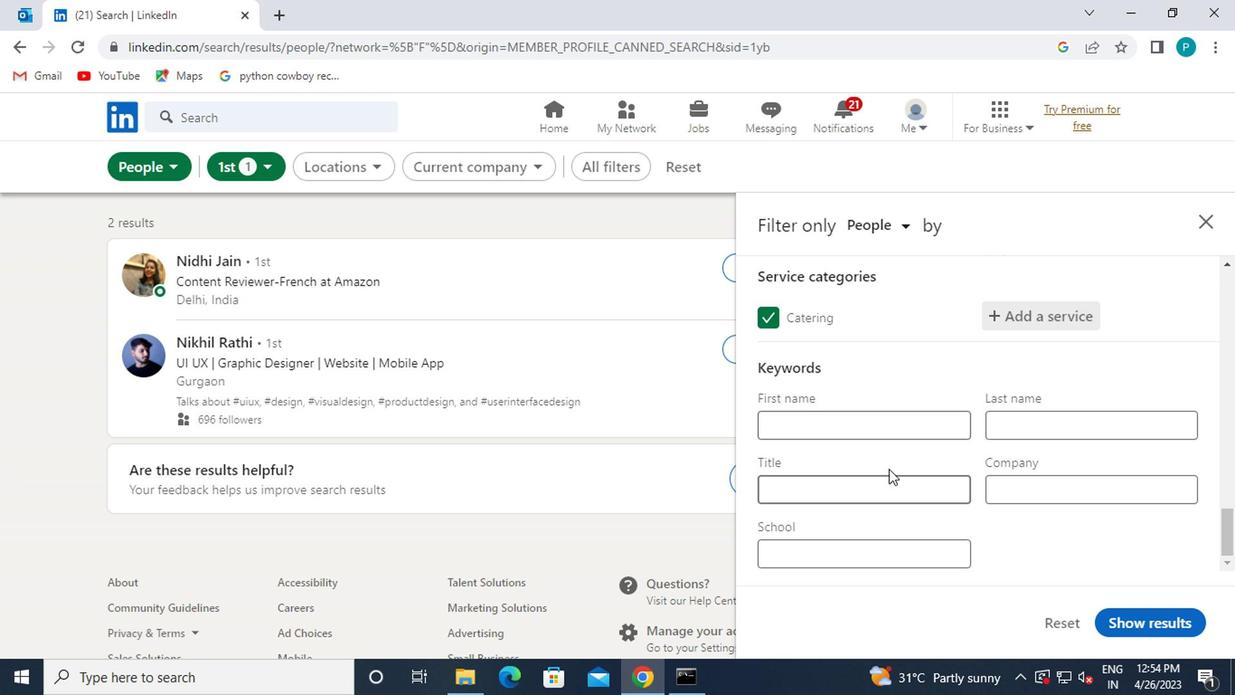 
Action: Mouse pressed left at (888, 486)
Screenshot: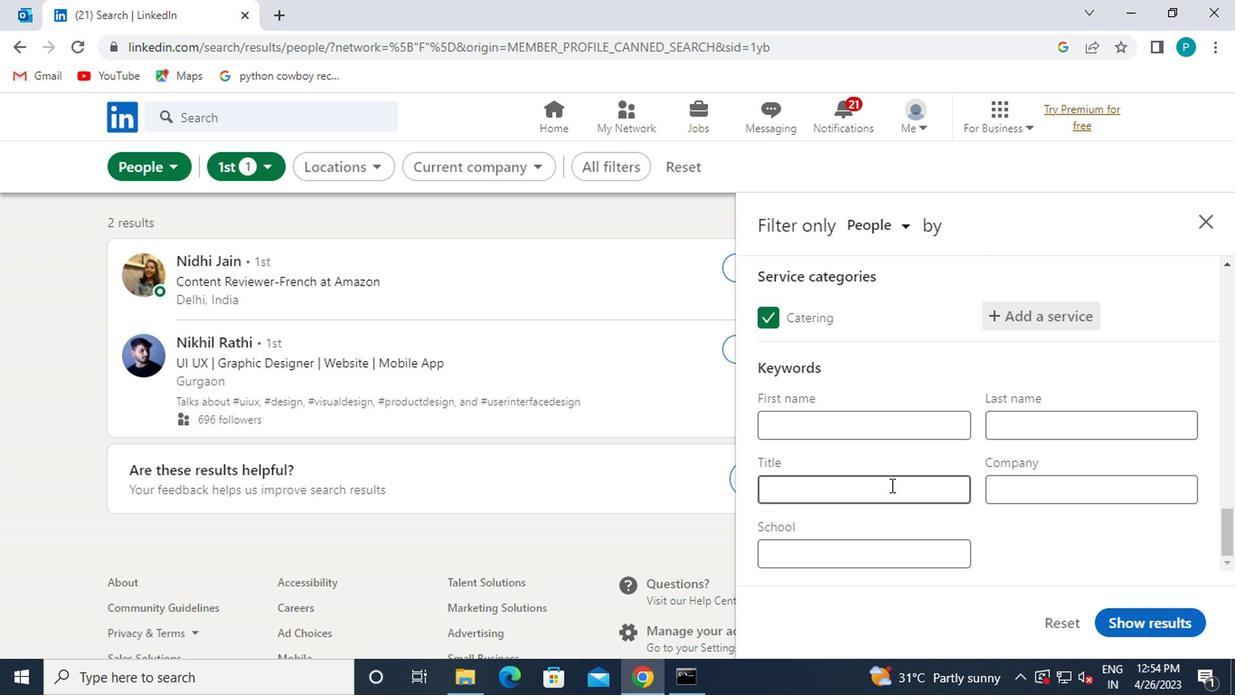 
Action: Mouse moved to (879, 486)
Screenshot: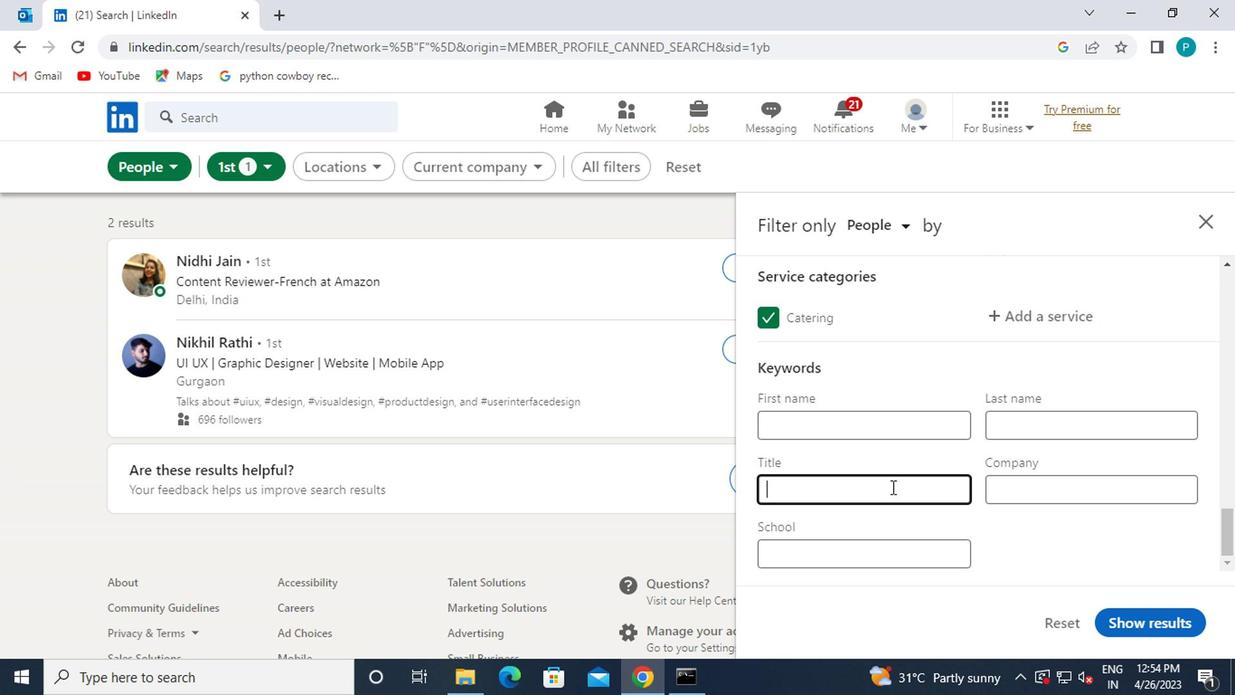 
Action: Key pressed <Key.caps_lock>
Screenshot: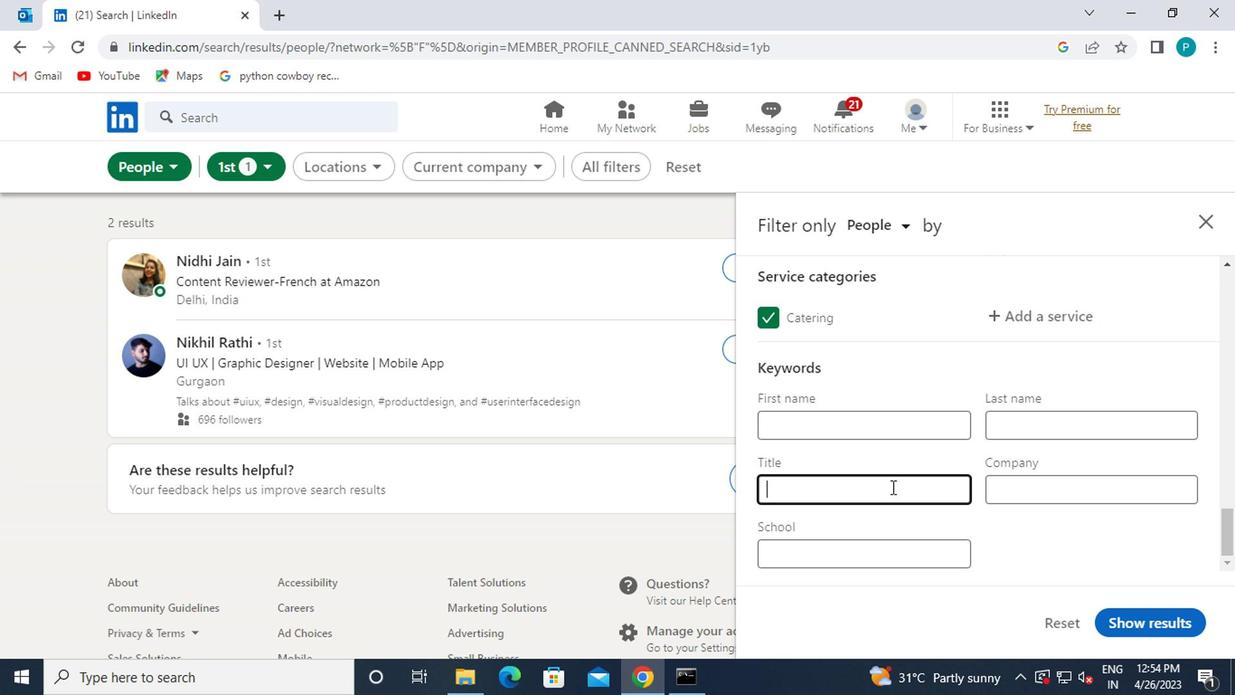 
Action: Mouse moved to (861, 486)
Screenshot: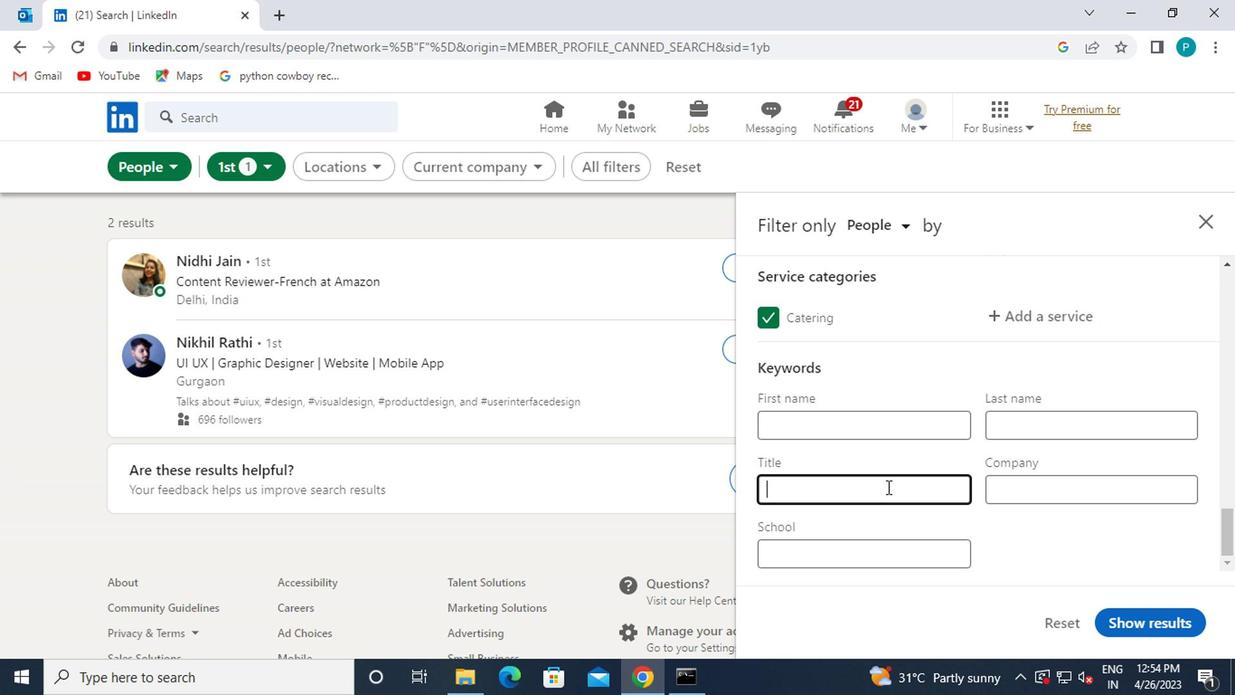 
Action: Key pressed A<Key.caps_lock>DMIS<Key.backspace>NISTRATIVE<Key.space><Key.caps_lock>A<Key.caps_lock>NALYST
Screenshot: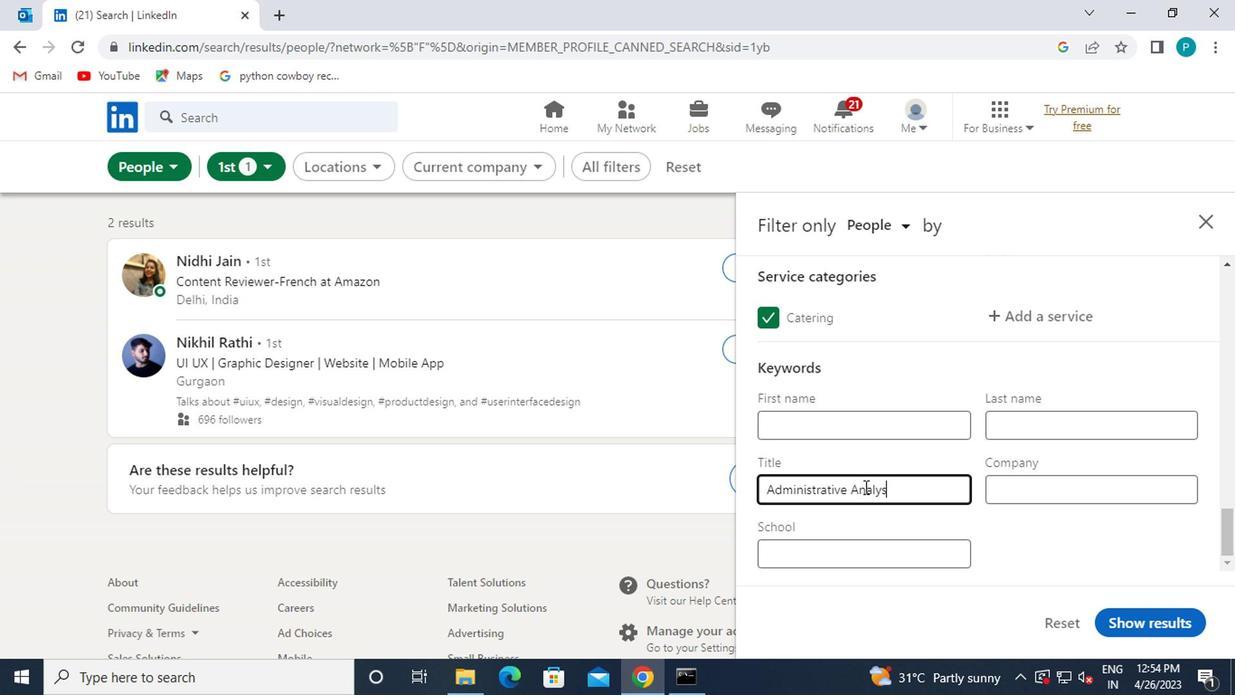 
Action: Mouse moved to (1113, 614)
Screenshot: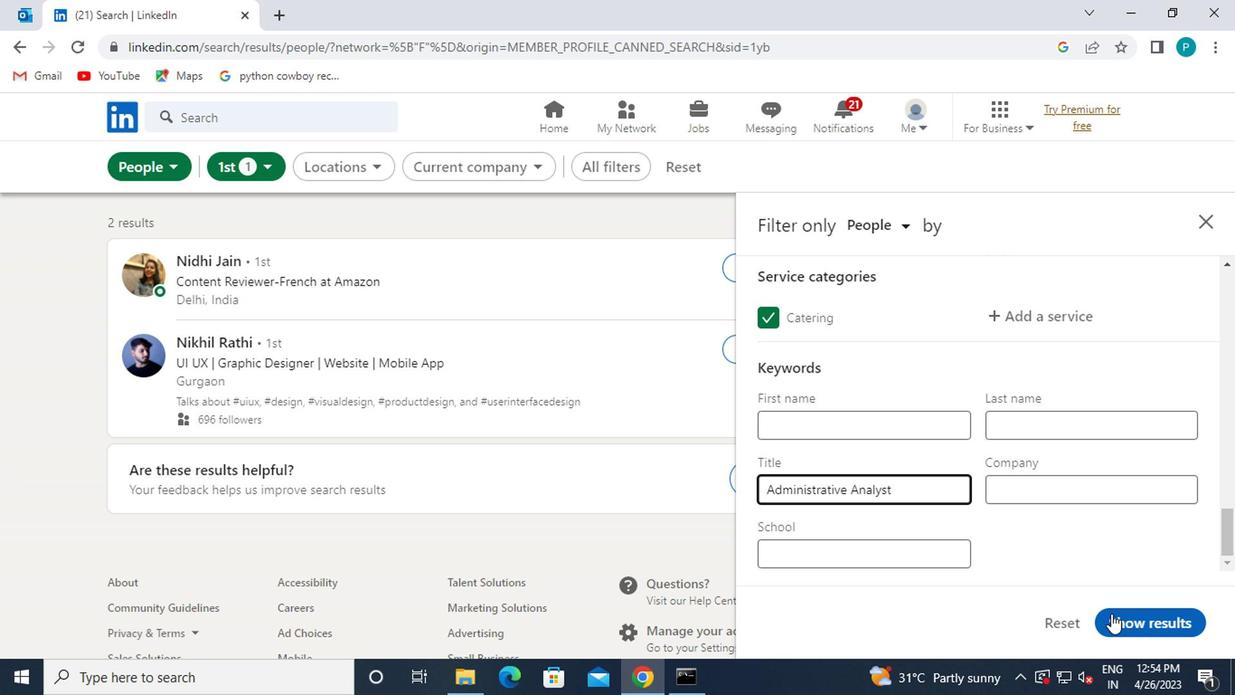 
Action: Mouse pressed left at (1113, 614)
Screenshot: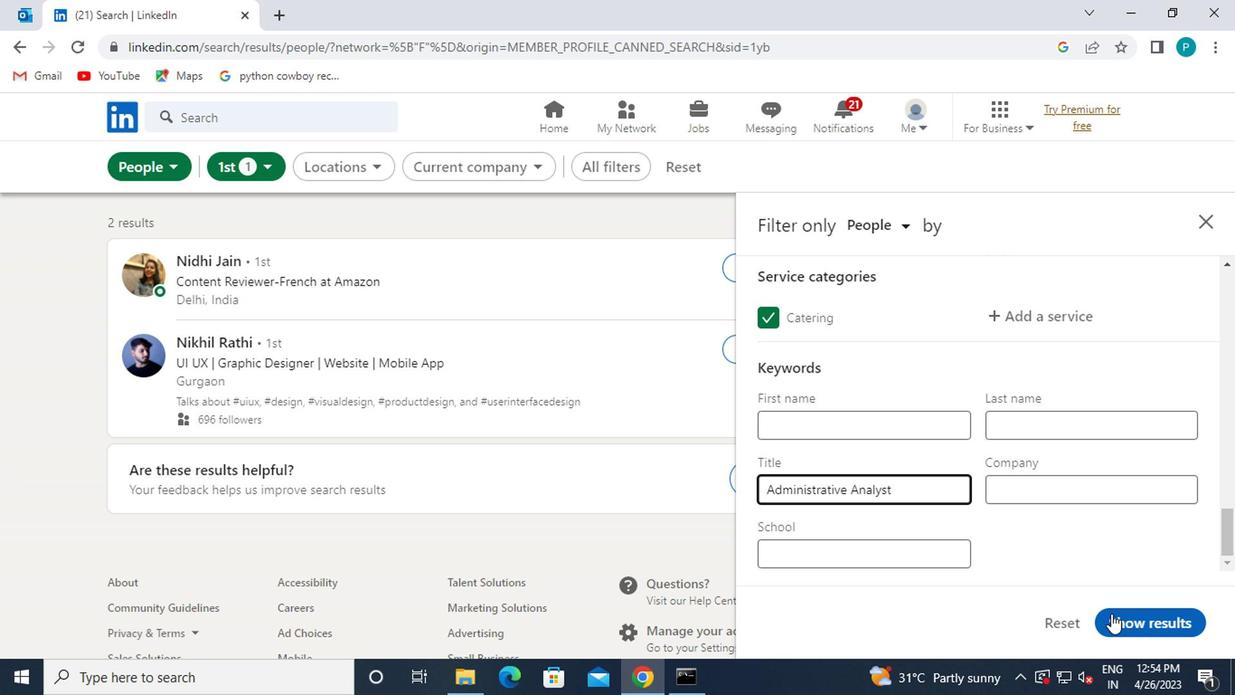 
